 Task: Look for Airbnb properties in Cyangugu, Rwanda from 16th December, 2023 to 20th December, 2023 for 6 adults, 2 children.6 bedrooms having 6 beds and 6 bathrooms. Property type can be house. Amenities needed are: wifi, TV, free parkinig on premises, gym, breakfast. Booking option can be shelf check-in. Look for 3 properties as per requirement.
Action: Mouse moved to (568, 92)
Screenshot: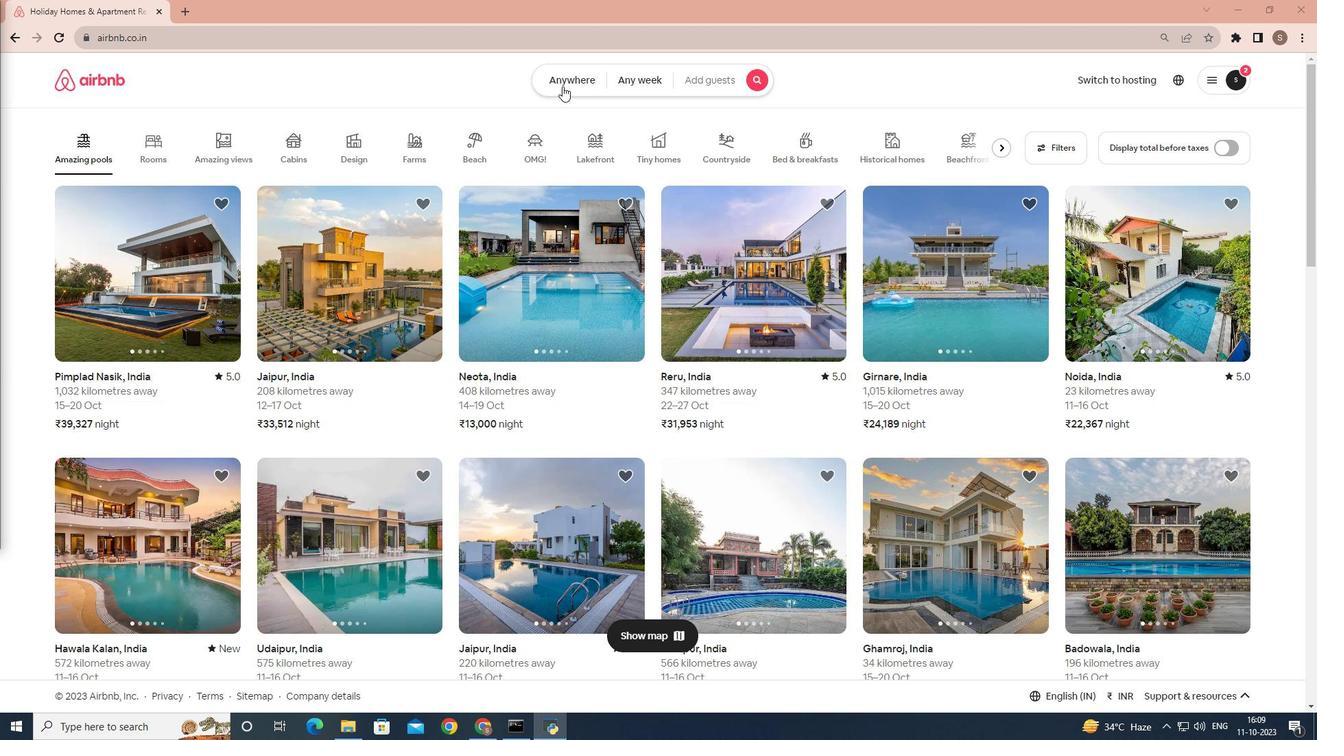 
Action: Mouse pressed left at (568, 92)
Screenshot: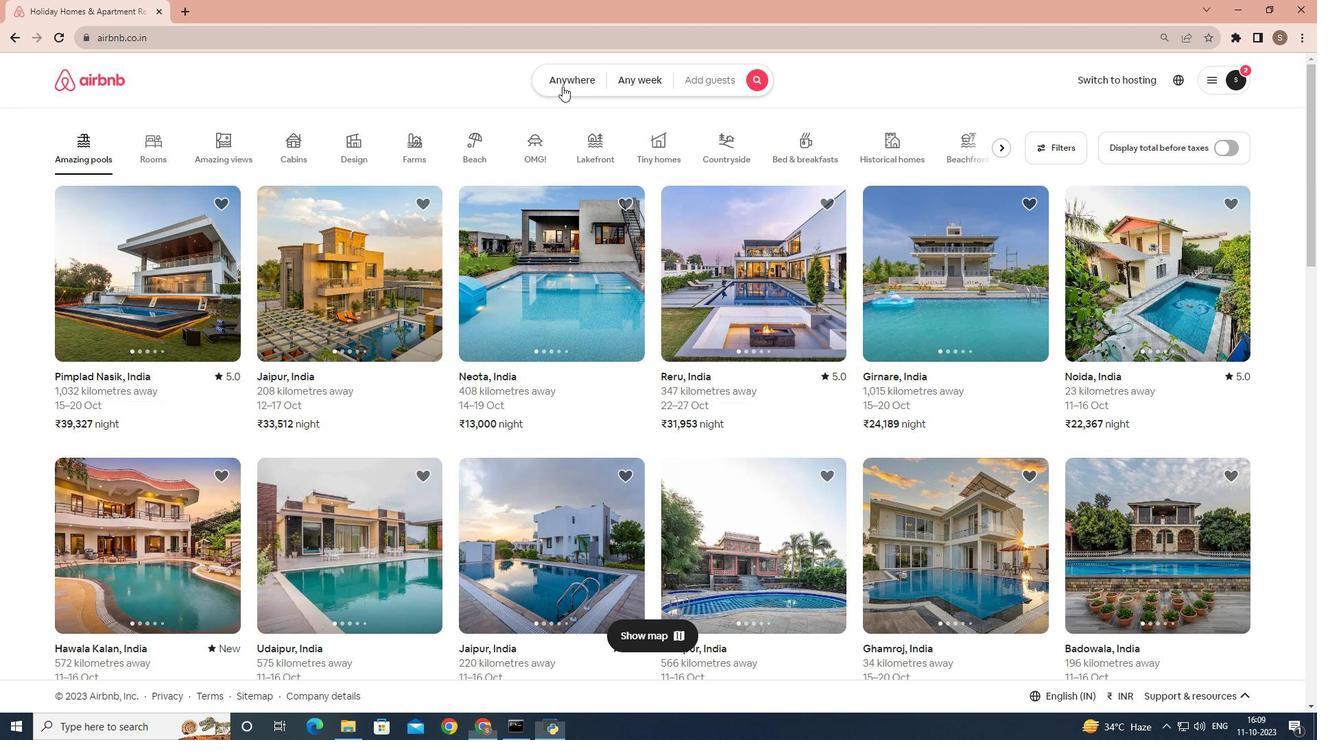
Action: Mouse moved to (481, 135)
Screenshot: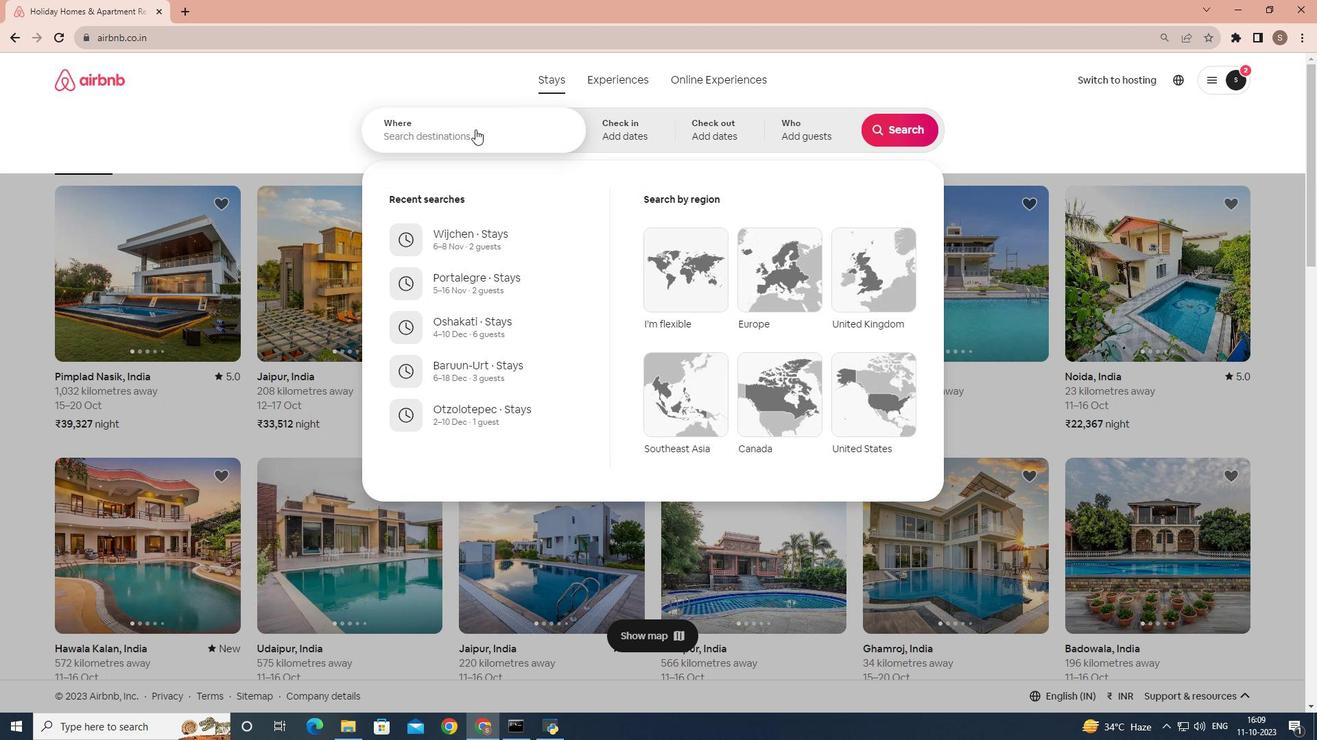 
Action: Mouse pressed left at (481, 135)
Screenshot: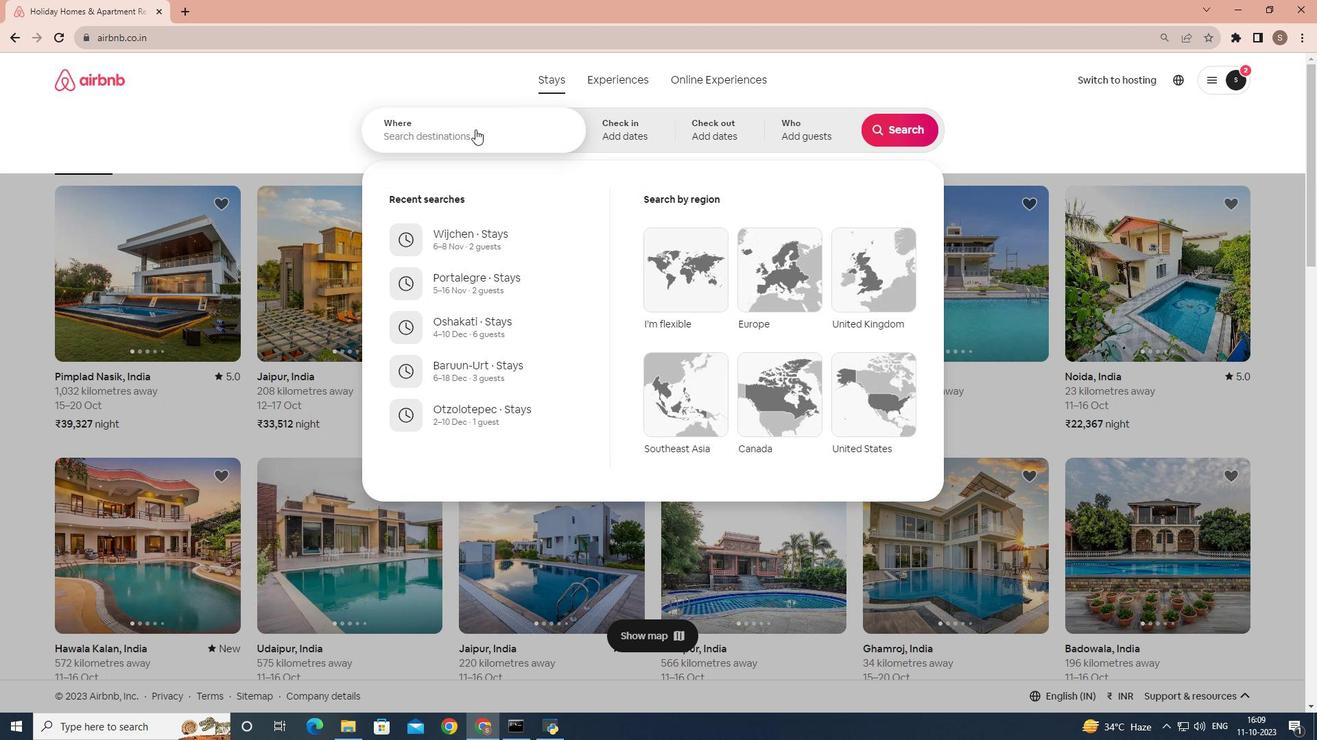 
Action: Key pressed <Key.shift>Cyangugu,<Key.space><Key.shift>Rwanda
Screenshot: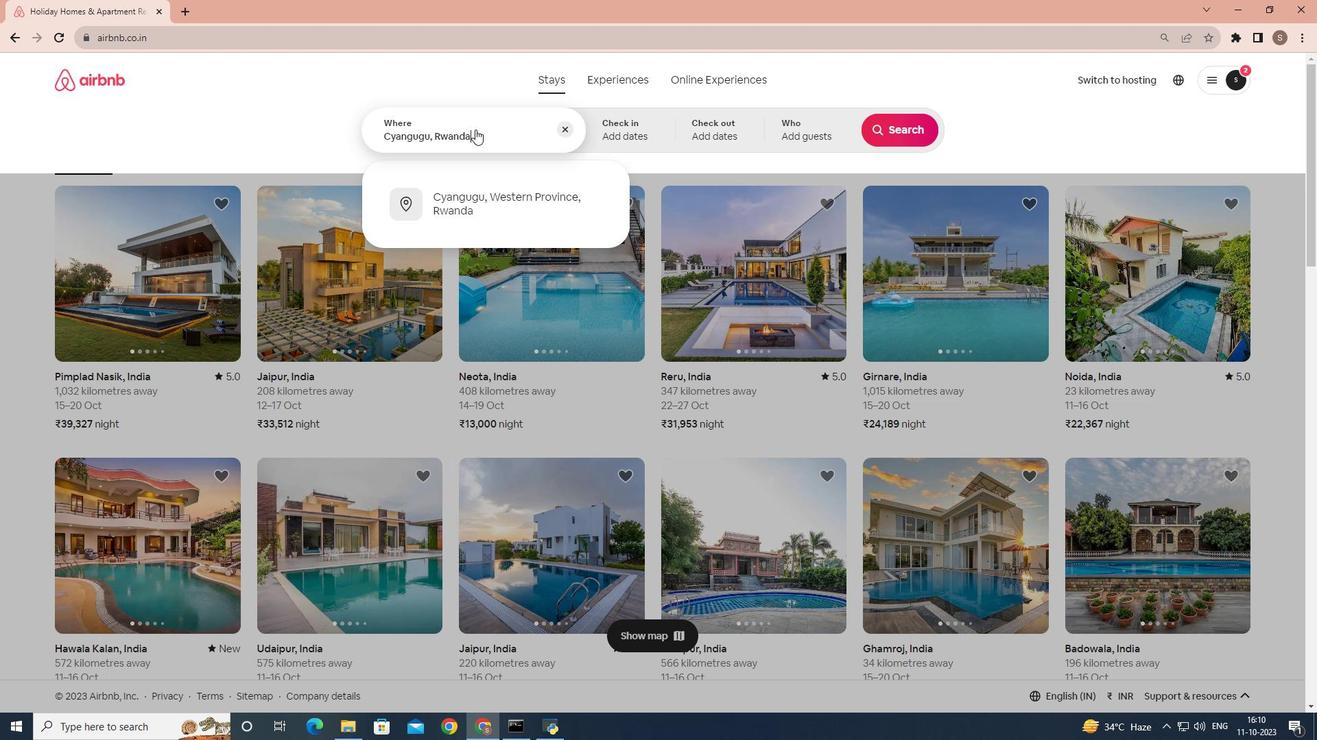 
Action: Mouse moved to (643, 138)
Screenshot: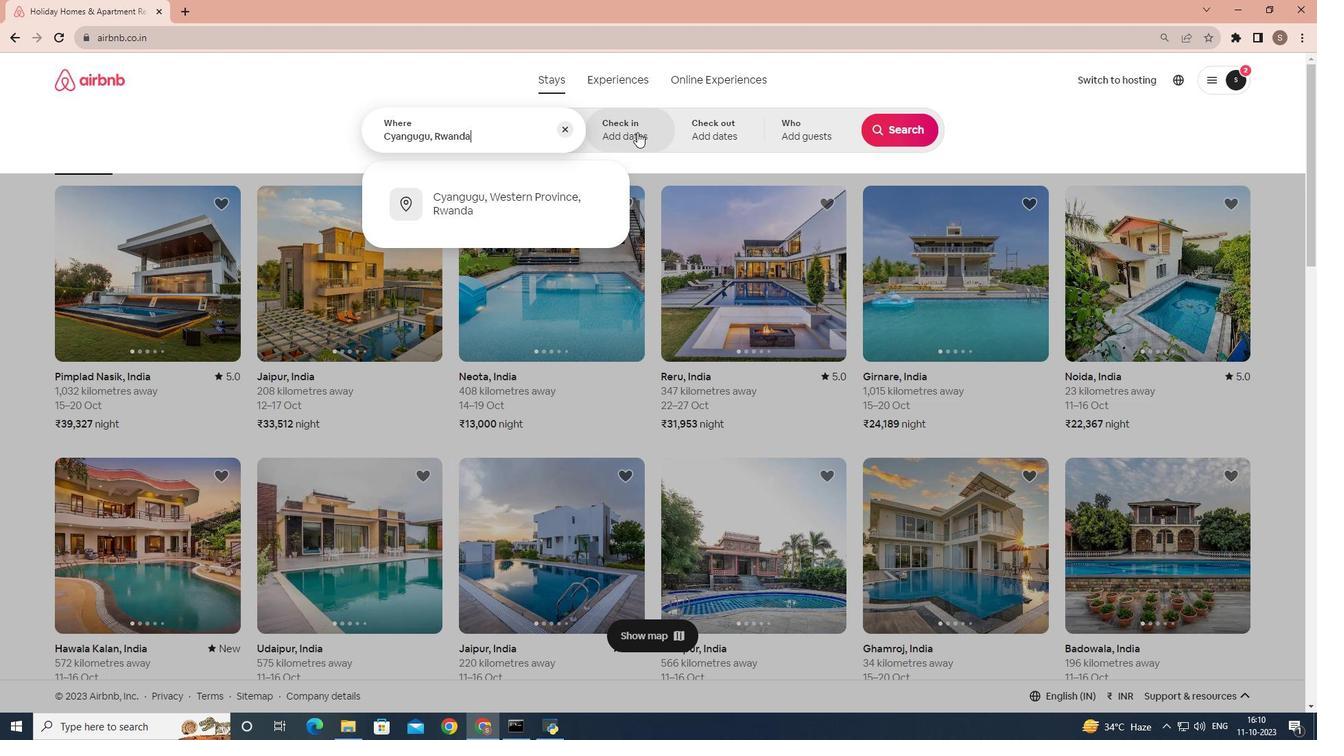 
Action: Mouse pressed left at (643, 138)
Screenshot: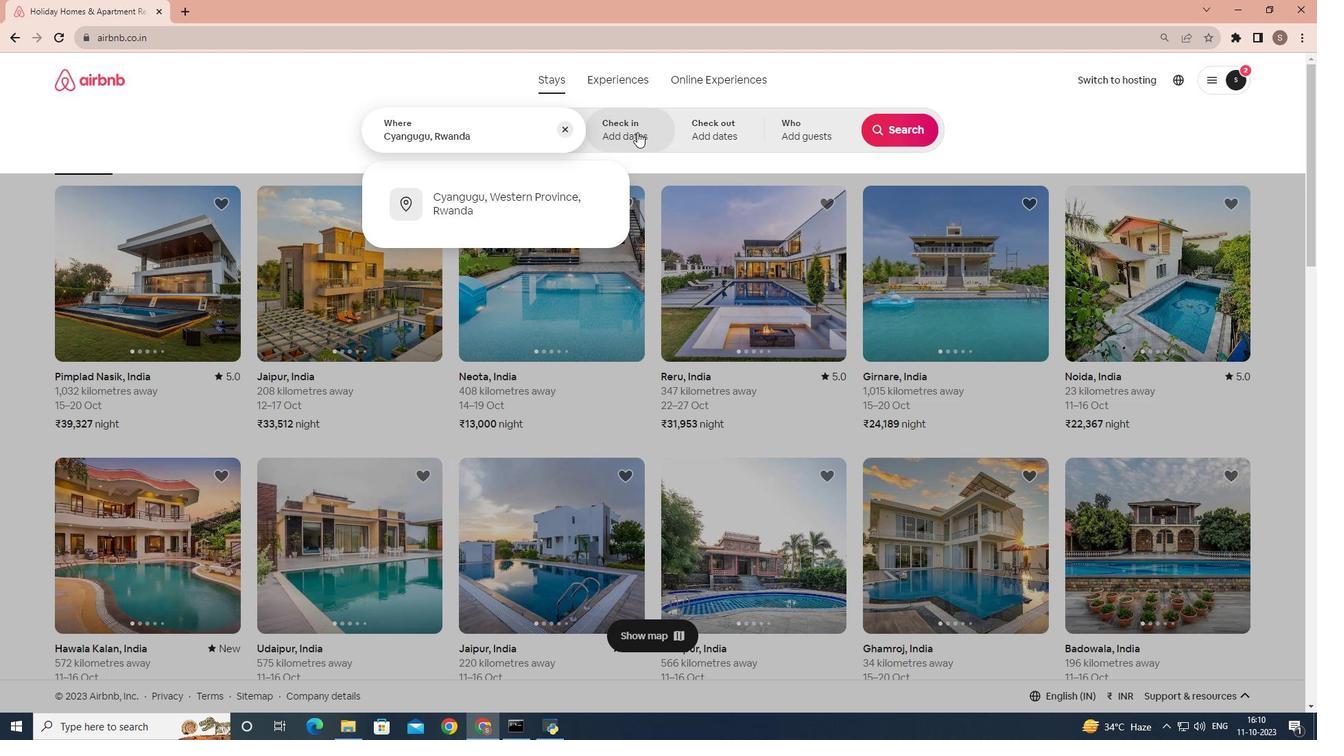 
Action: Mouse moved to (901, 244)
Screenshot: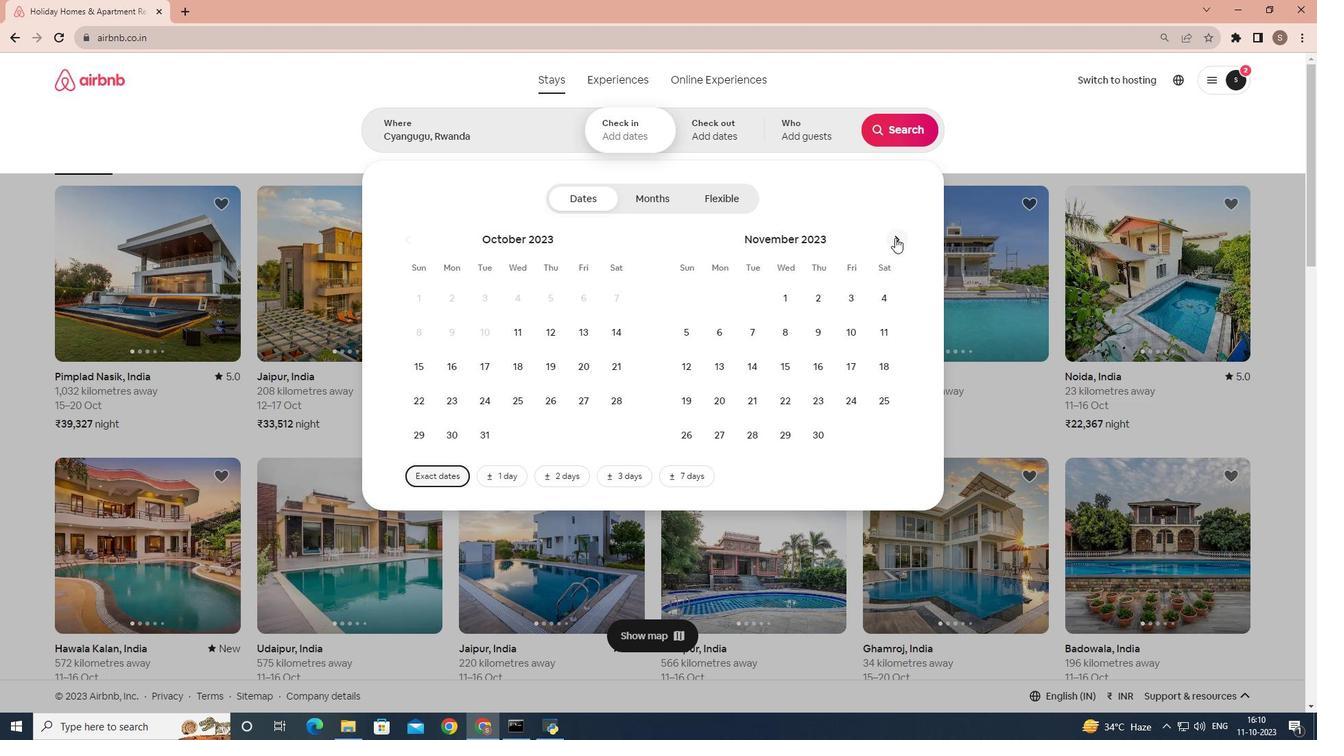 
Action: Mouse pressed left at (901, 244)
Screenshot: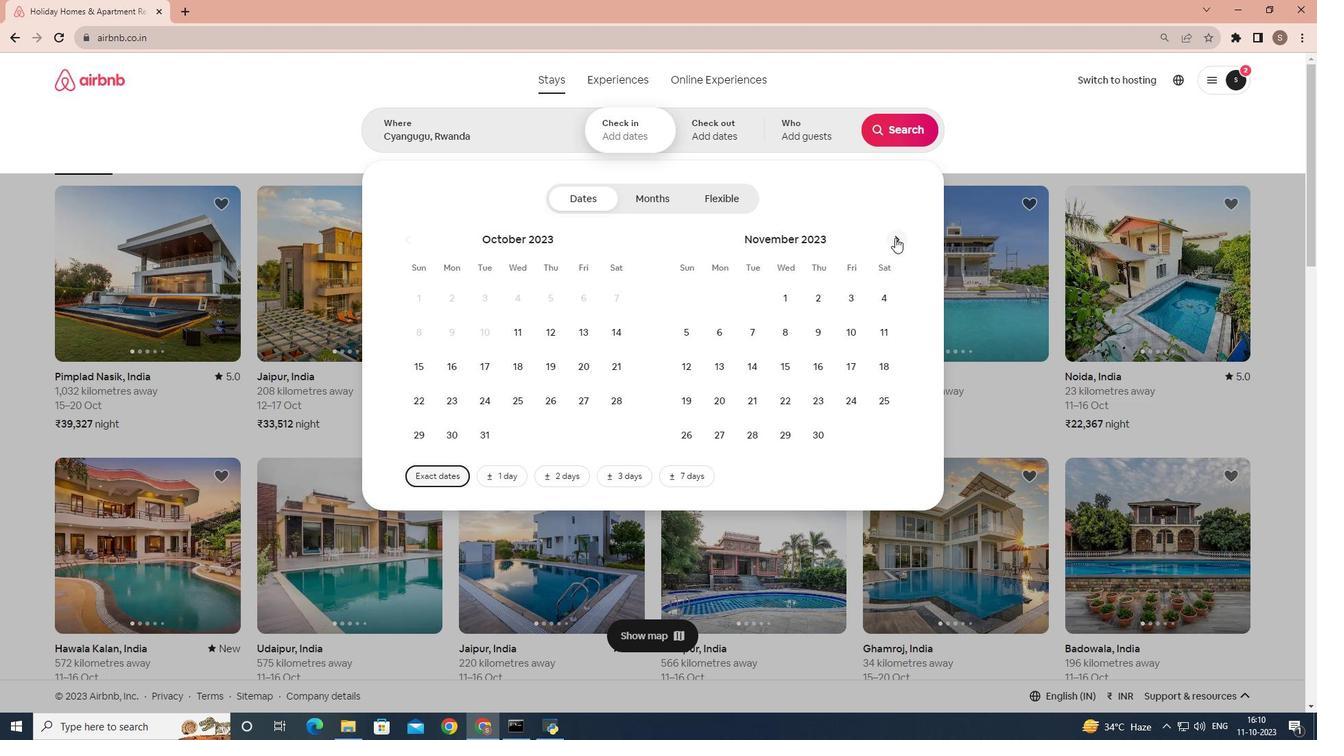 
Action: Mouse moved to (887, 373)
Screenshot: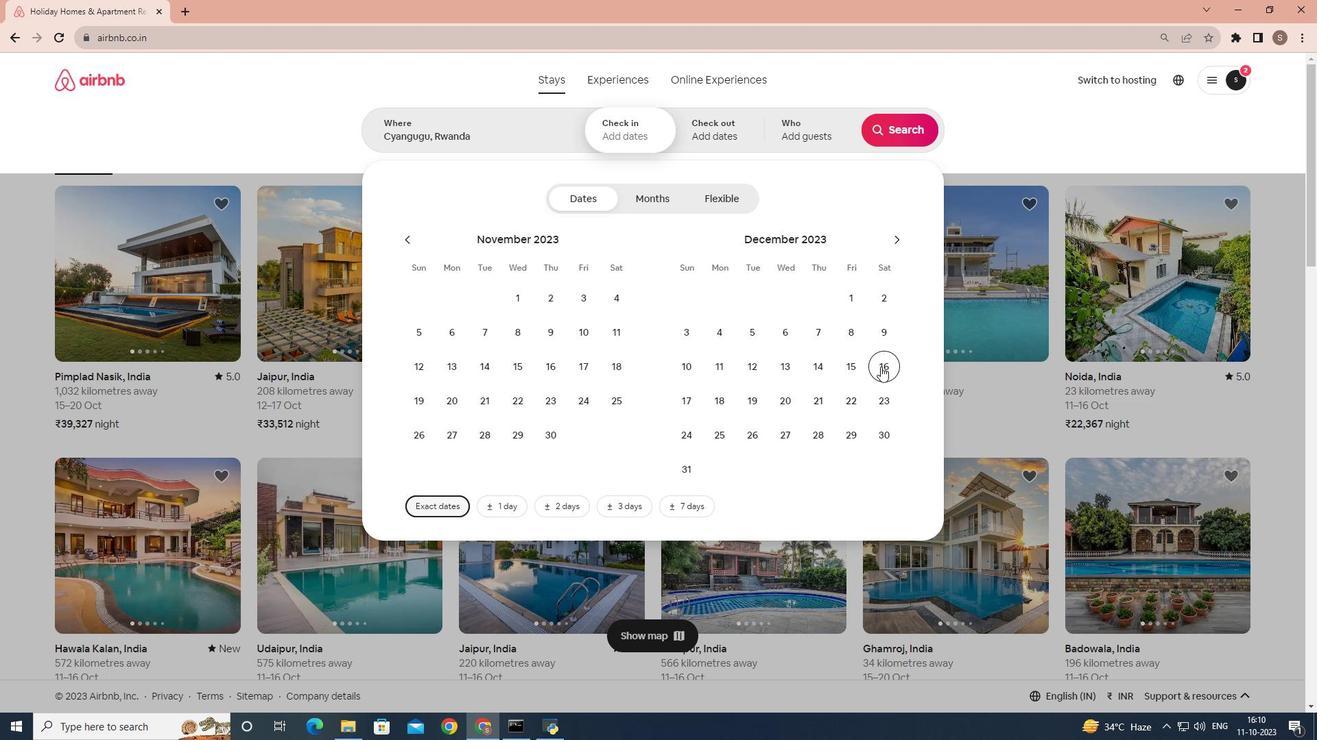 
Action: Mouse pressed left at (887, 373)
Screenshot: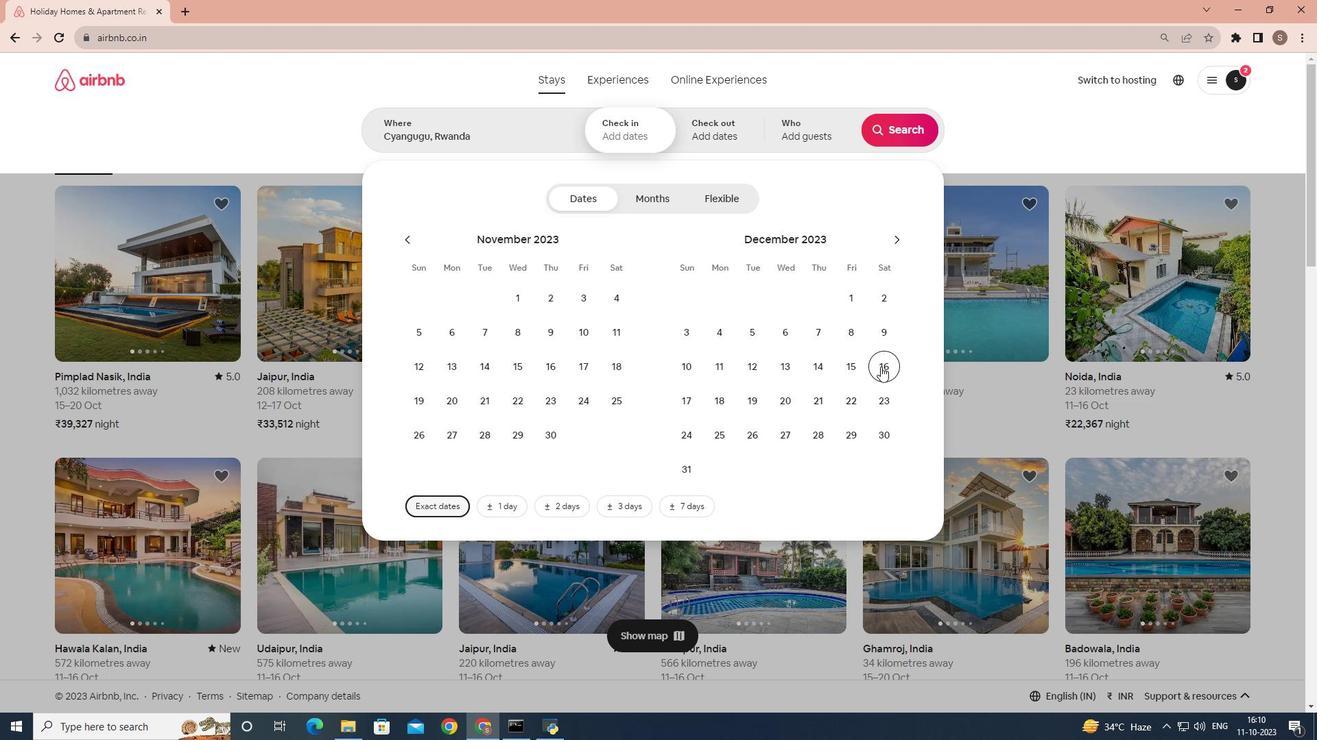 
Action: Mouse moved to (798, 408)
Screenshot: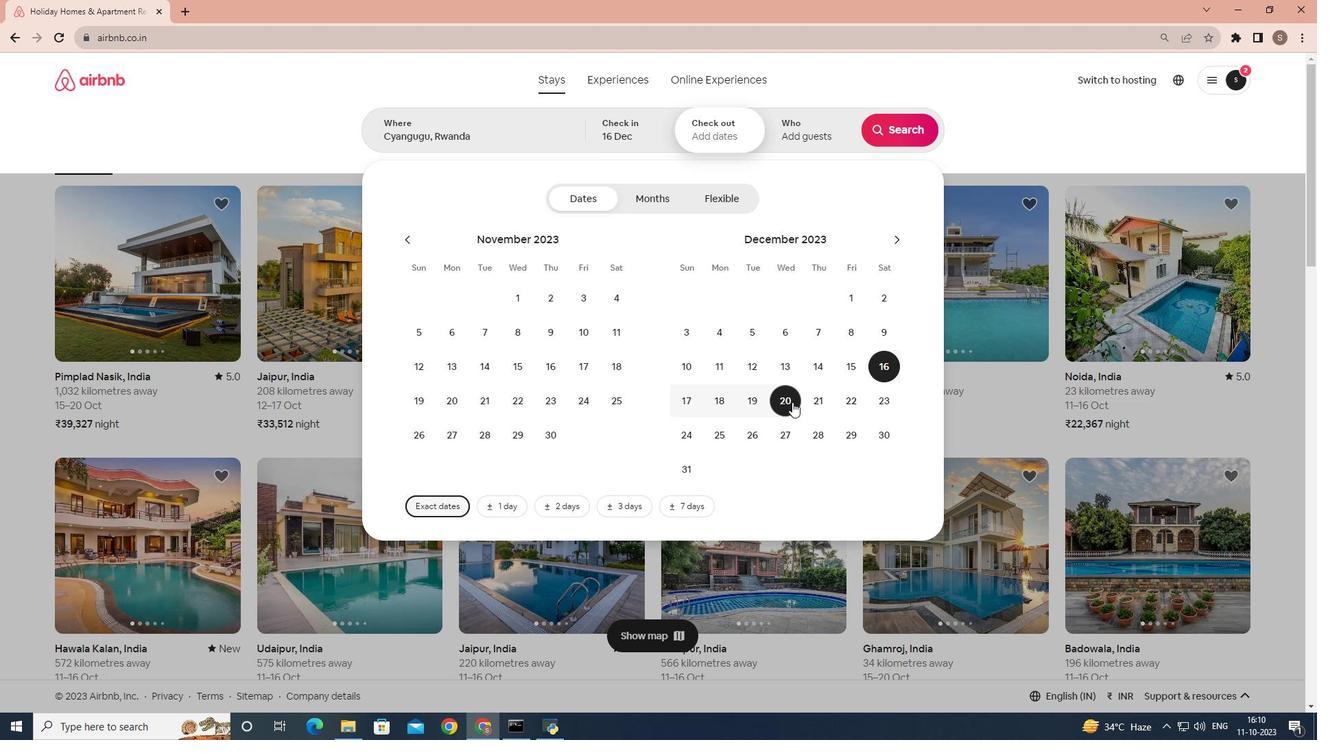 
Action: Mouse pressed left at (798, 408)
Screenshot: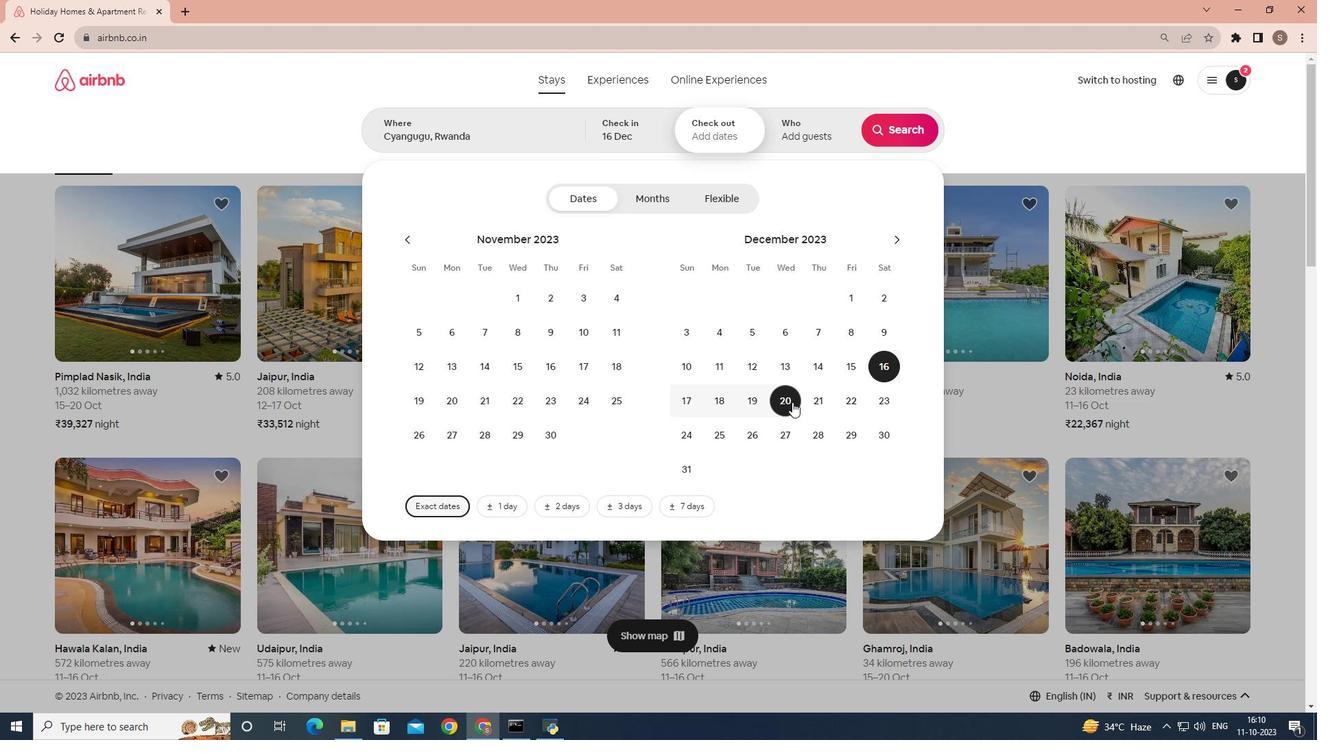 
Action: Mouse moved to (823, 144)
Screenshot: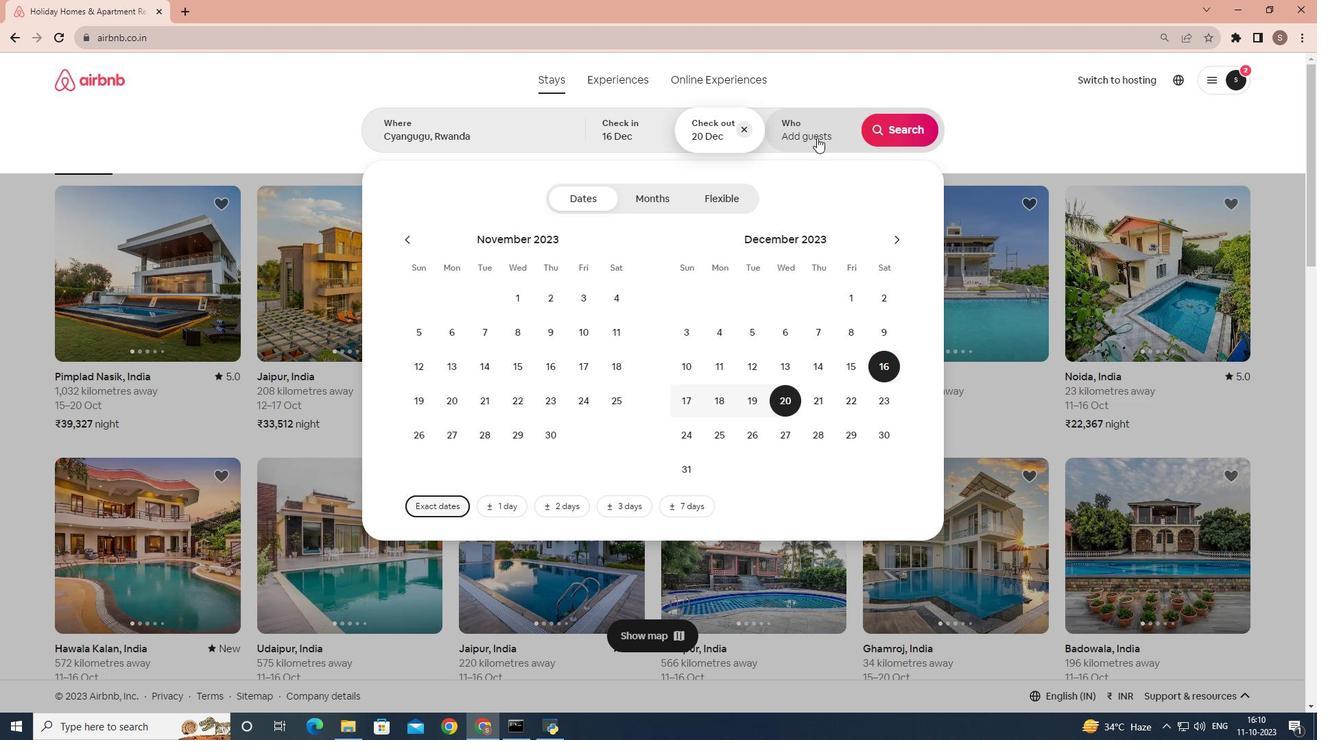 
Action: Mouse pressed left at (823, 144)
Screenshot: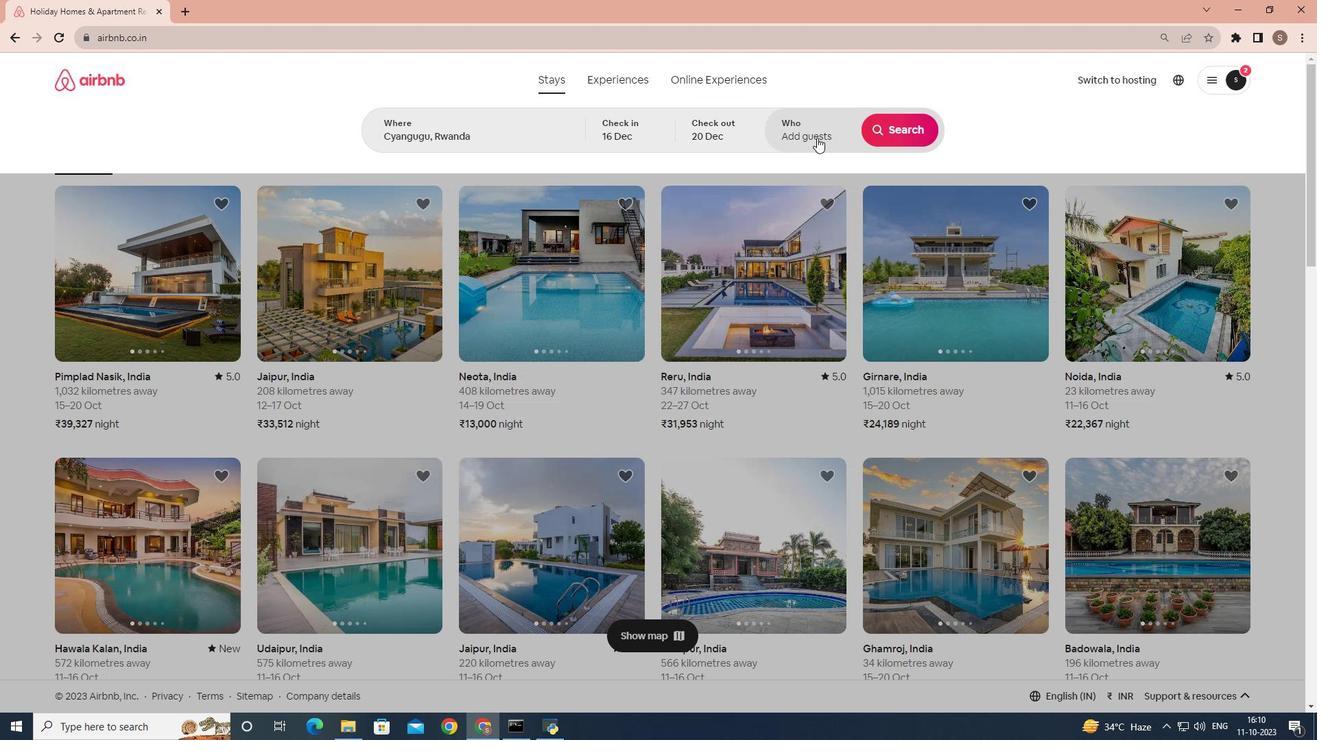 
Action: Mouse moved to (902, 203)
Screenshot: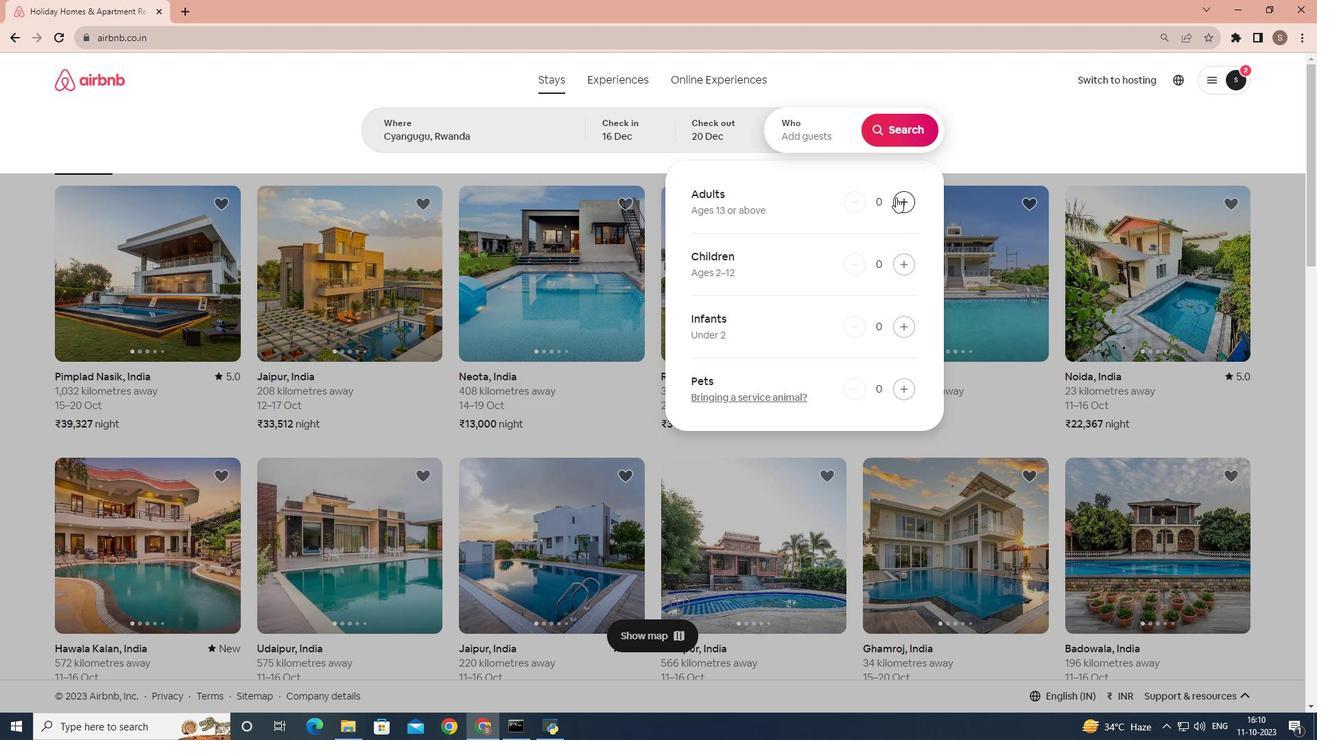 
Action: Mouse pressed left at (902, 203)
Screenshot: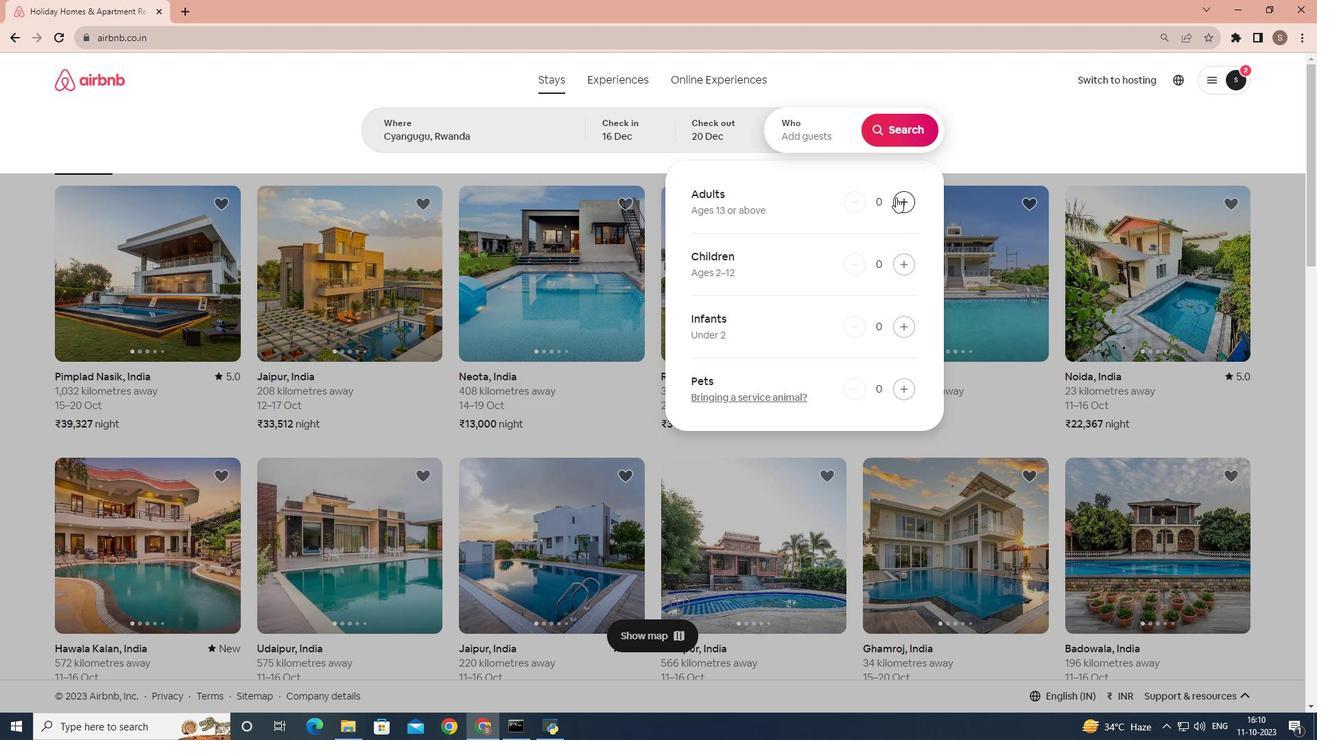 
Action: Mouse pressed left at (902, 203)
Screenshot: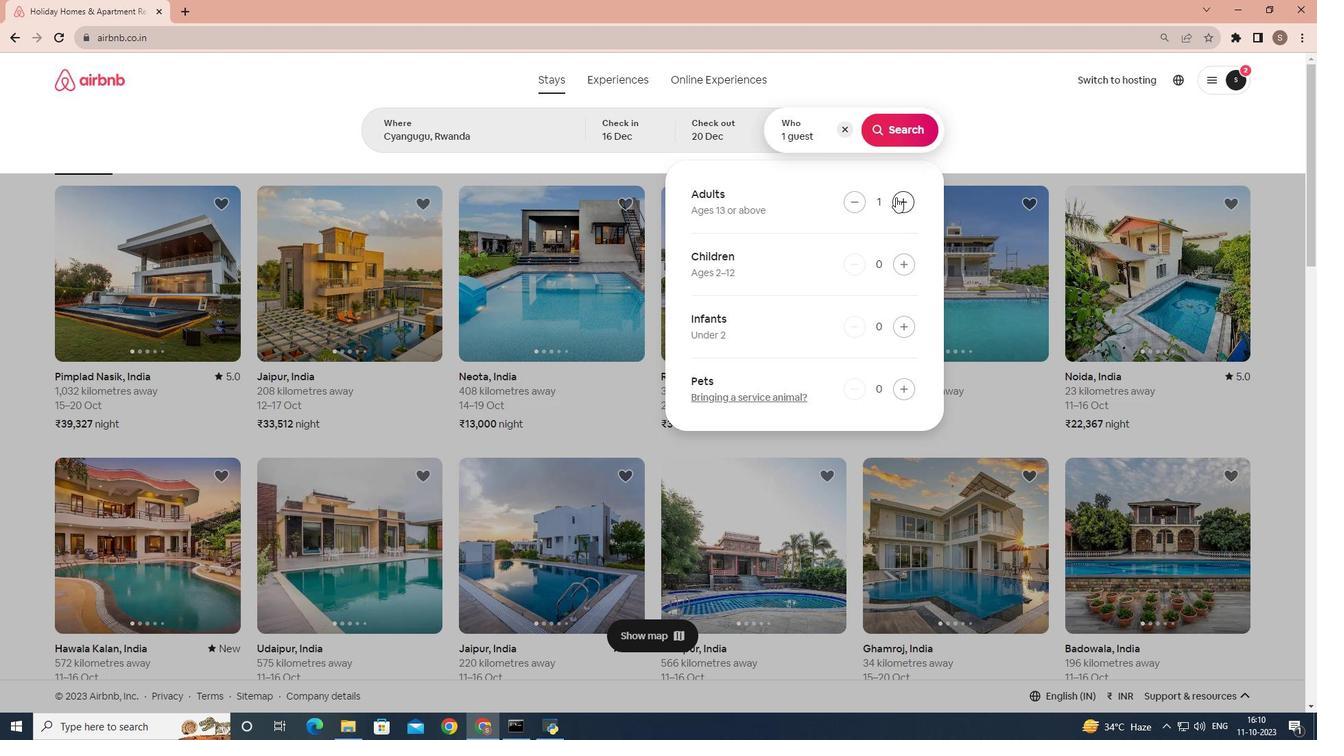 
Action: Mouse pressed left at (902, 203)
Screenshot: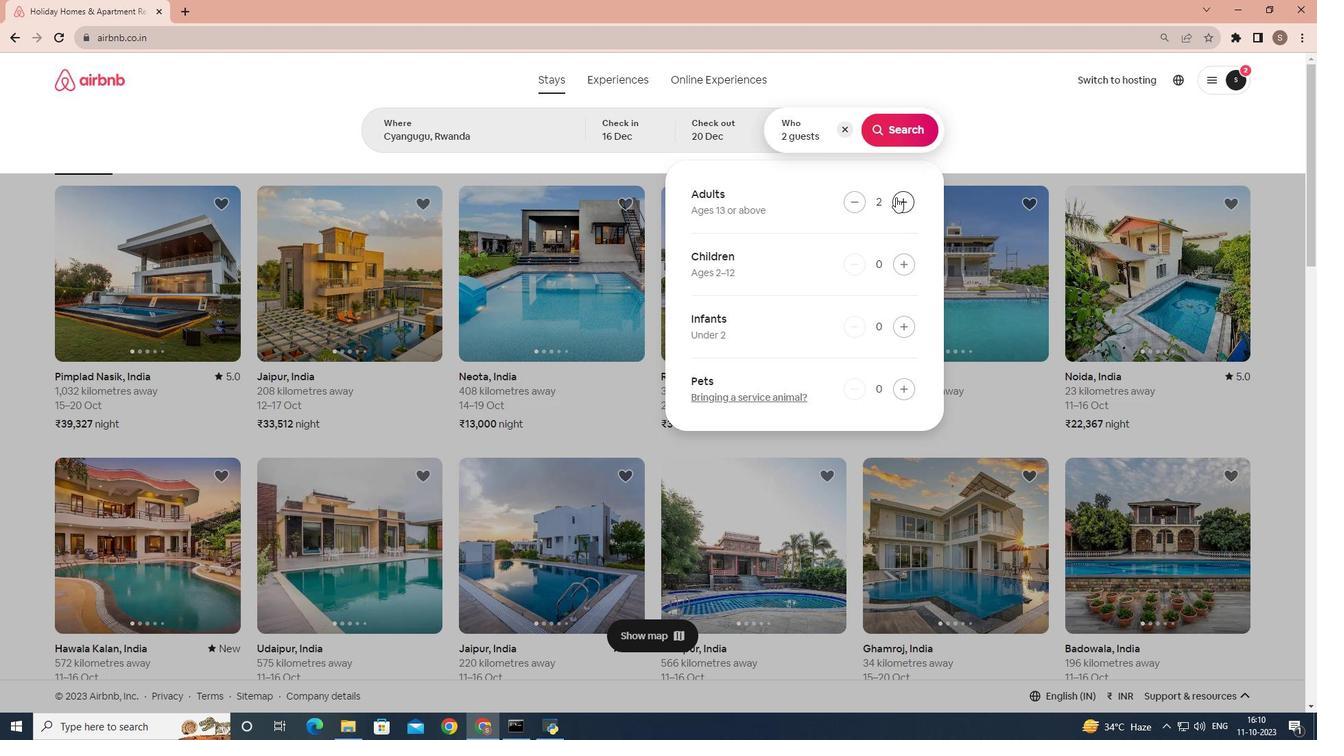 
Action: Mouse pressed left at (902, 203)
Screenshot: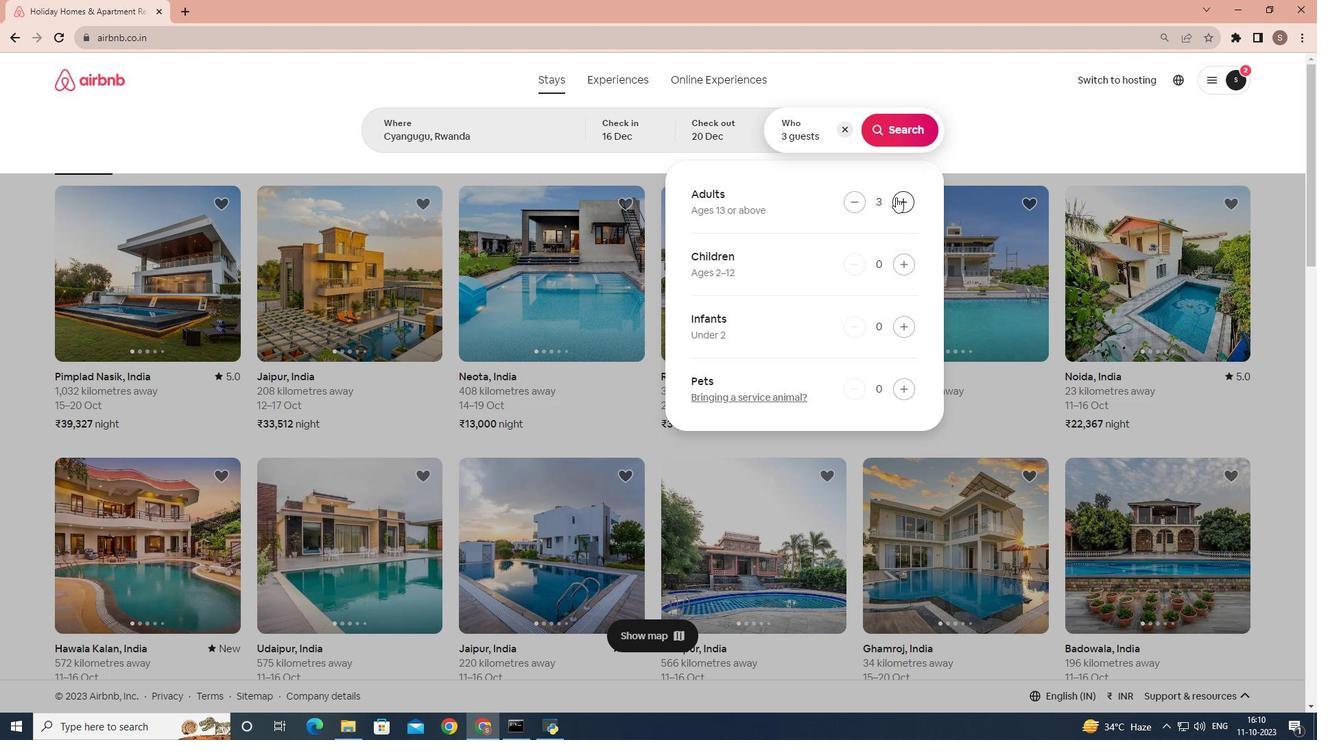 
Action: Mouse pressed left at (902, 203)
Screenshot: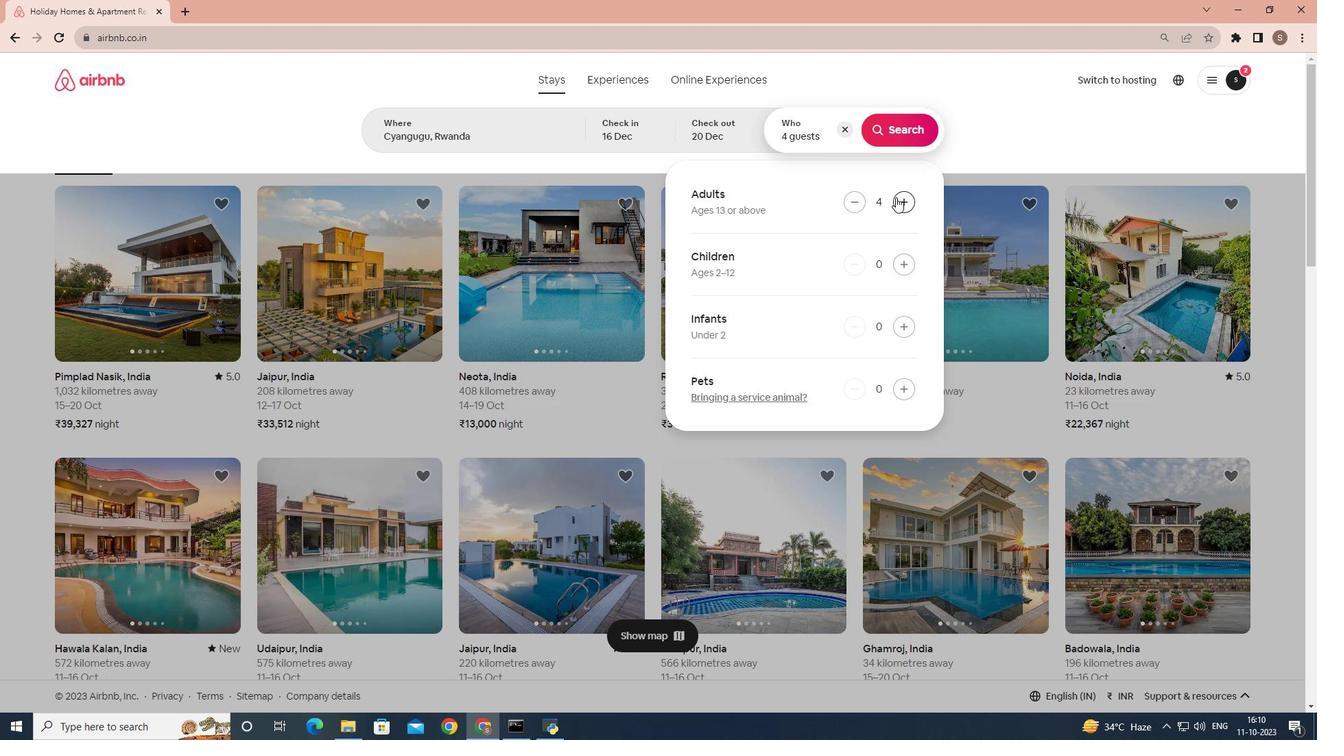 
Action: Mouse pressed left at (902, 203)
Screenshot: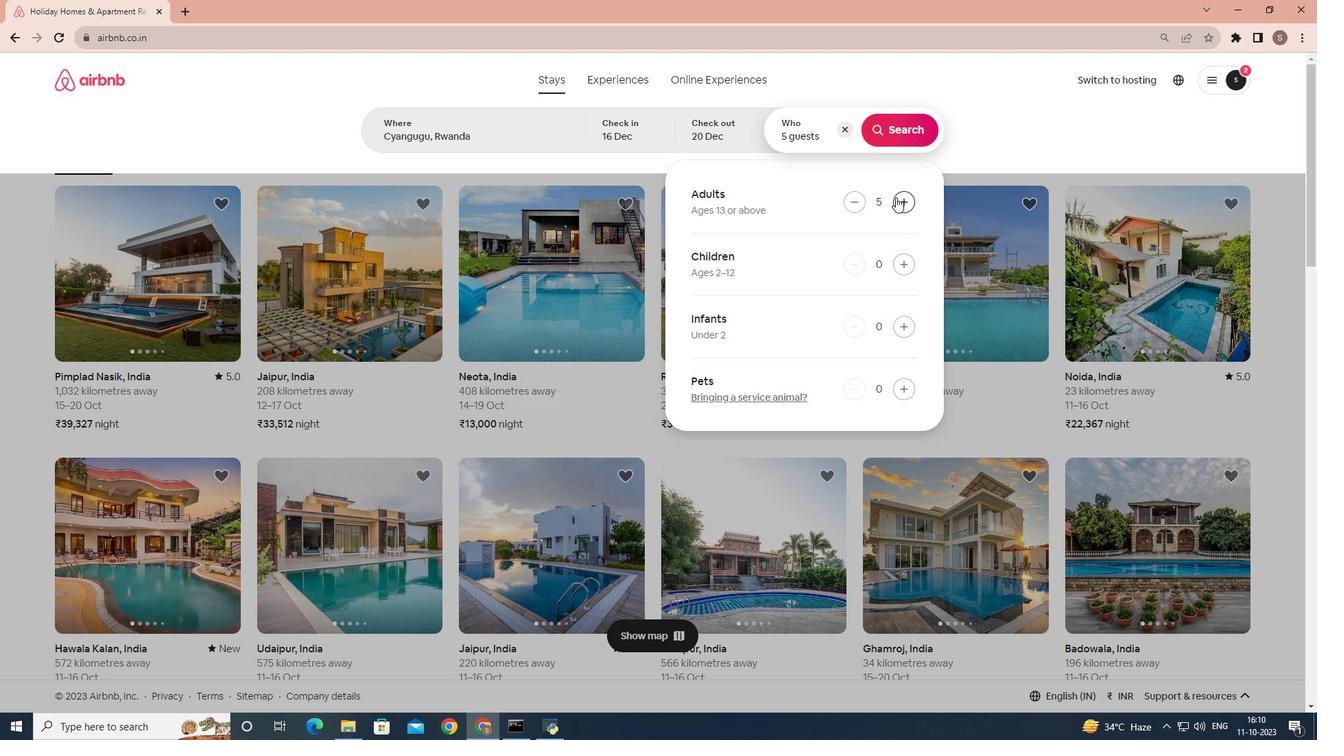
Action: Mouse moved to (911, 270)
Screenshot: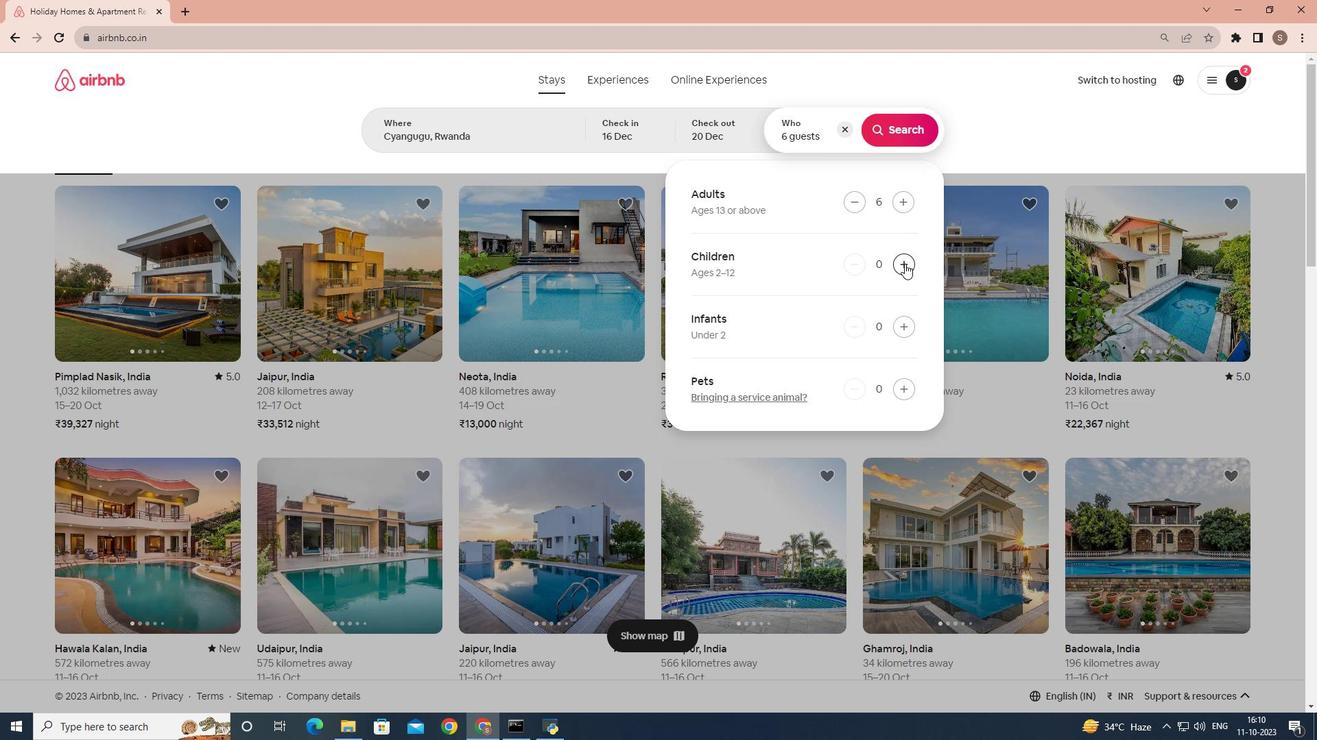 
Action: Mouse pressed left at (911, 270)
Screenshot: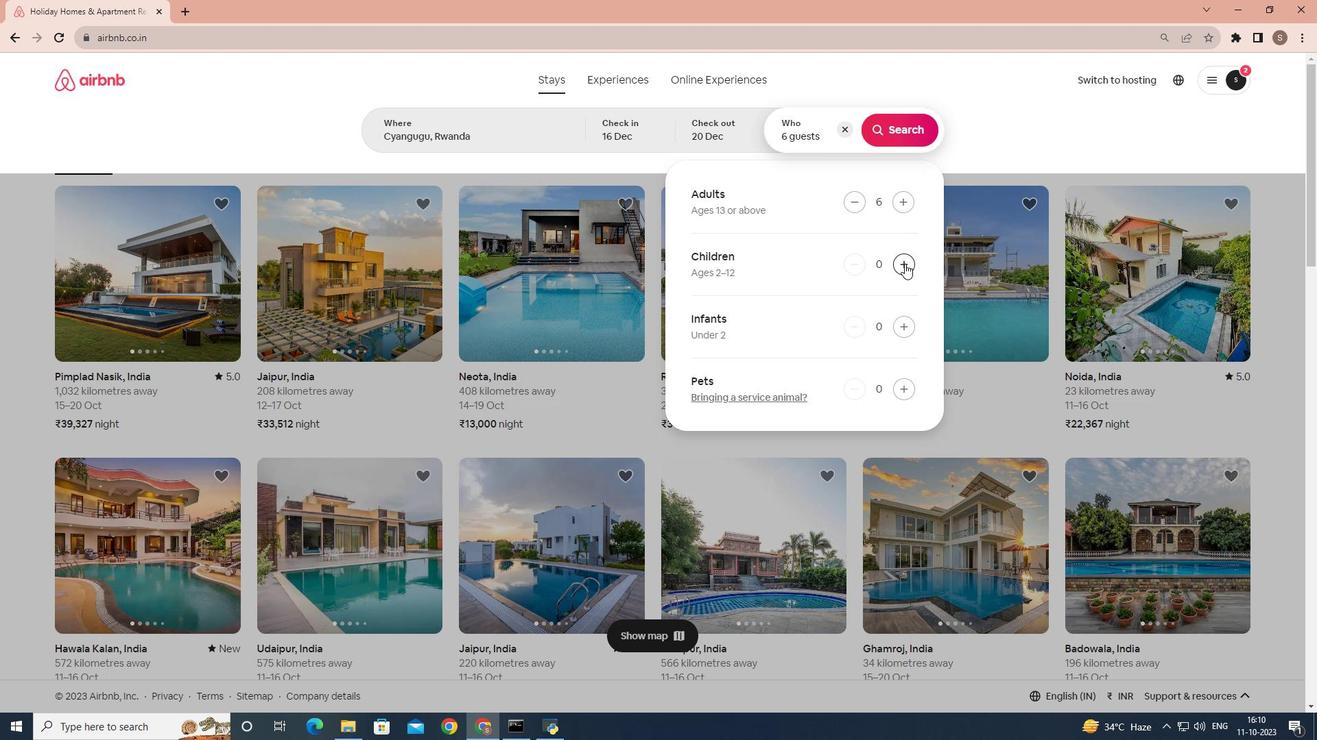 
Action: Mouse pressed left at (911, 270)
Screenshot: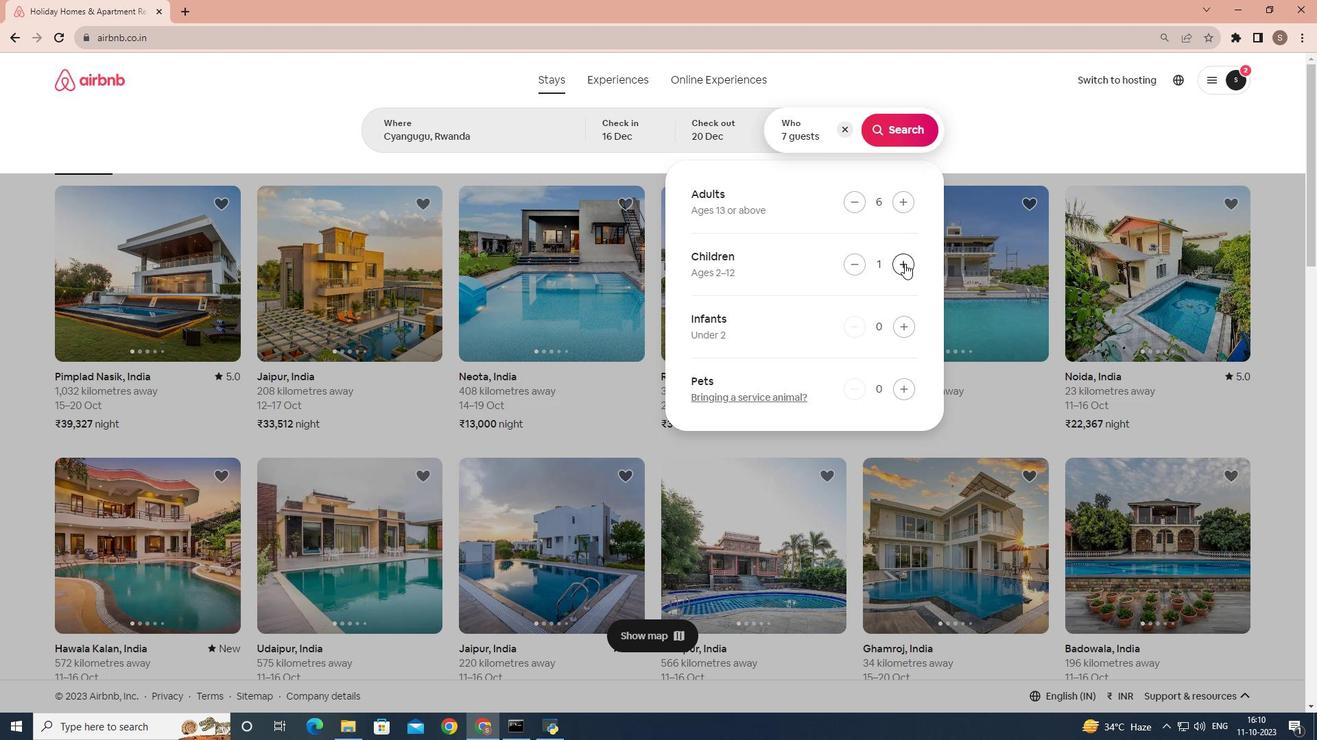 
Action: Mouse moved to (915, 134)
Screenshot: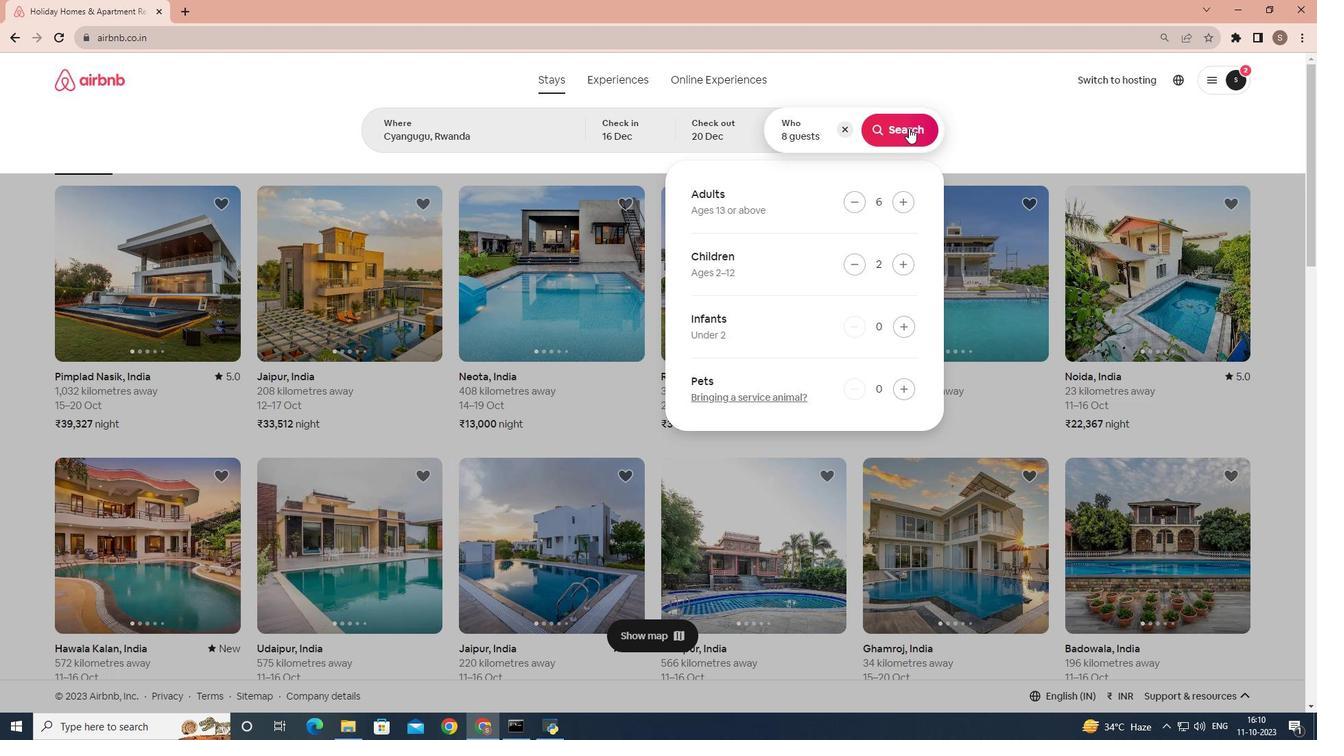 
Action: Mouse pressed left at (915, 134)
Screenshot: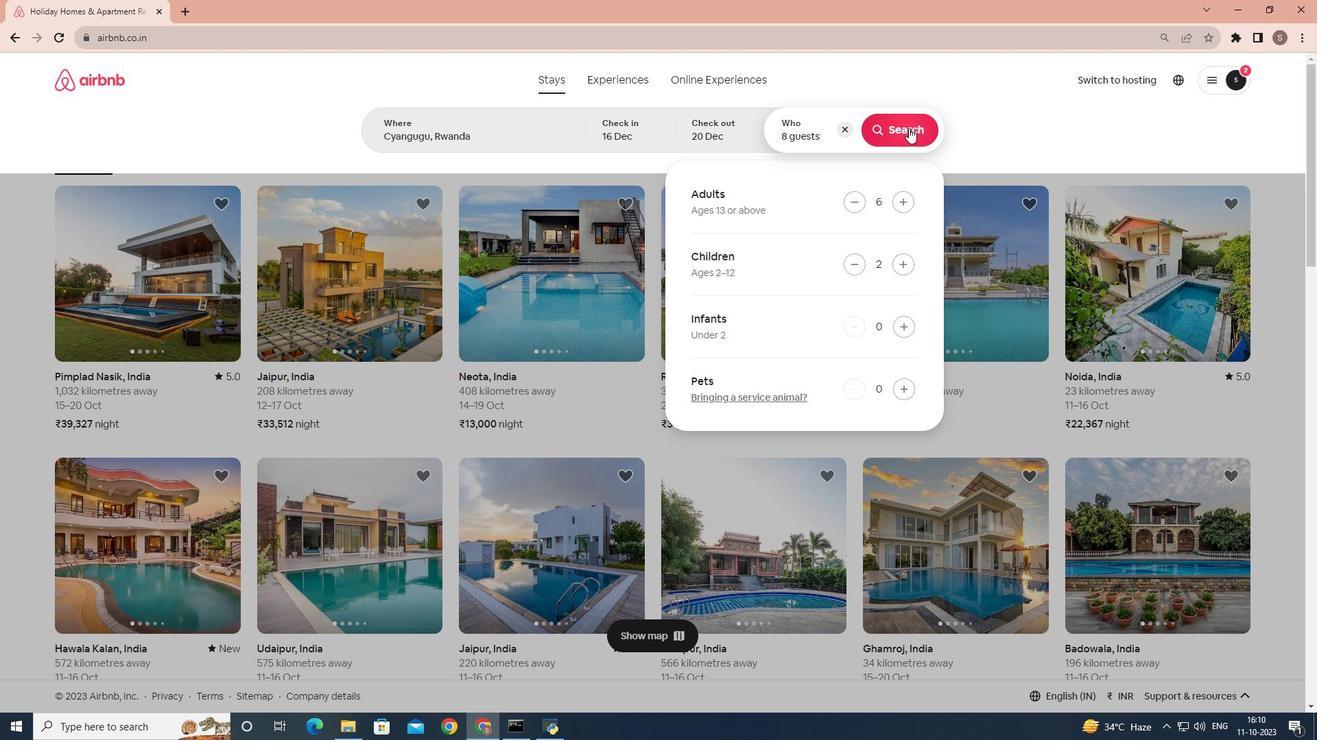 
Action: Mouse moved to (1095, 137)
Screenshot: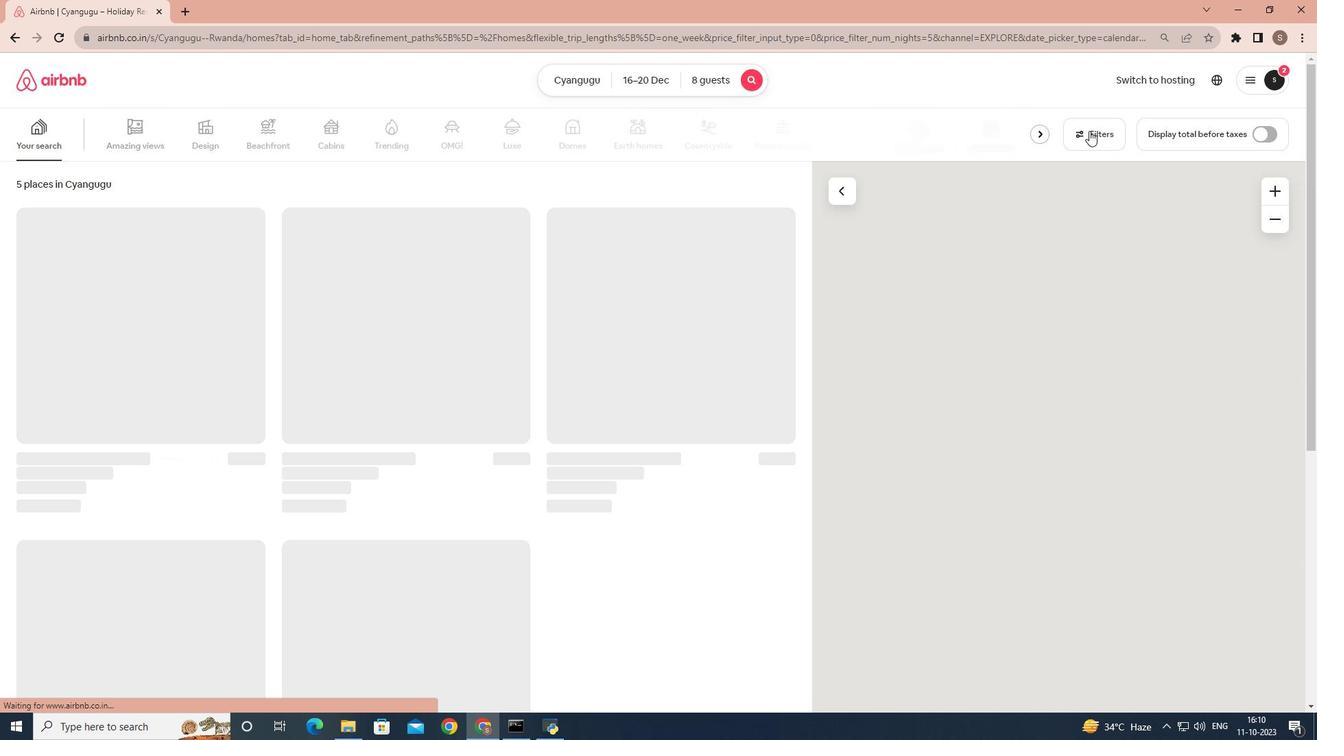 
Action: Mouse pressed left at (1095, 137)
Screenshot: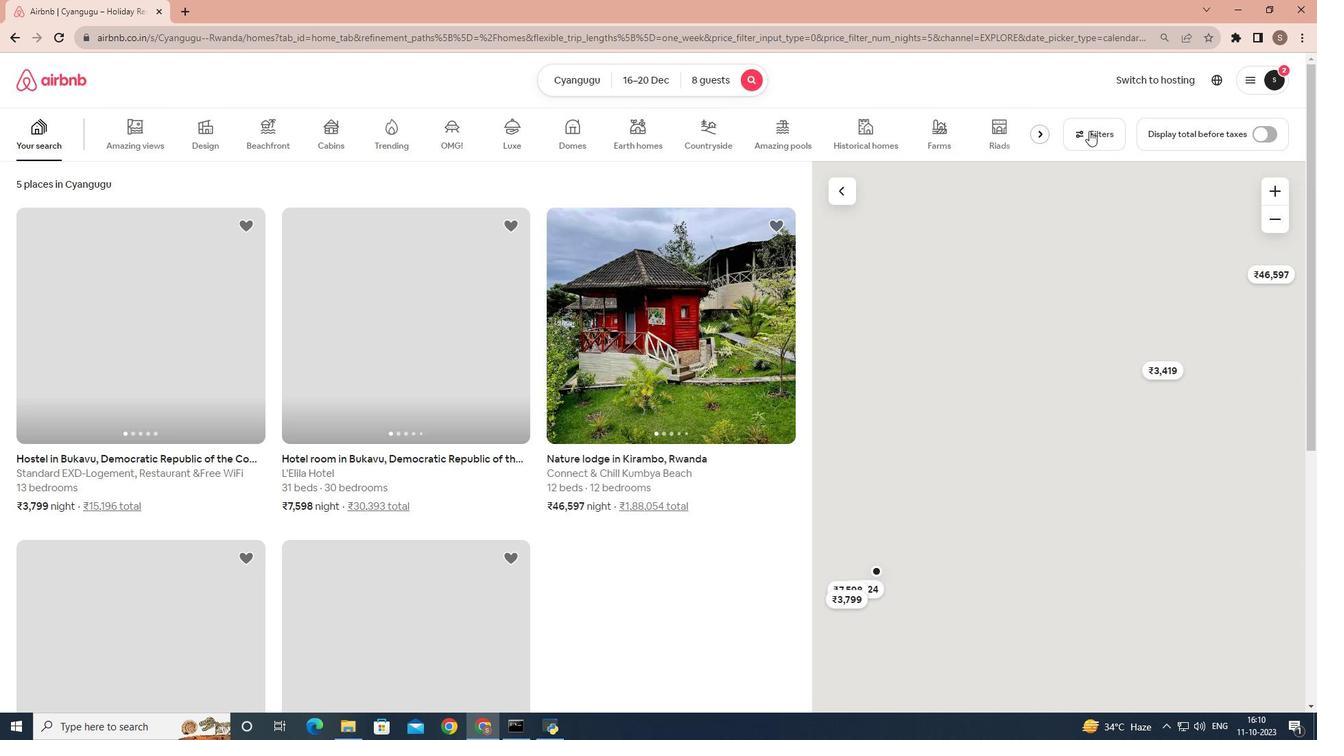 
Action: Mouse moved to (655, 472)
Screenshot: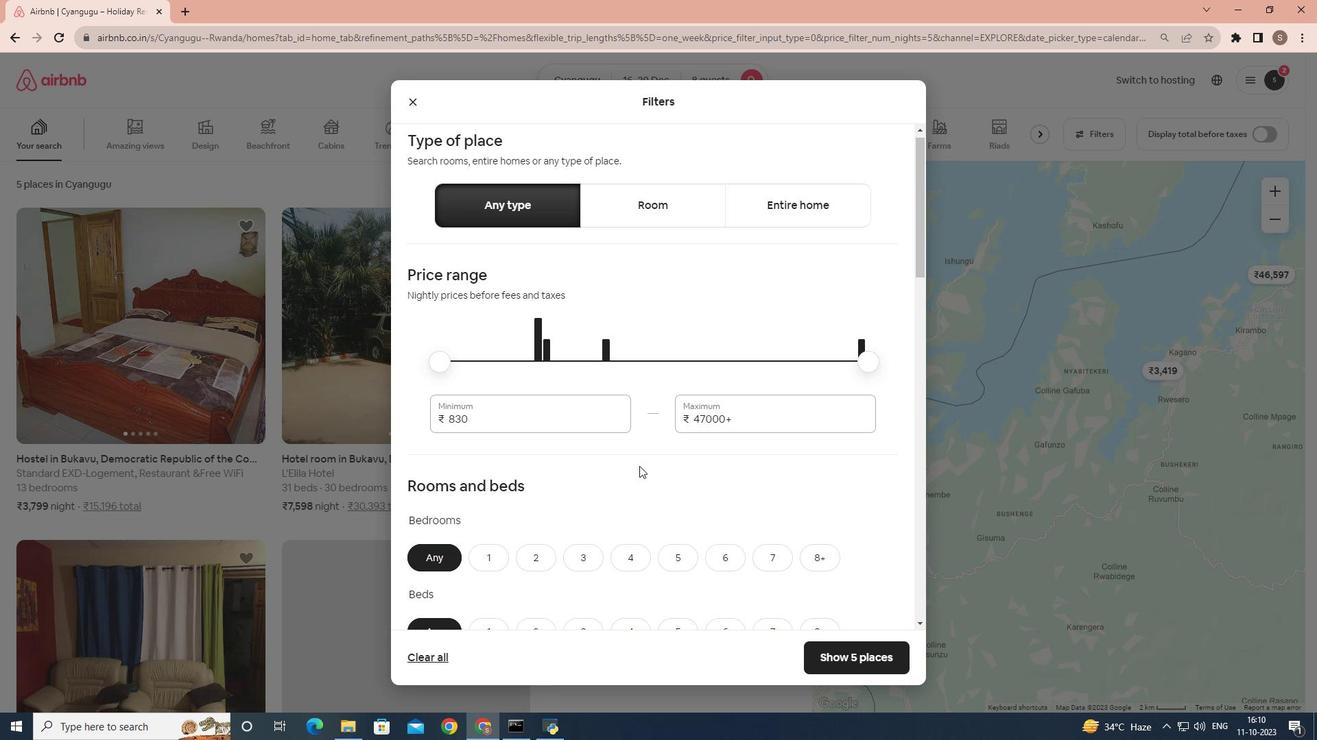 
Action: Mouse scrolled (655, 471) with delta (0, 0)
Screenshot: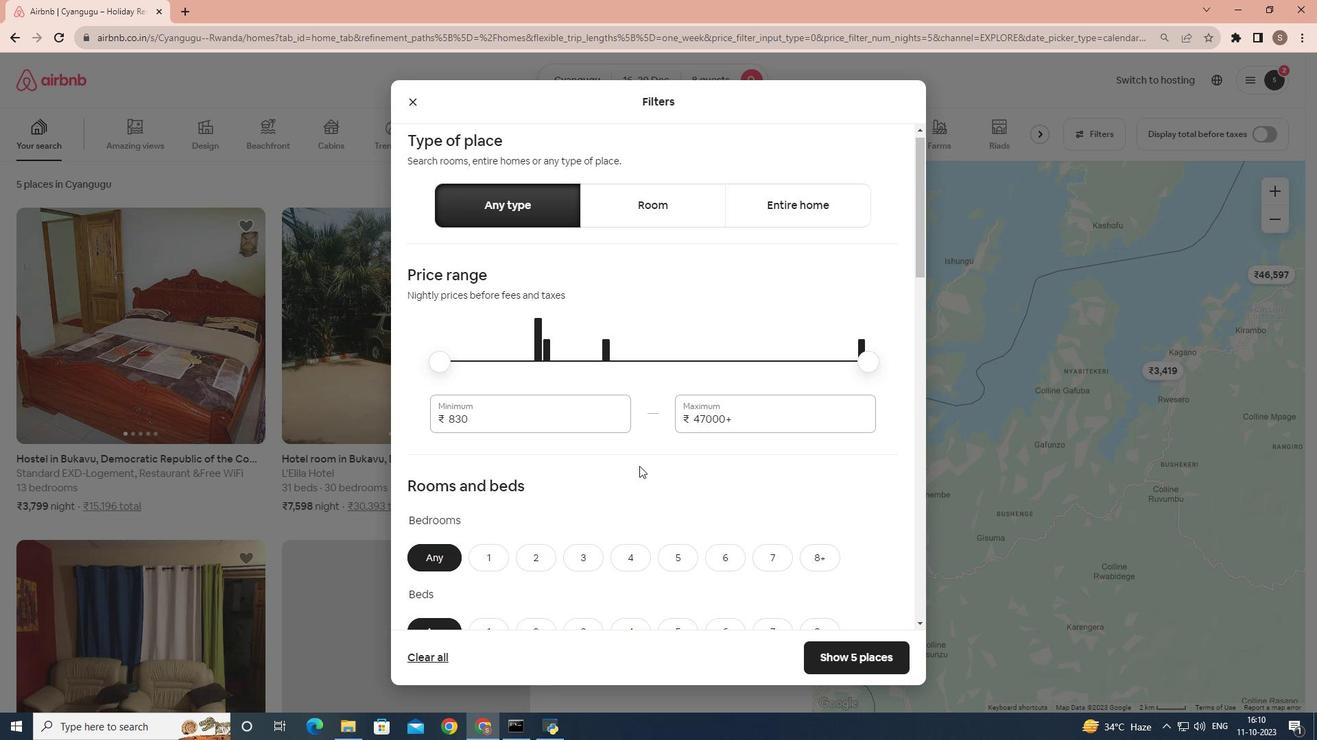 
Action: Mouse moved to (642, 472)
Screenshot: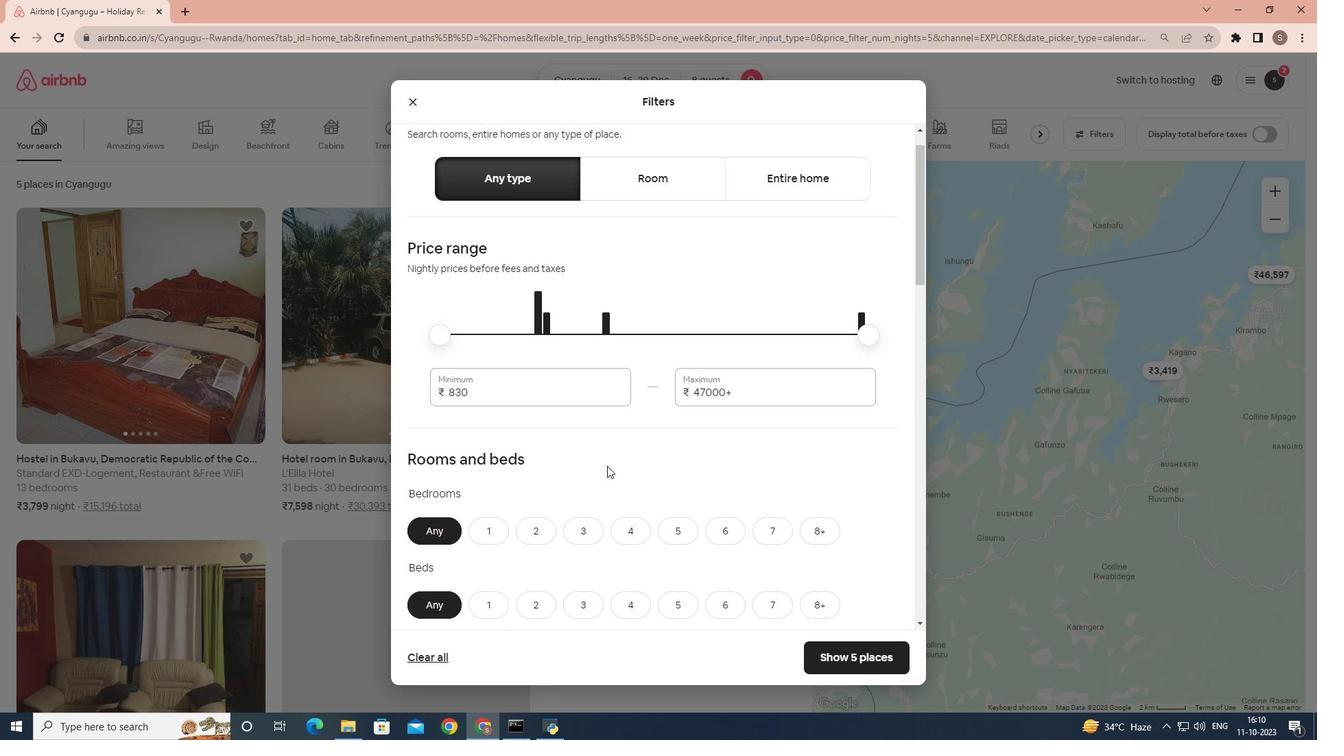
Action: Mouse scrolled (642, 471) with delta (0, 0)
Screenshot: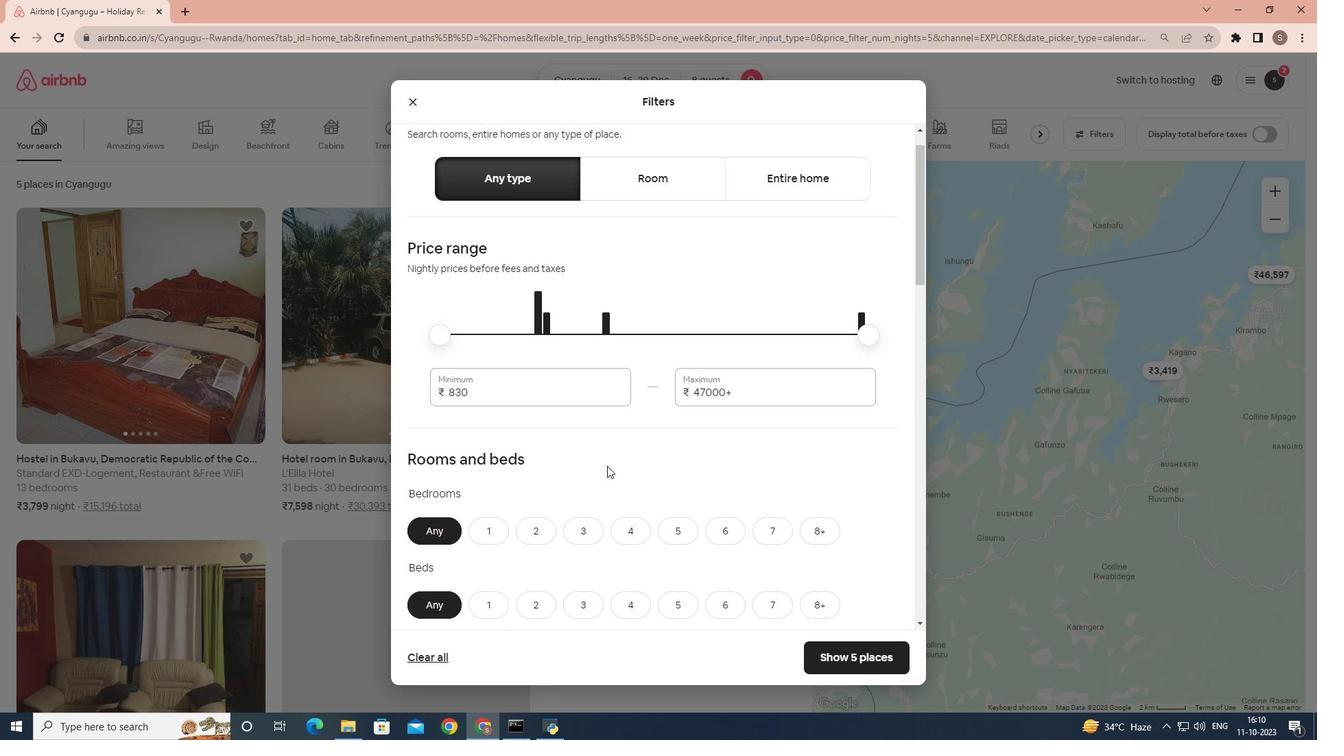 
Action: Mouse moved to (737, 438)
Screenshot: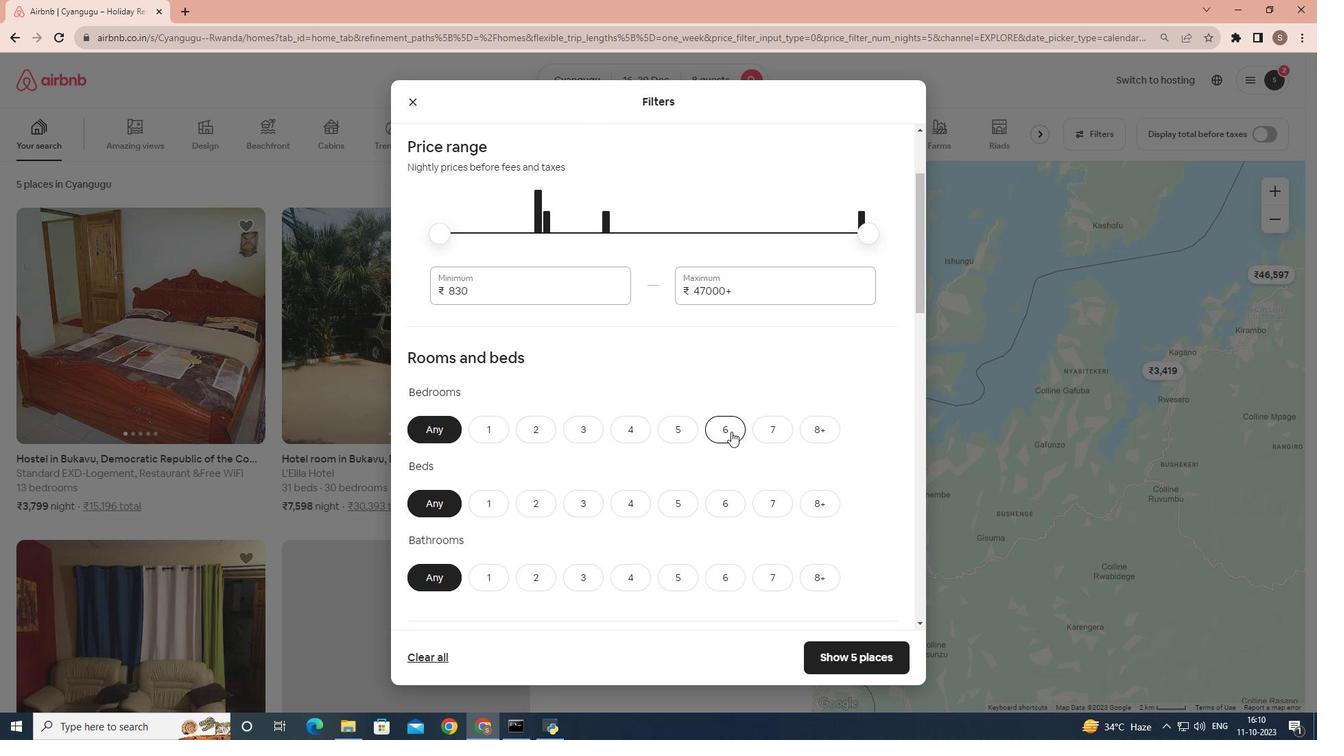 
Action: Mouse pressed left at (737, 438)
Screenshot: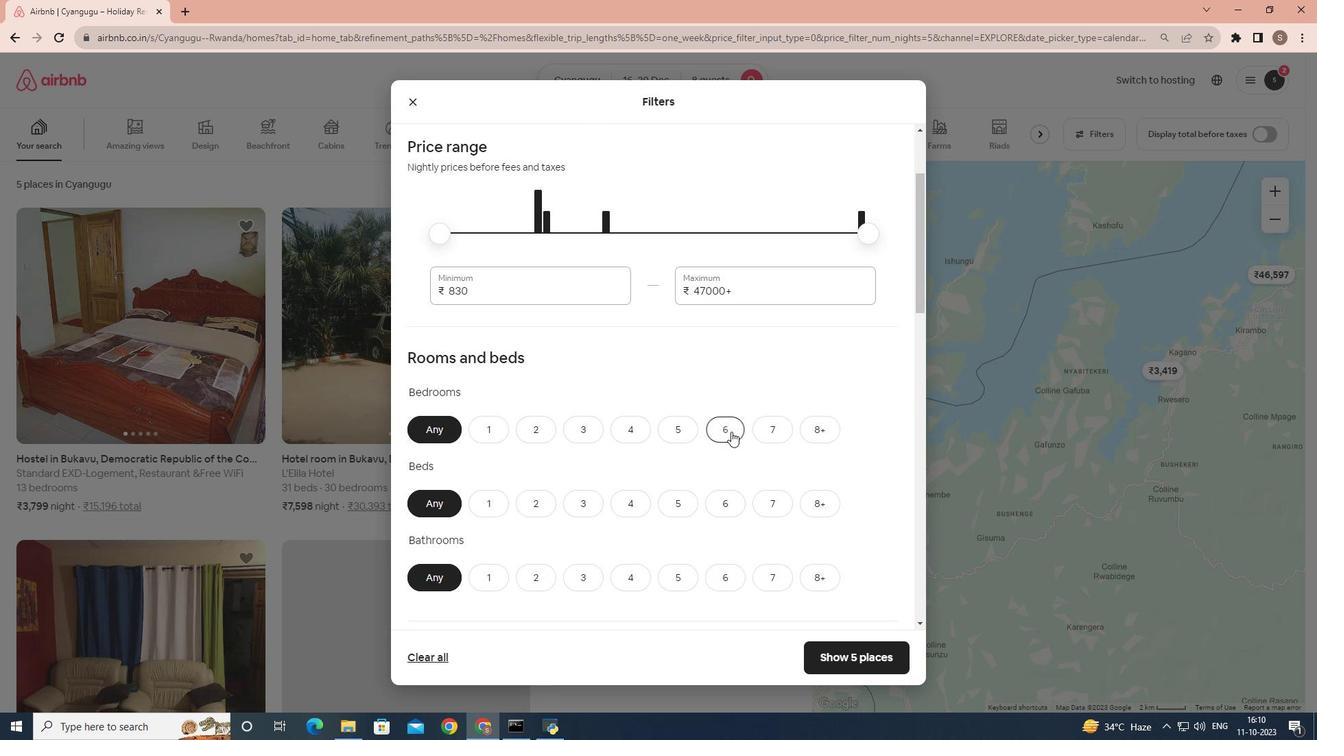 
Action: Mouse moved to (712, 461)
Screenshot: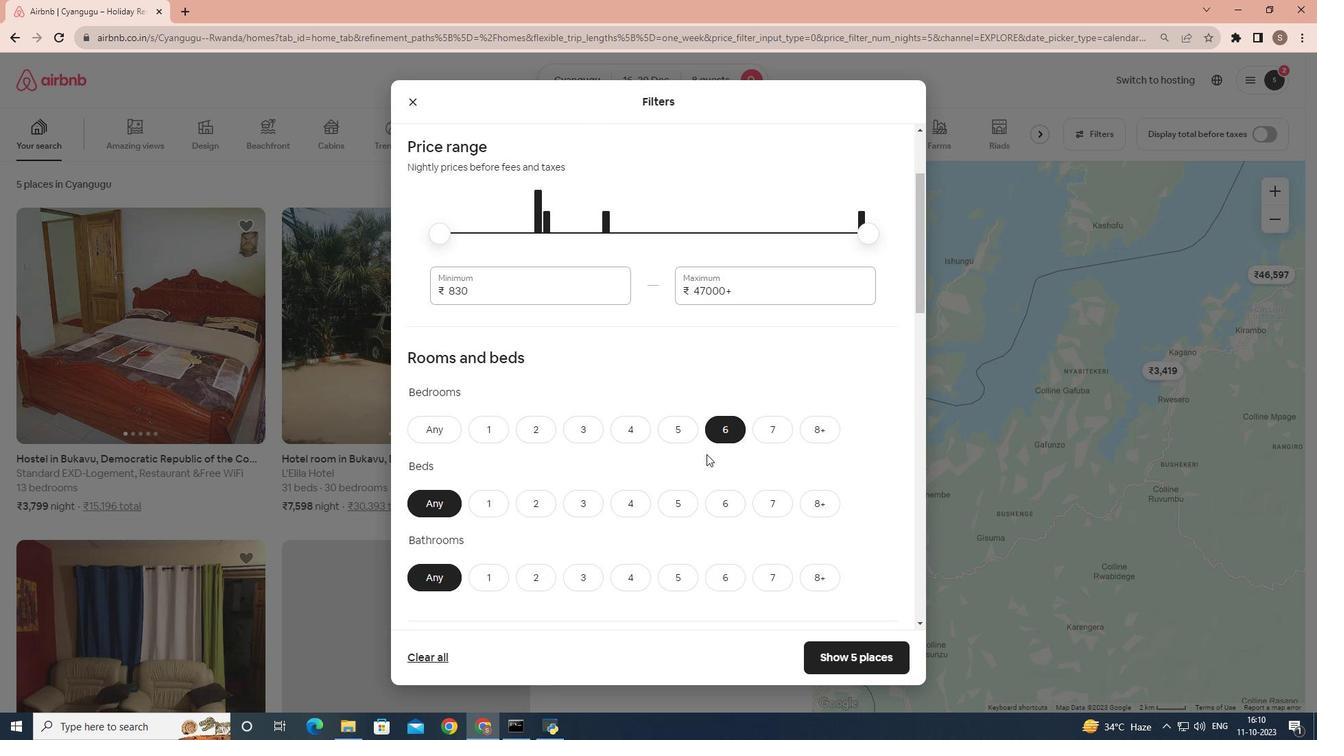 
Action: Mouse scrolled (712, 460) with delta (0, 0)
Screenshot: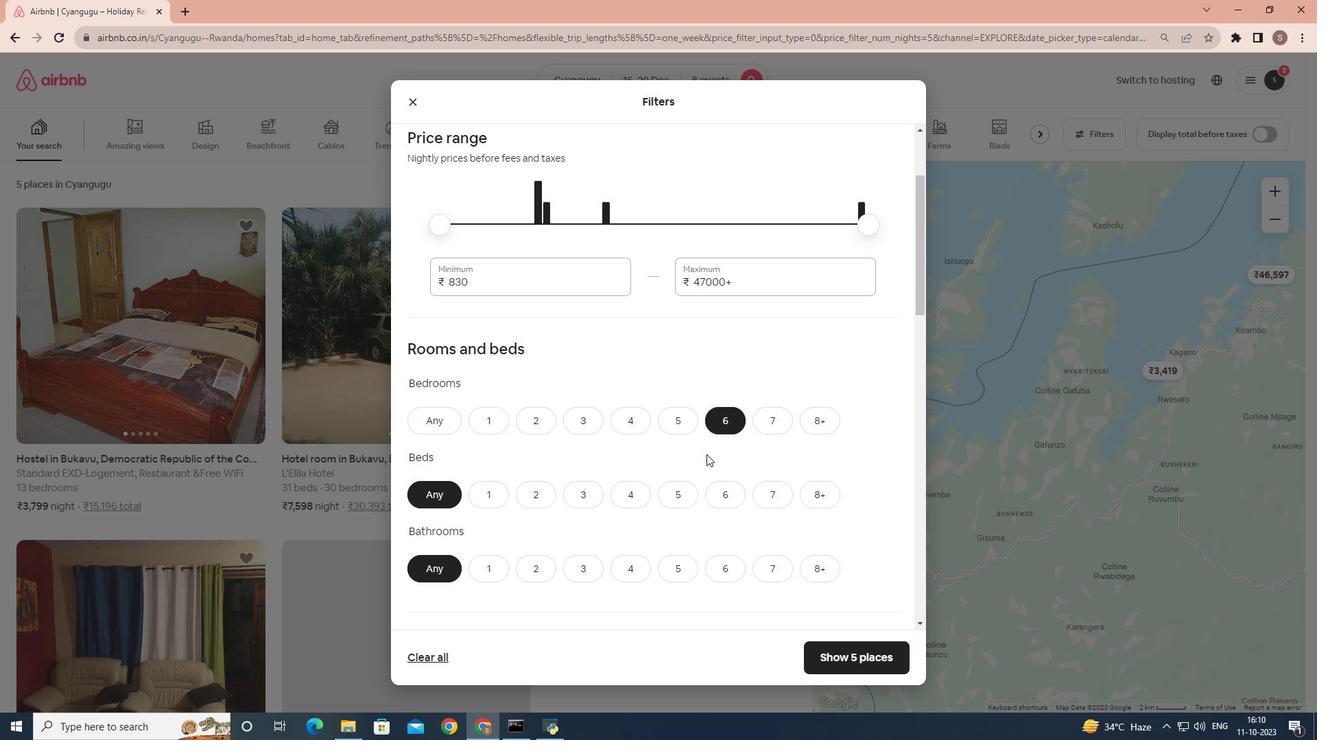 
Action: Mouse moved to (734, 447)
Screenshot: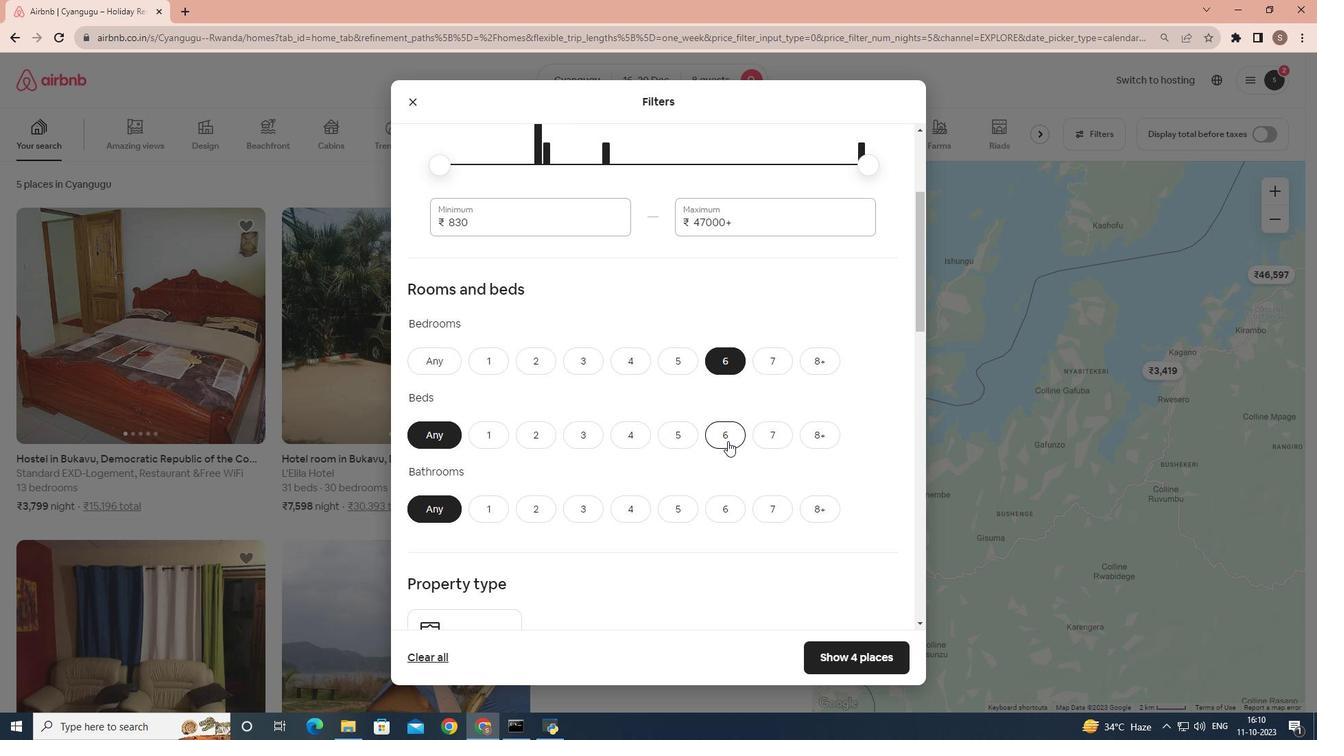 
Action: Mouse pressed left at (734, 447)
Screenshot: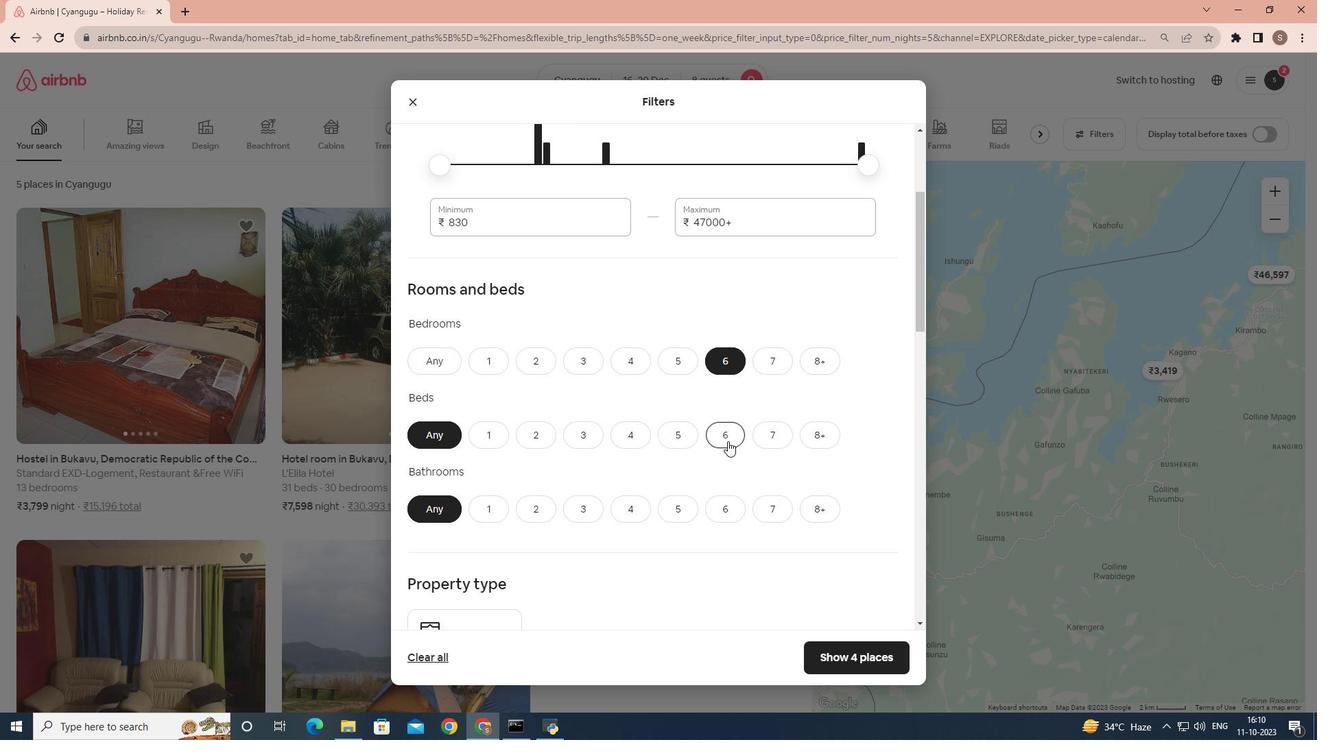 
Action: Mouse scrolled (734, 447) with delta (0, 0)
Screenshot: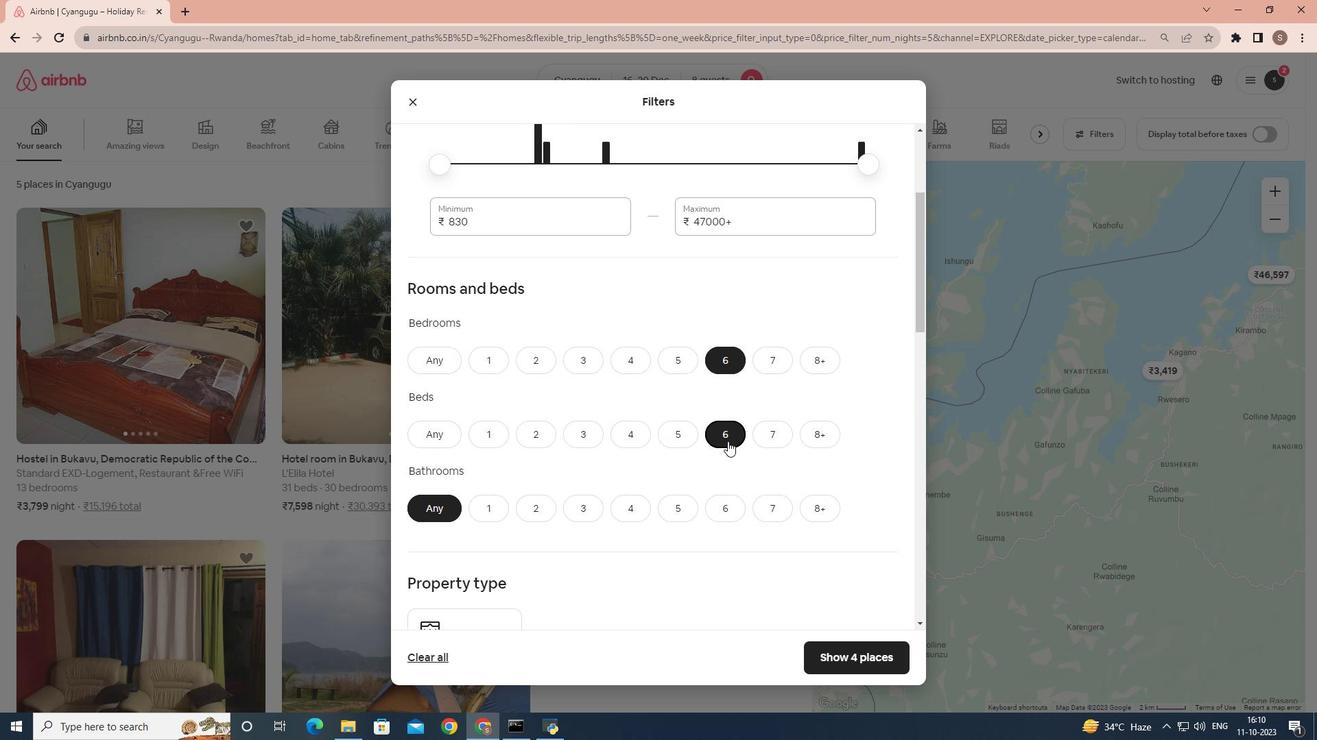
Action: Mouse moved to (735, 454)
Screenshot: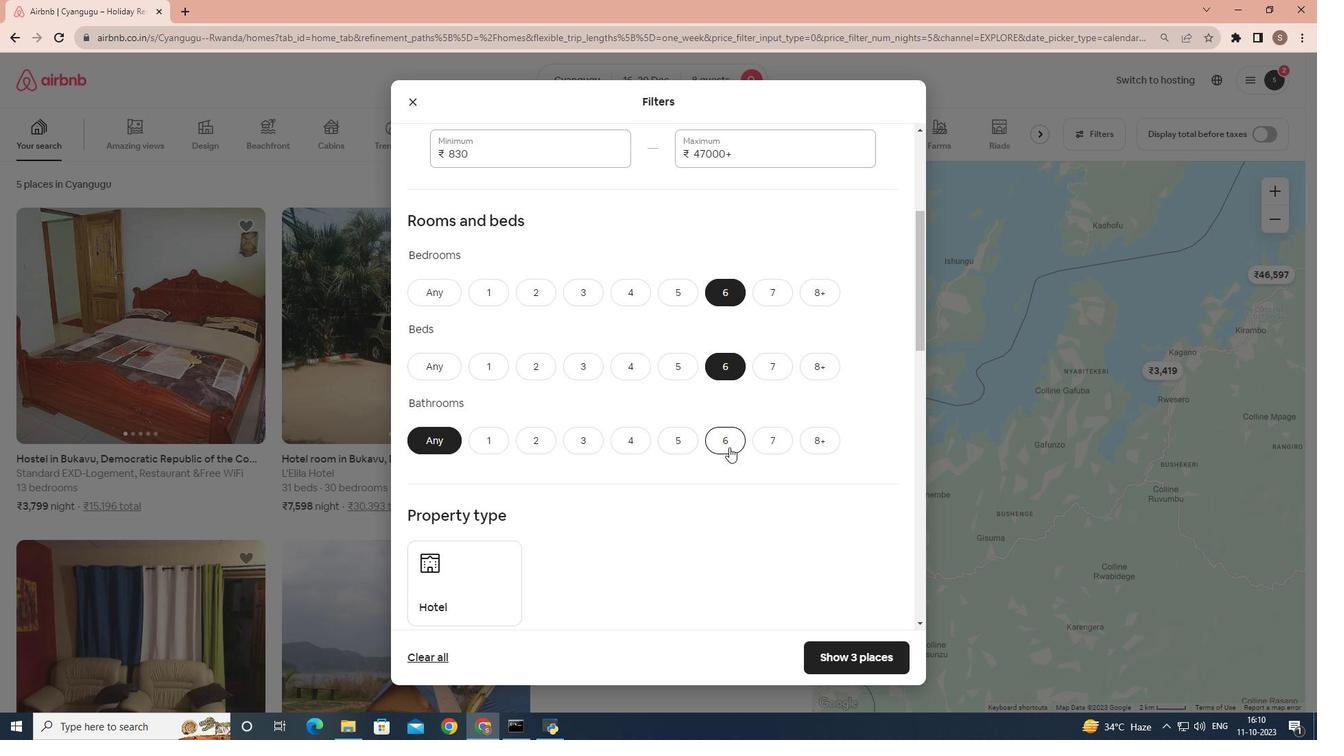
Action: Mouse pressed left at (735, 454)
Screenshot: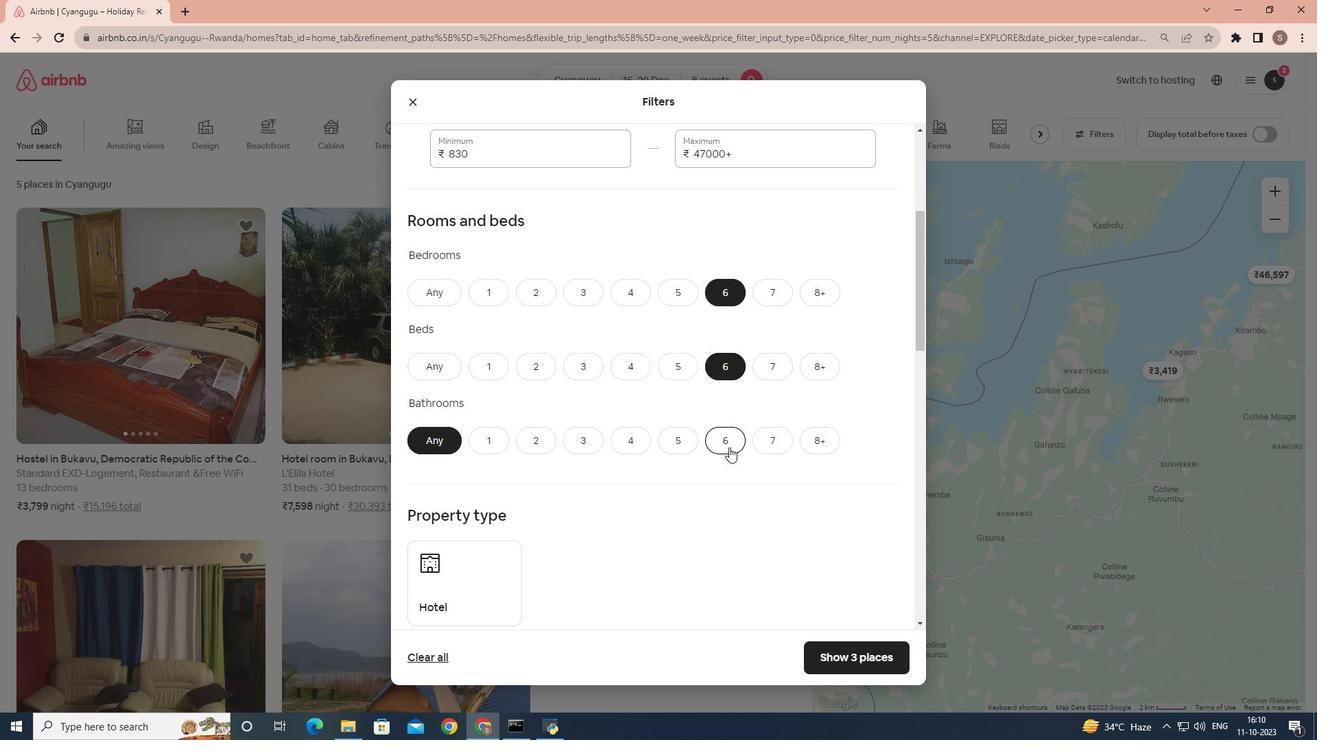
Action: Mouse moved to (703, 480)
Screenshot: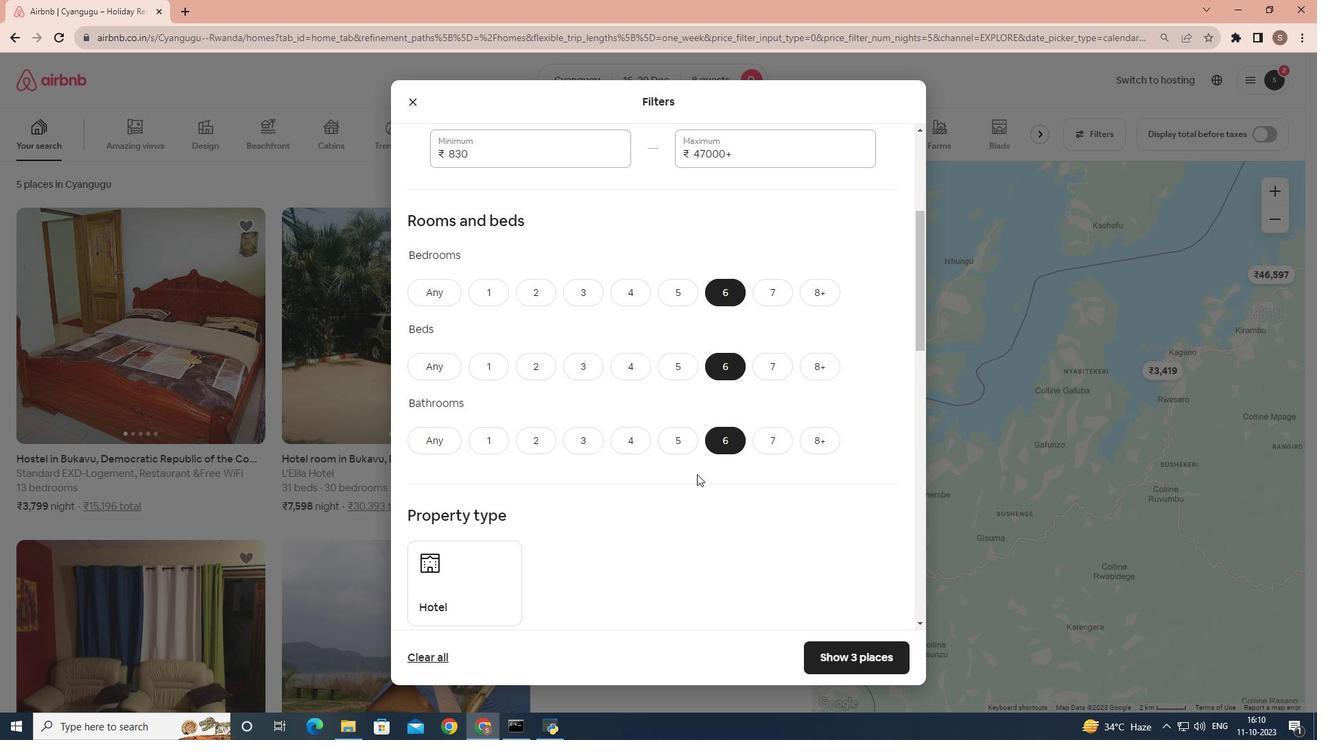 
Action: Mouse scrolled (703, 480) with delta (0, 0)
Screenshot: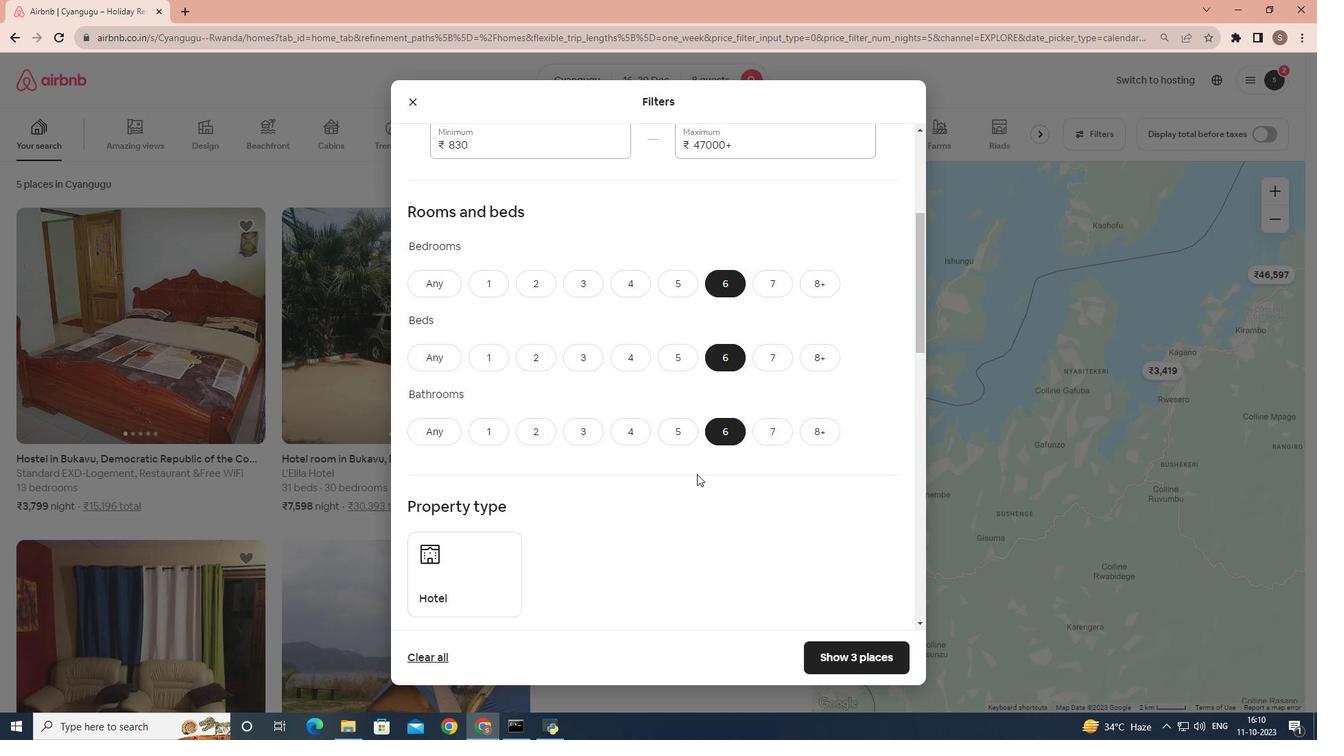 
Action: Mouse scrolled (703, 480) with delta (0, 0)
Screenshot: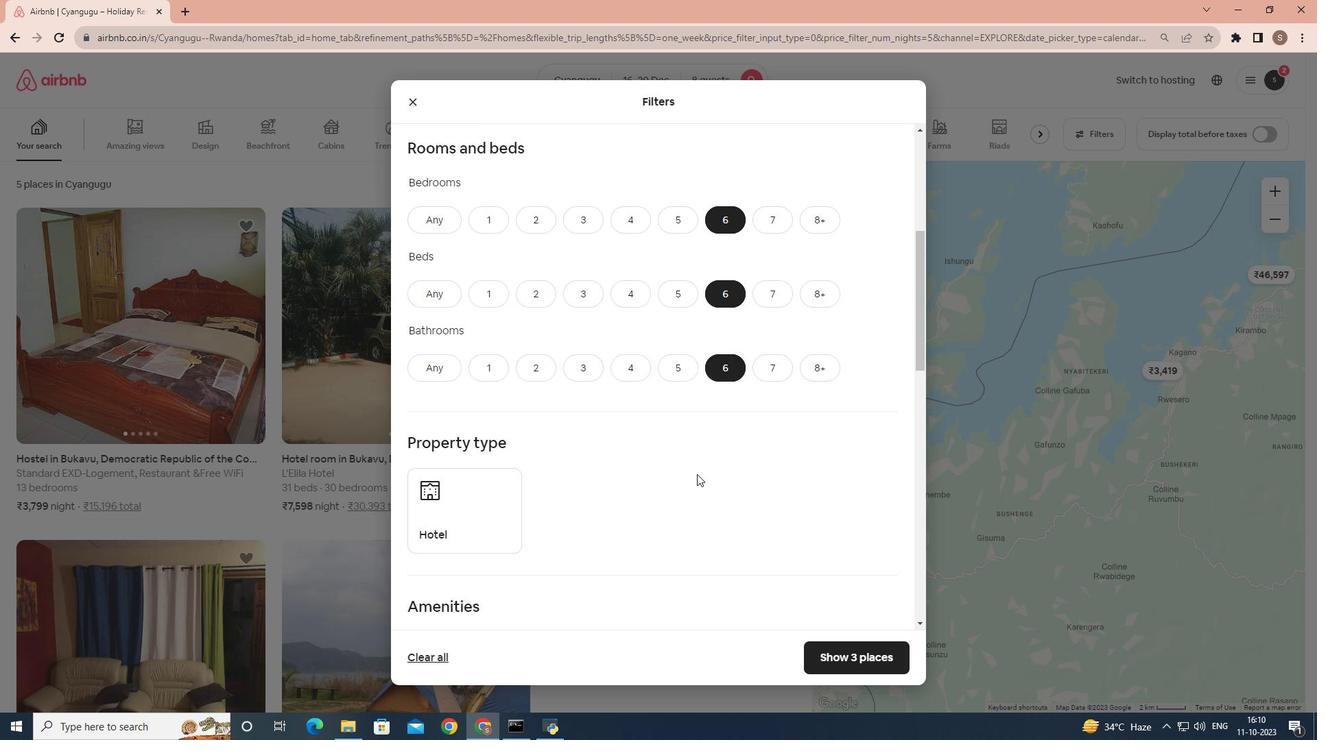 
Action: Mouse moved to (699, 482)
Screenshot: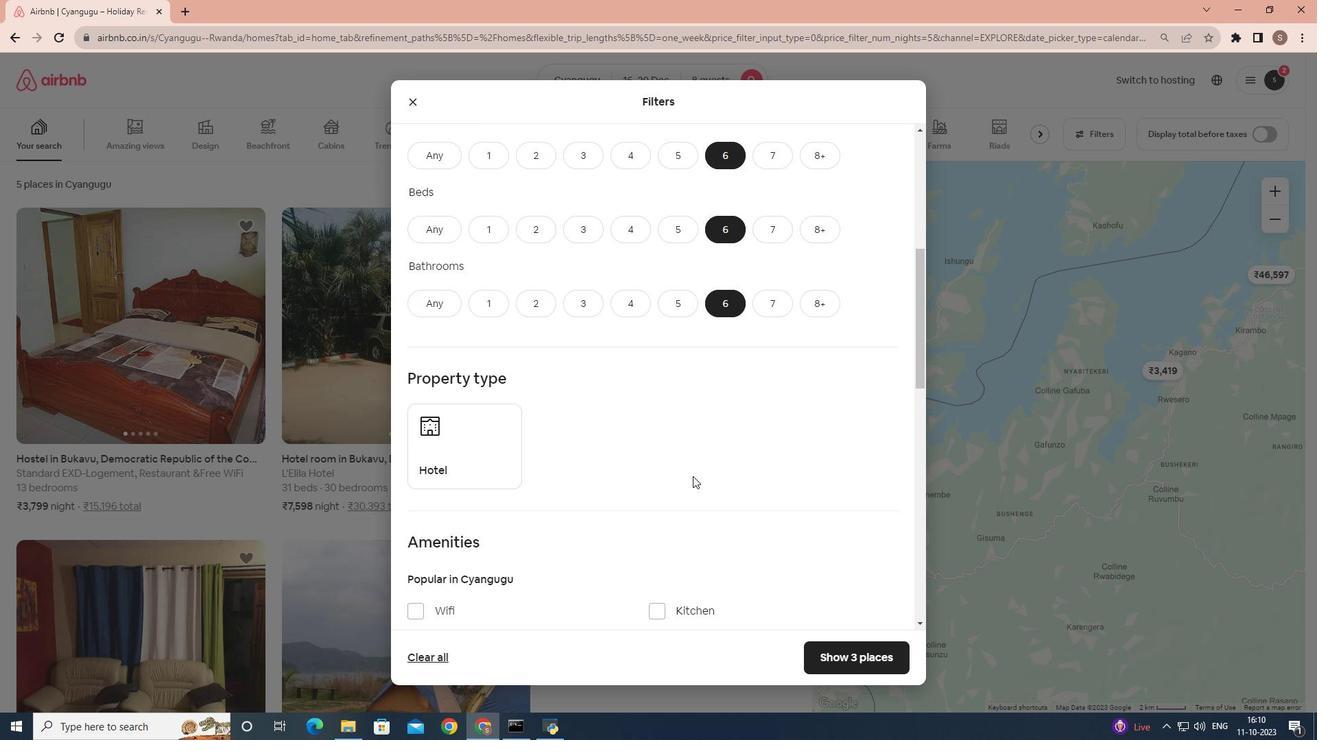 
Action: Mouse scrolled (699, 482) with delta (0, 0)
Screenshot: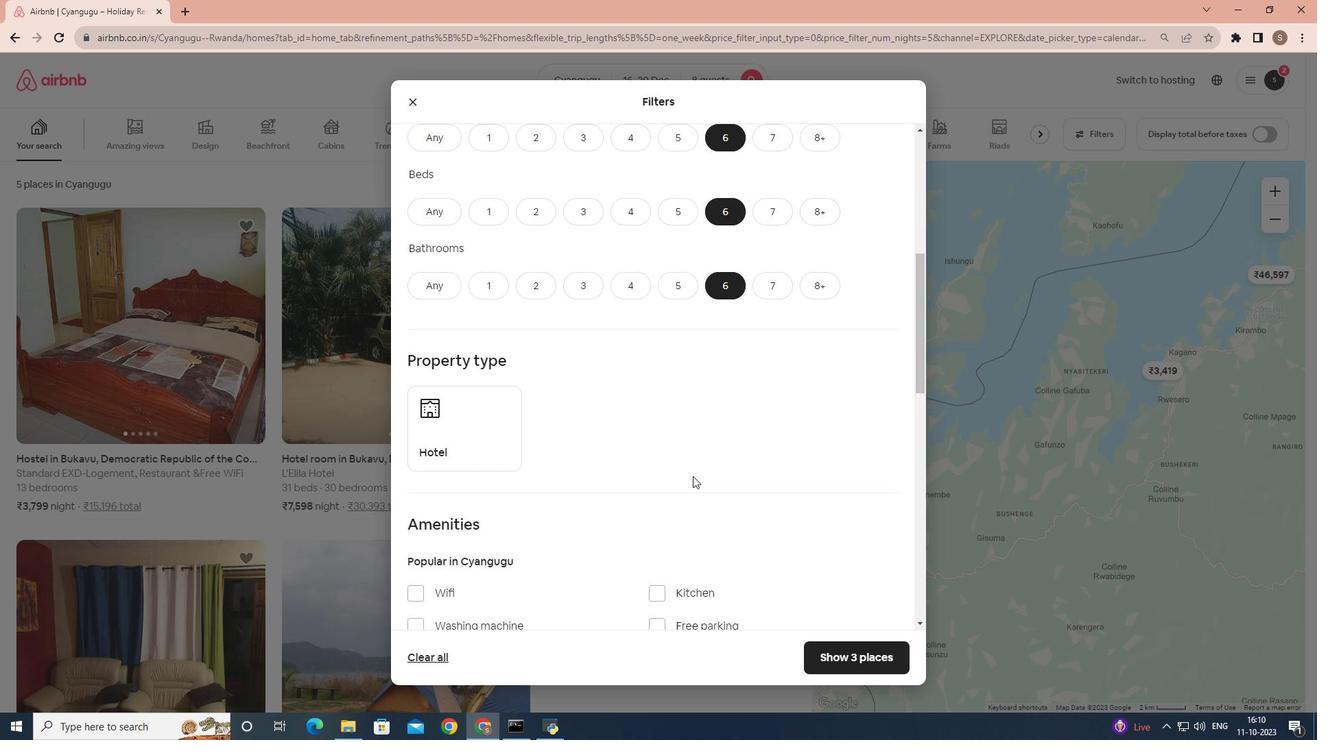 
Action: Mouse scrolled (699, 482) with delta (0, 0)
Screenshot: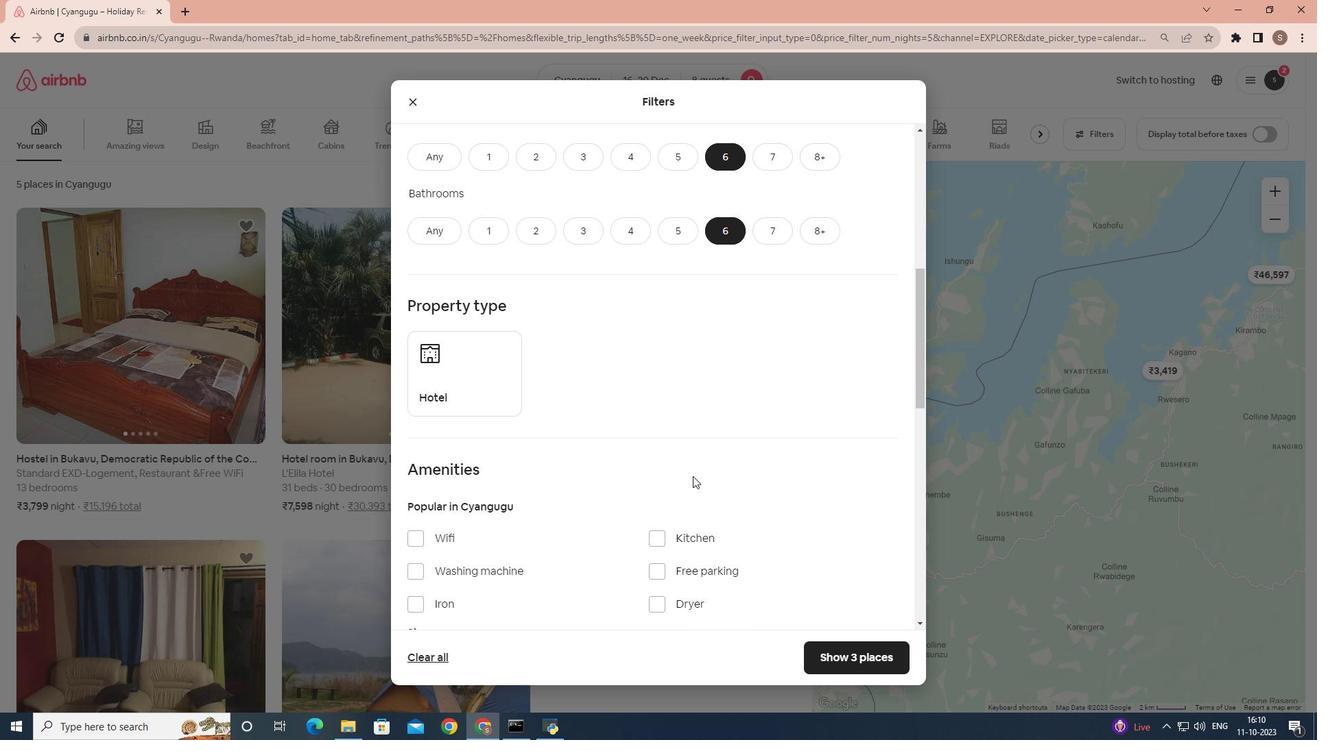 
Action: Mouse scrolled (699, 482) with delta (0, 0)
Screenshot: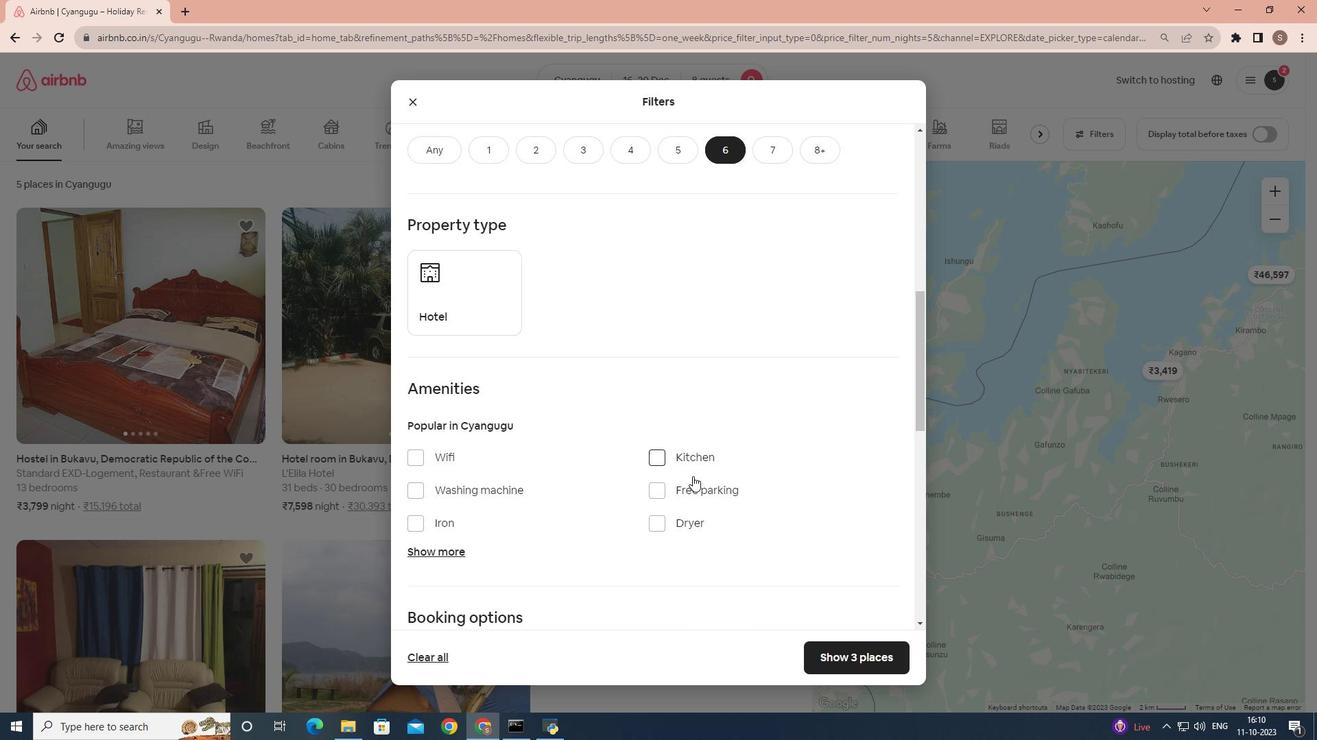 
Action: Mouse scrolled (699, 482) with delta (0, 0)
Screenshot: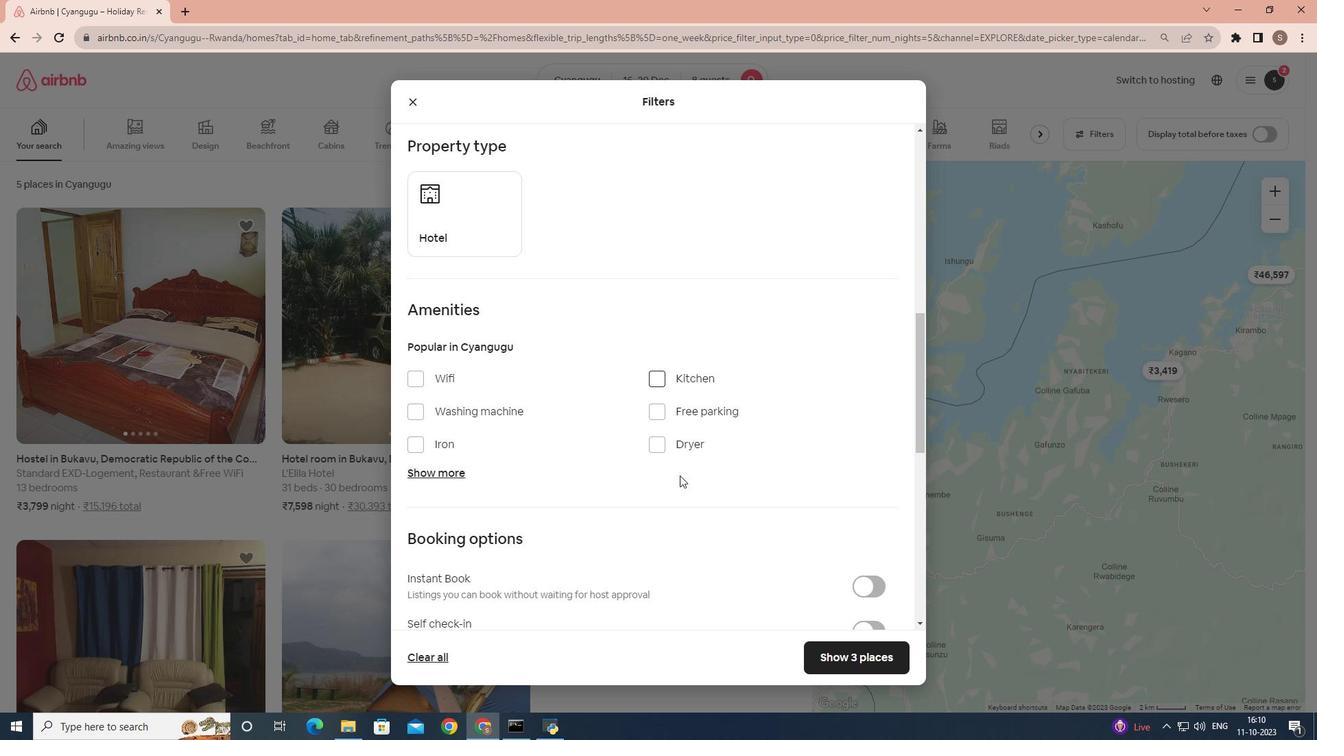 
Action: Mouse moved to (422, 345)
Screenshot: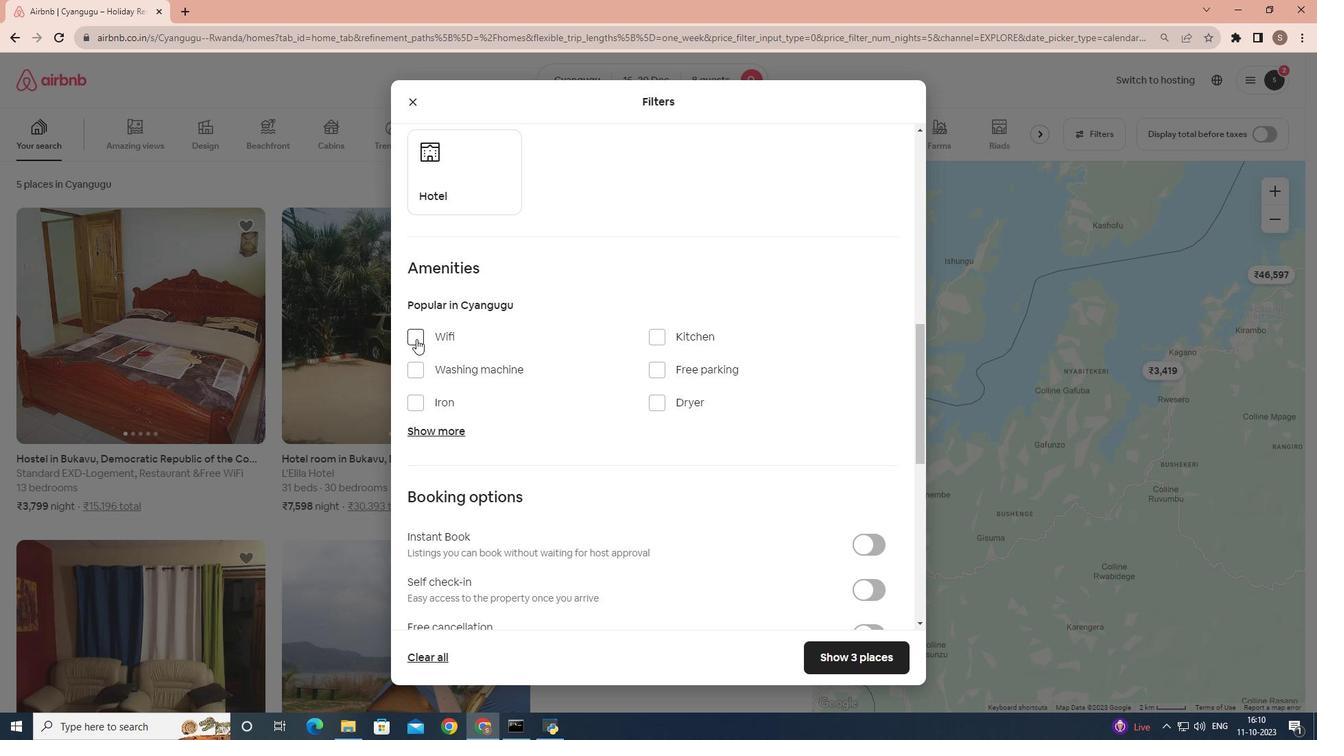 
Action: Mouse pressed left at (422, 345)
Screenshot: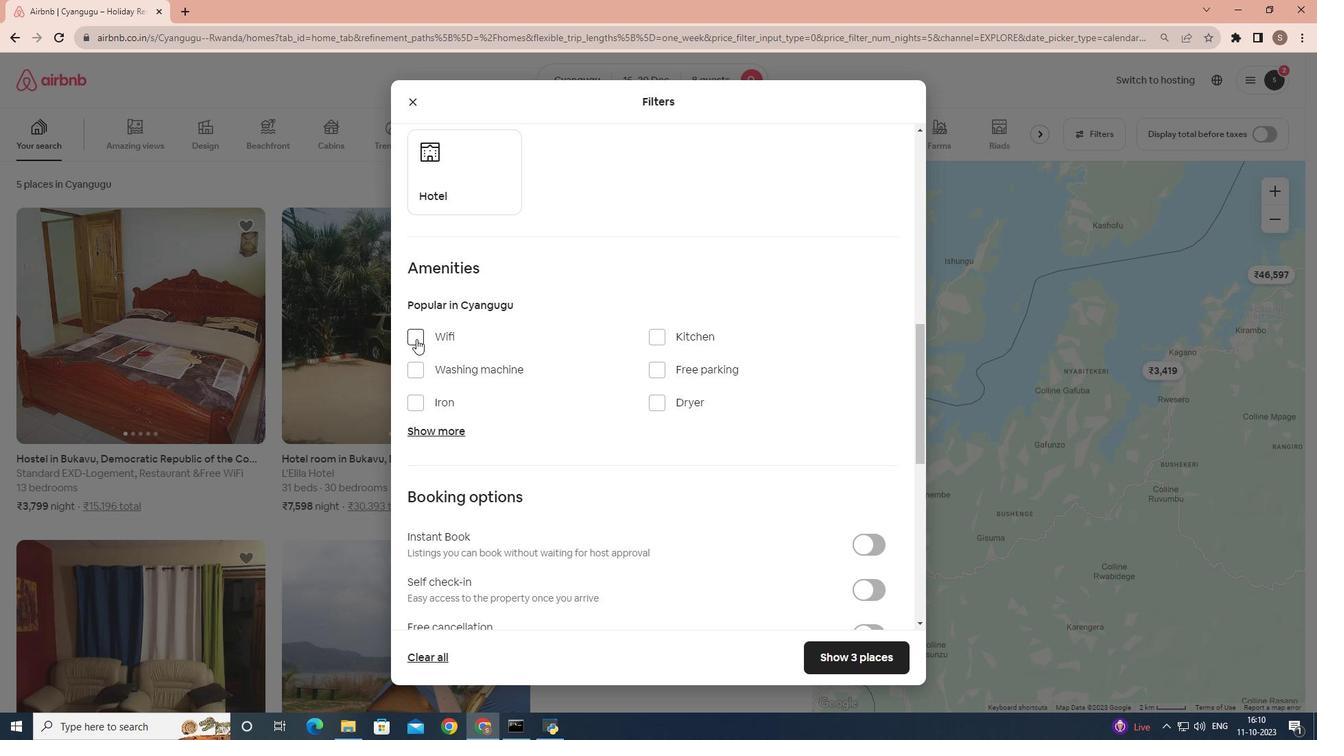 
Action: Mouse moved to (456, 432)
Screenshot: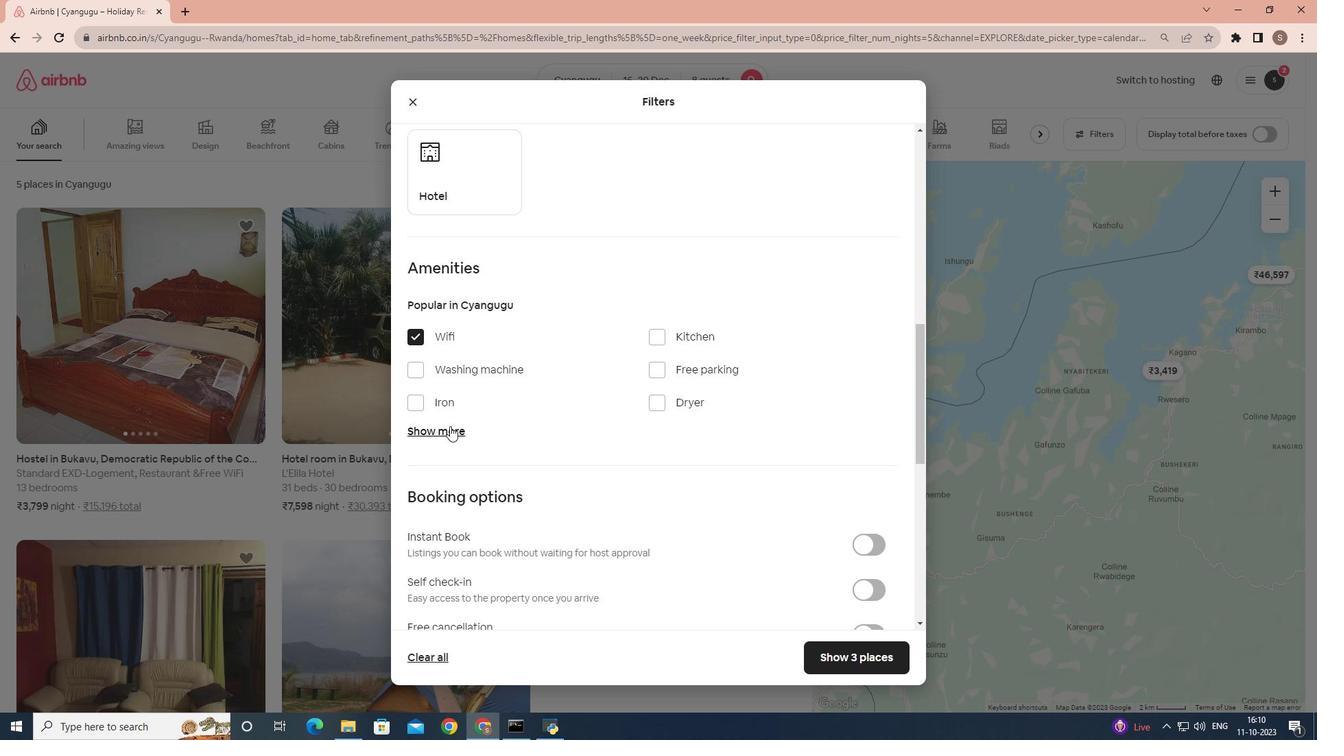 
Action: Mouse pressed left at (456, 432)
Screenshot: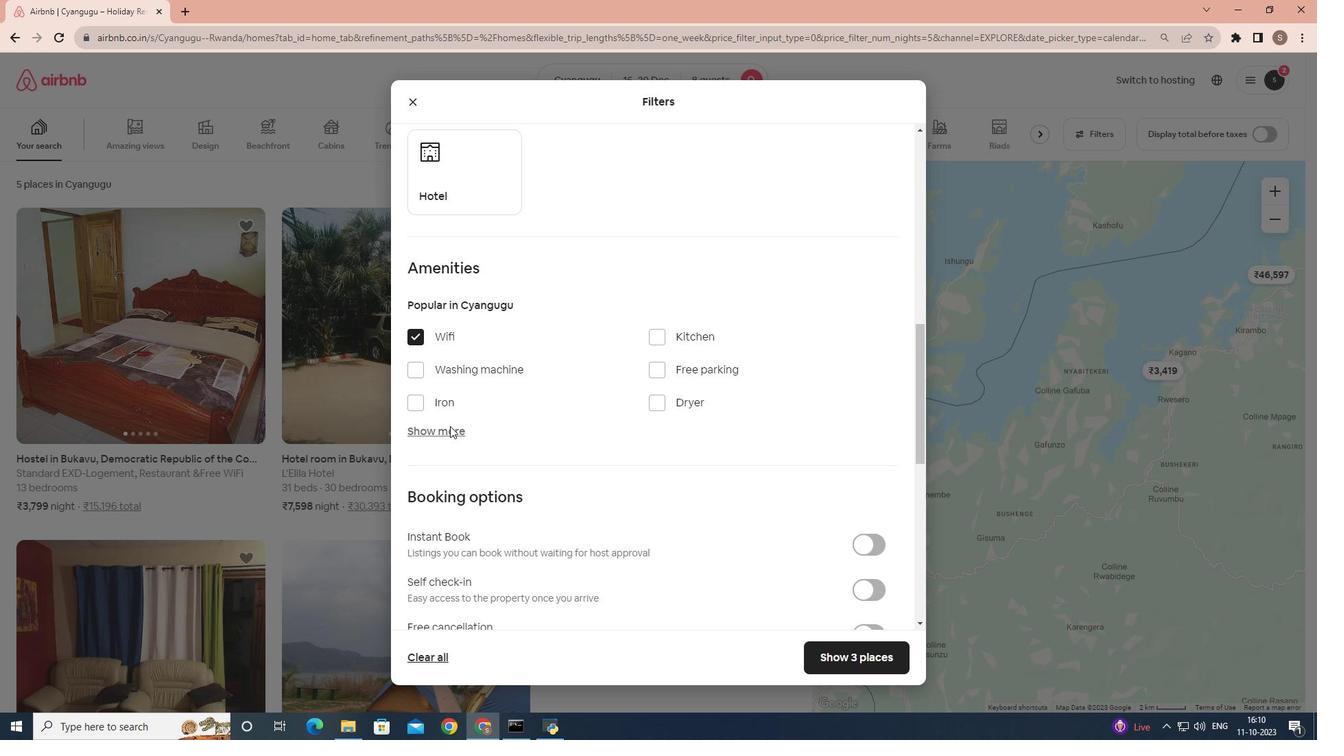 
Action: Mouse moved to (665, 516)
Screenshot: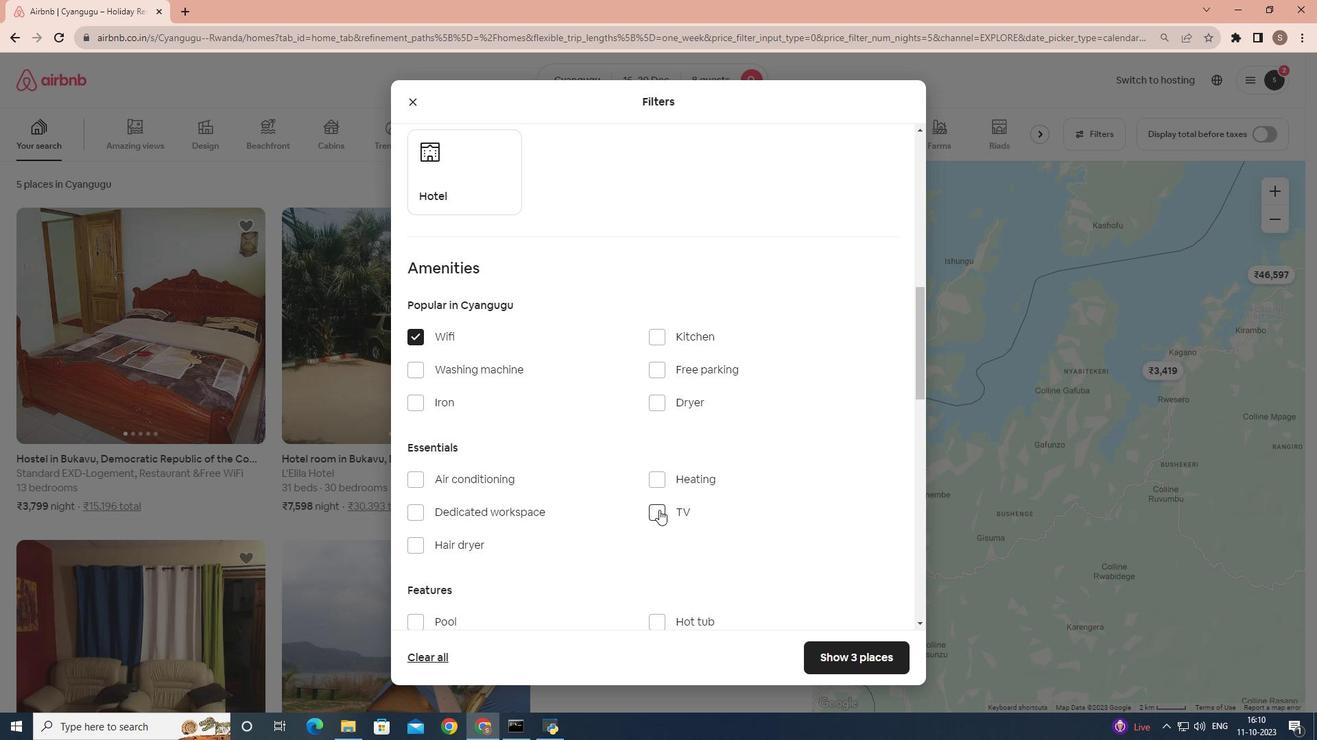 
Action: Mouse pressed left at (665, 516)
Screenshot: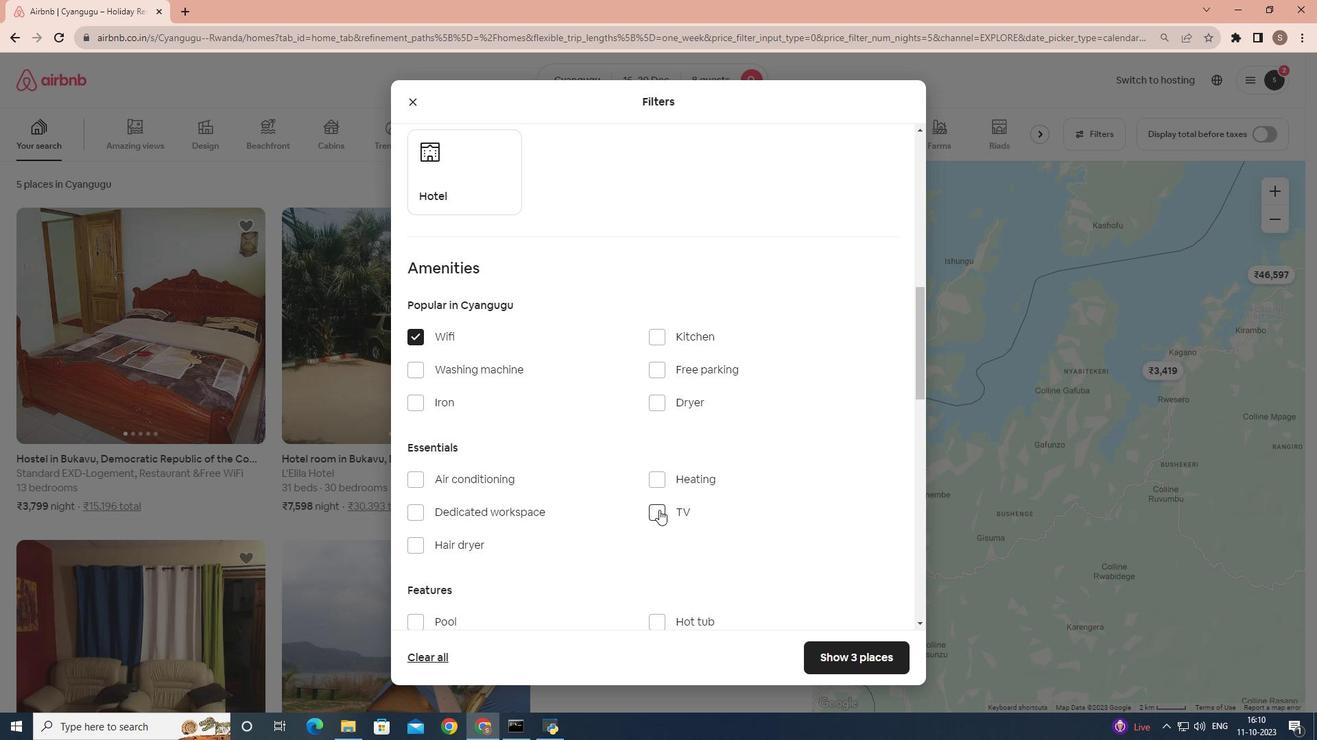 
Action: Mouse moved to (632, 441)
Screenshot: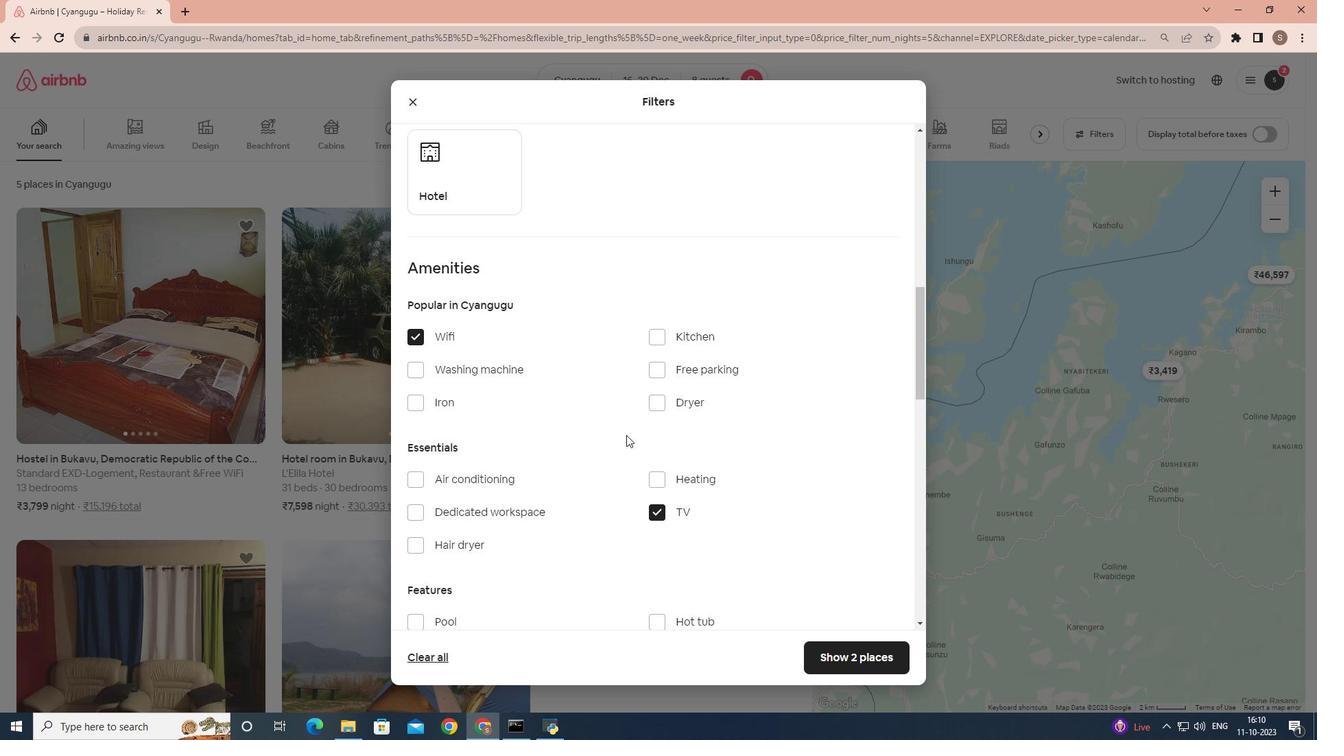 
Action: Mouse scrolled (632, 441) with delta (0, 0)
Screenshot: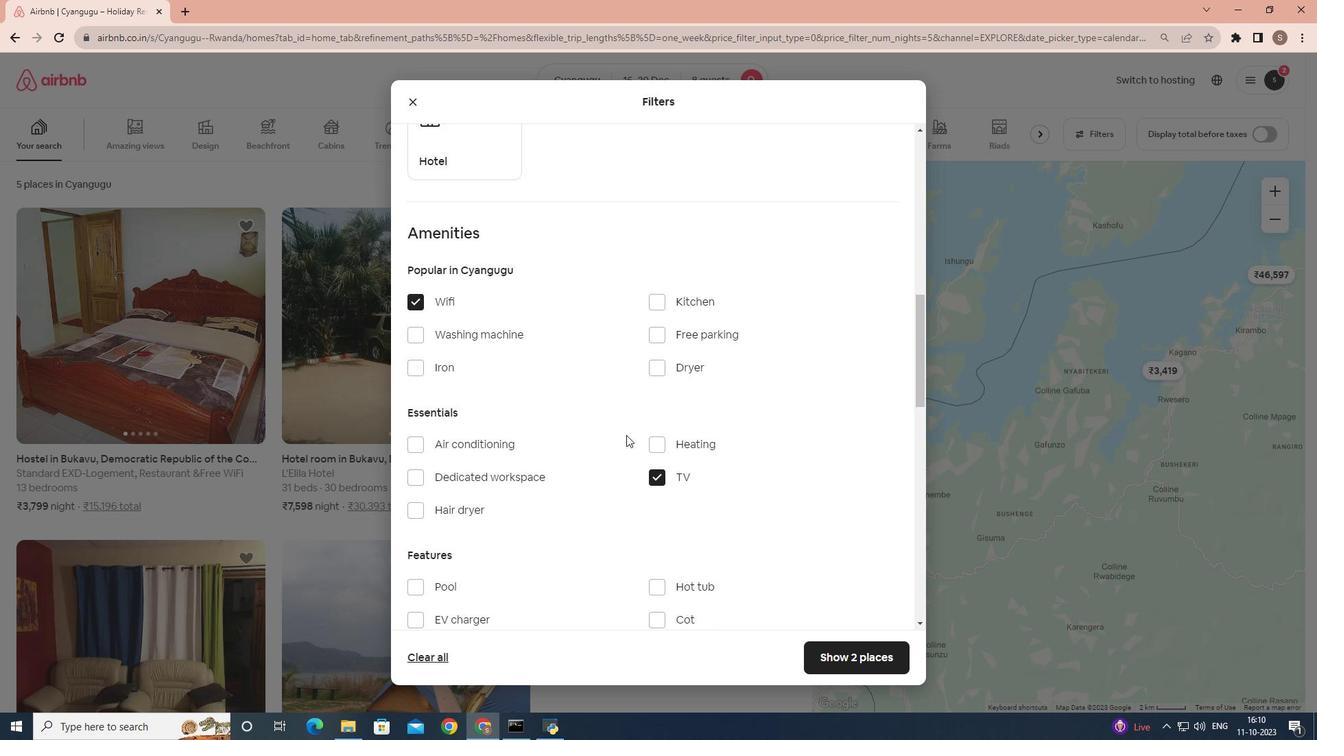 
Action: Mouse moved to (658, 304)
Screenshot: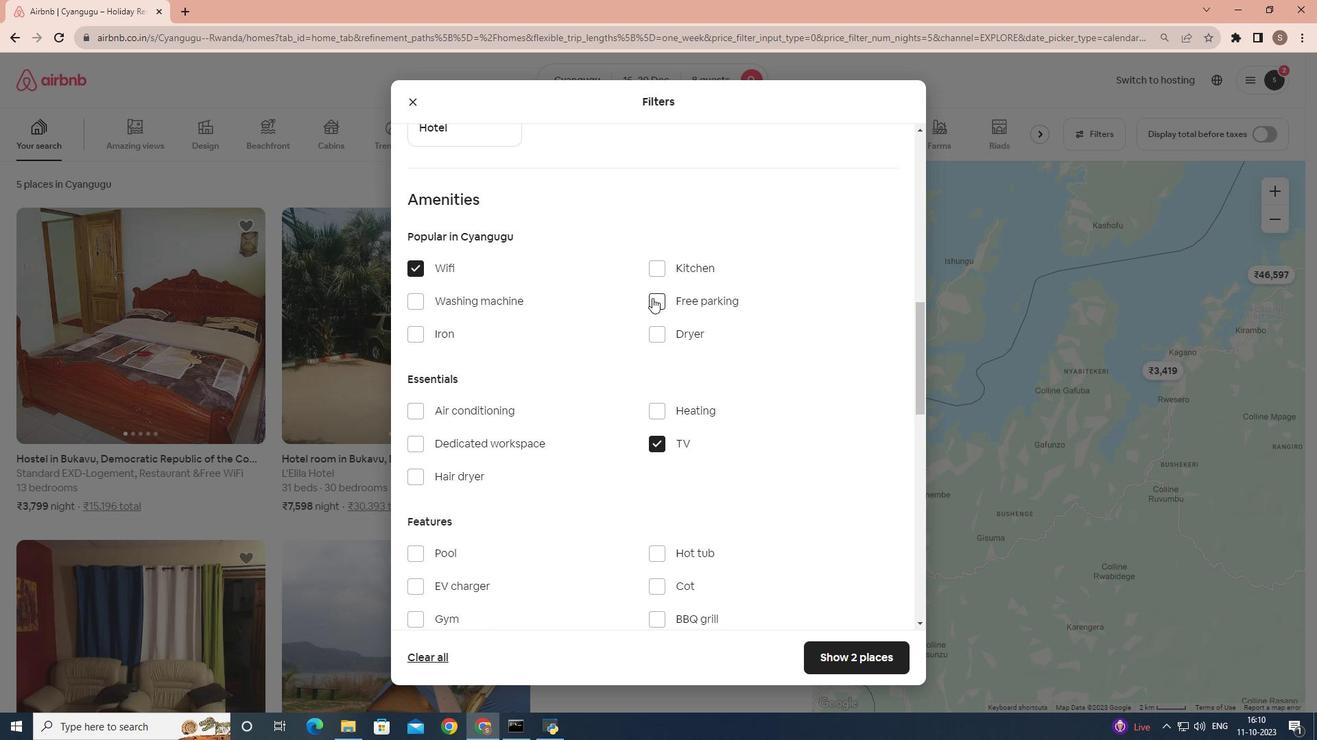 
Action: Mouse pressed left at (658, 304)
Screenshot: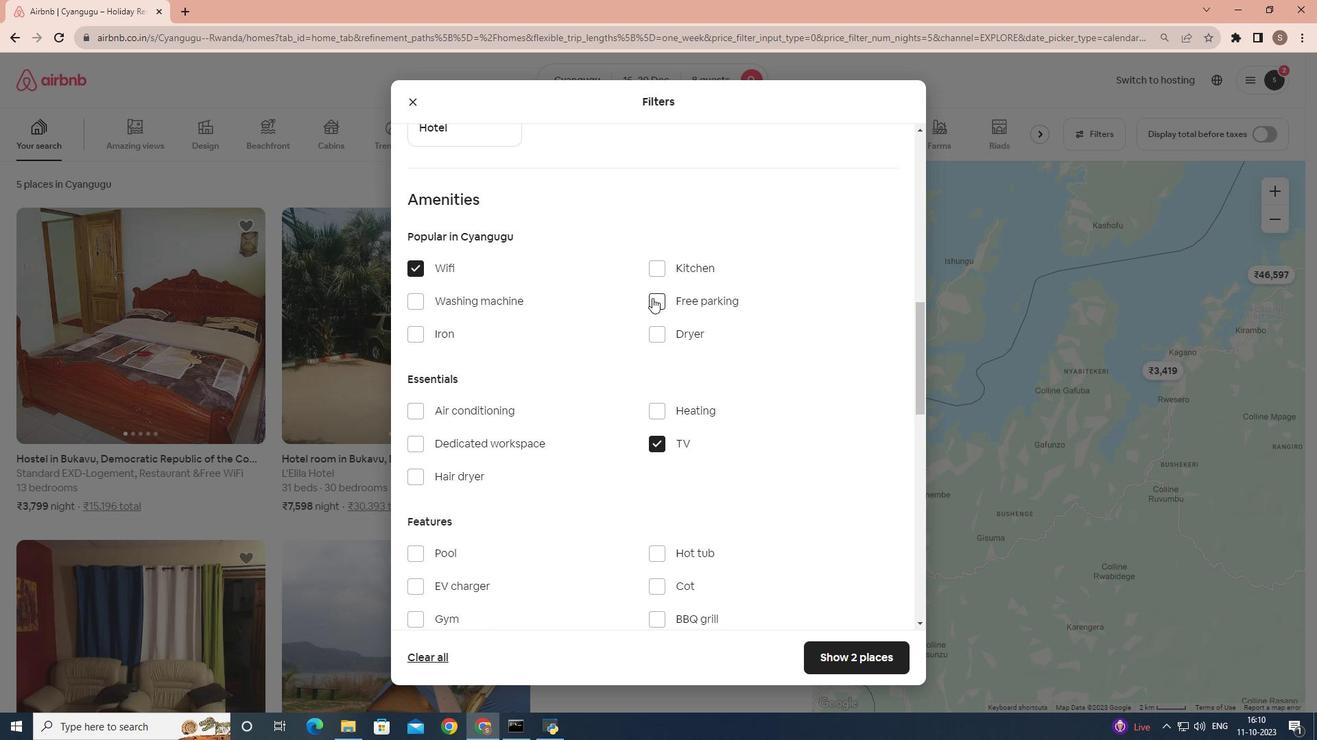 
Action: Mouse moved to (603, 393)
Screenshot: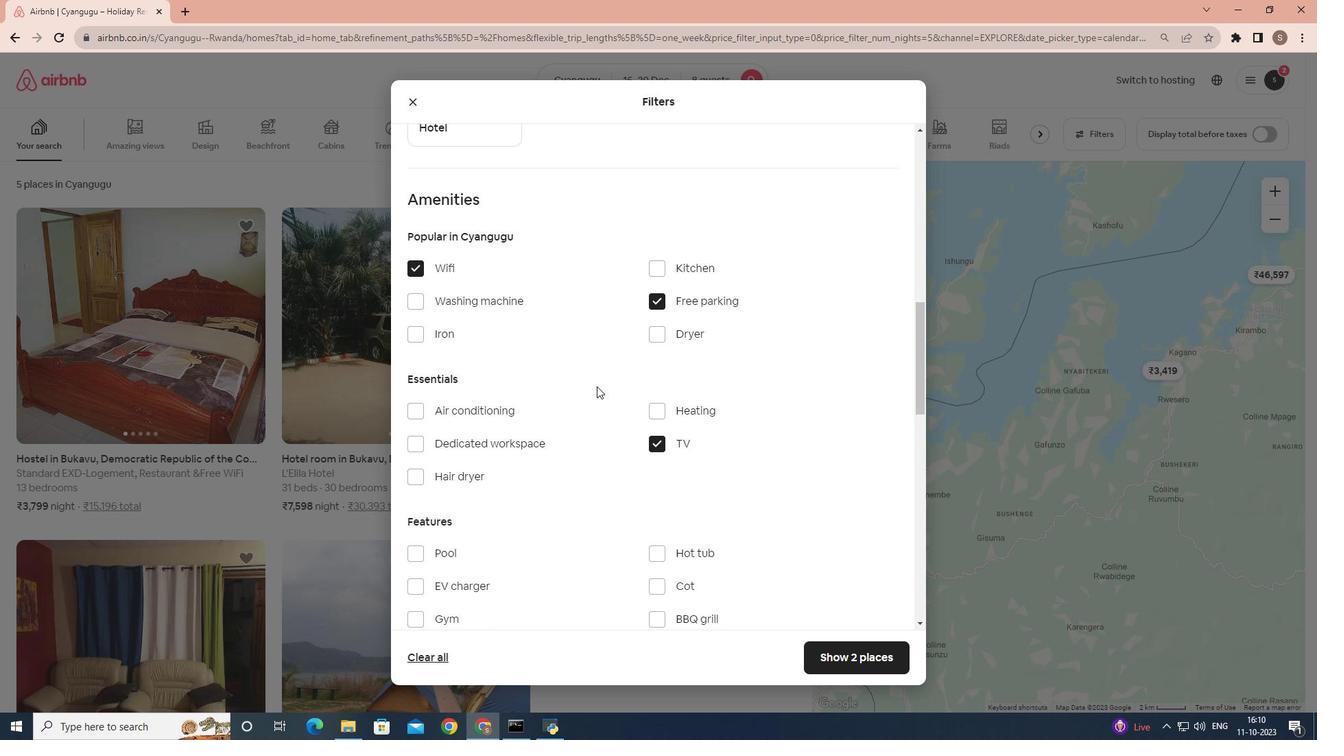 
Action: Mouse scrolled (603, 392) with delta (0, 0)
Screenshot: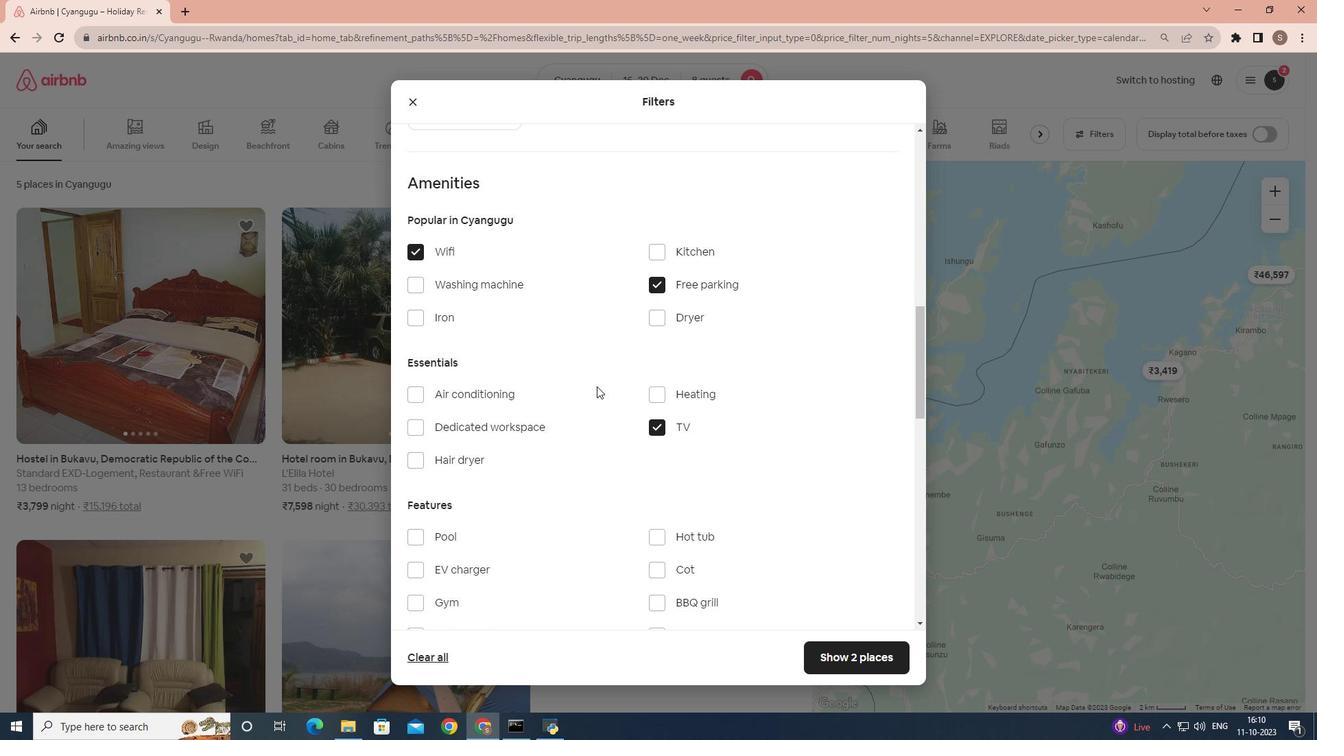
Action: Mouse scrolled (603, 392) with delta (0, 0)
Screenshot: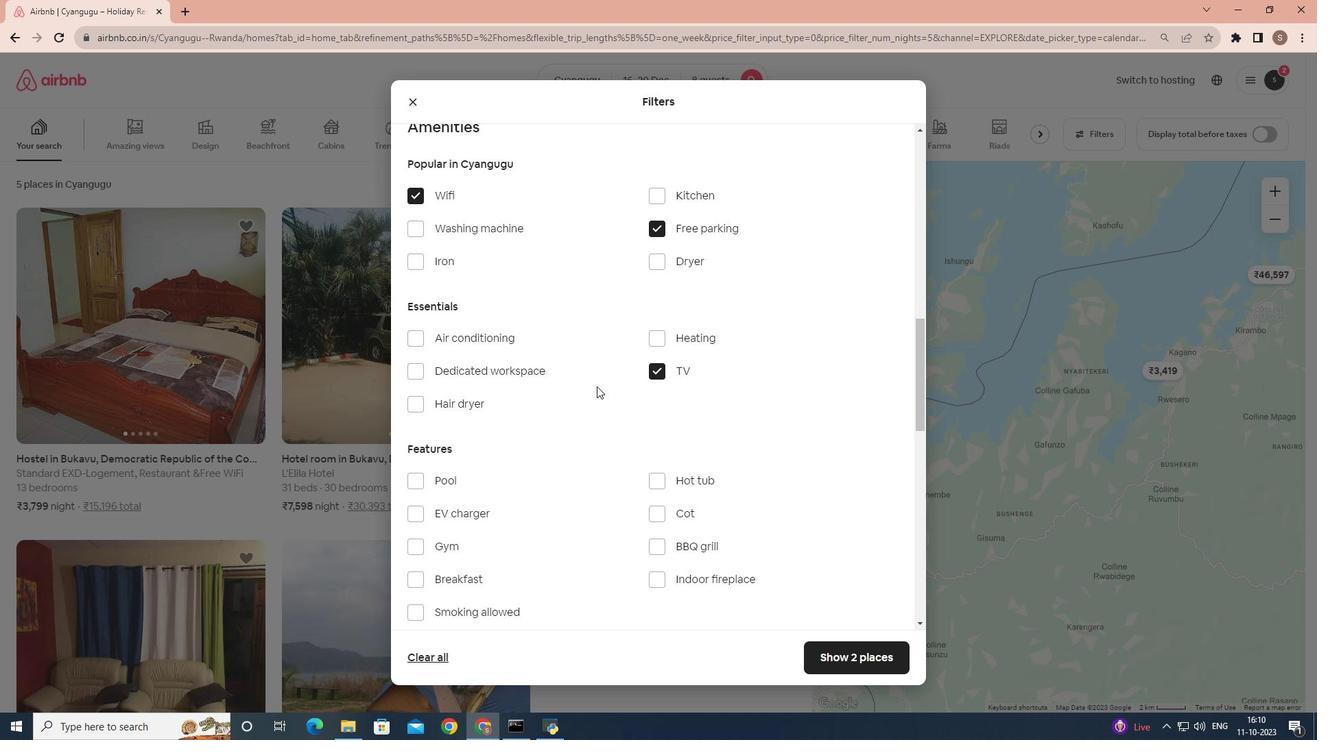 
Action: Mouse moved to (423, 489)
Screenshot: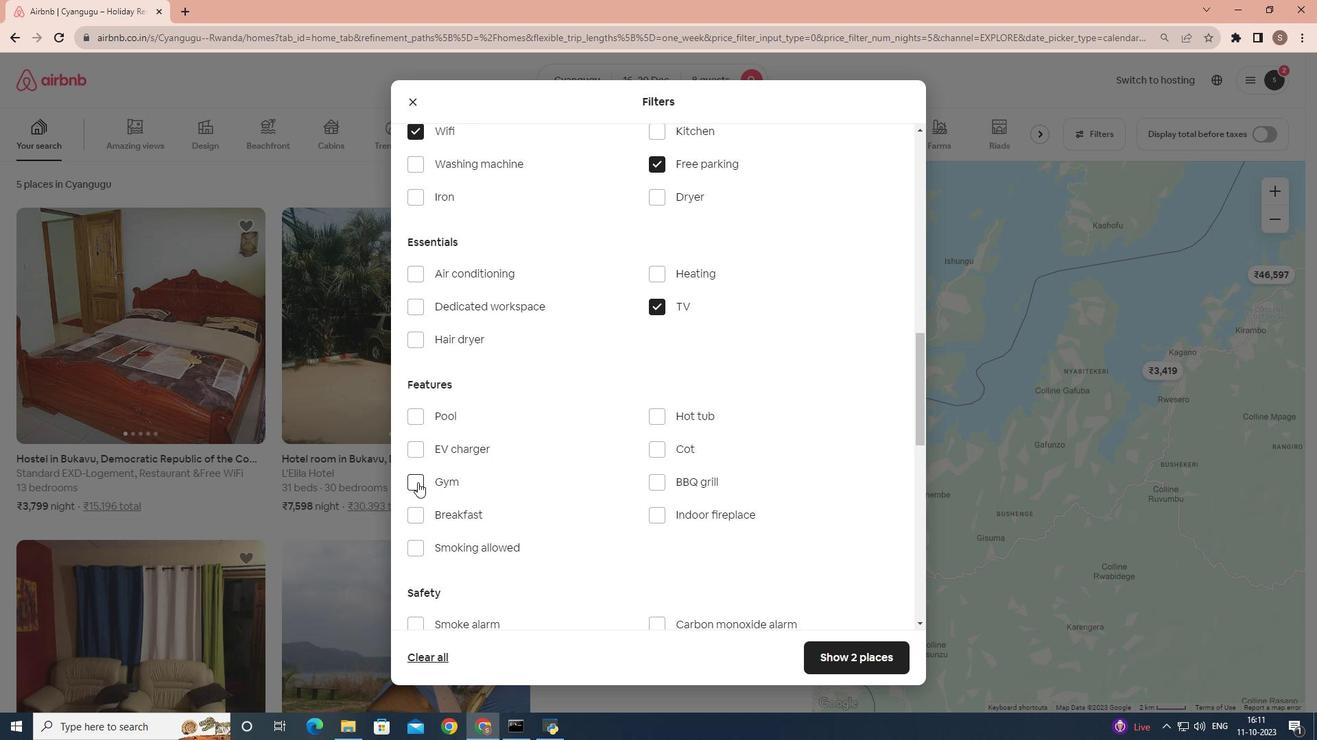
Action: Mouse pressed left at (423, 489)
Screenshot: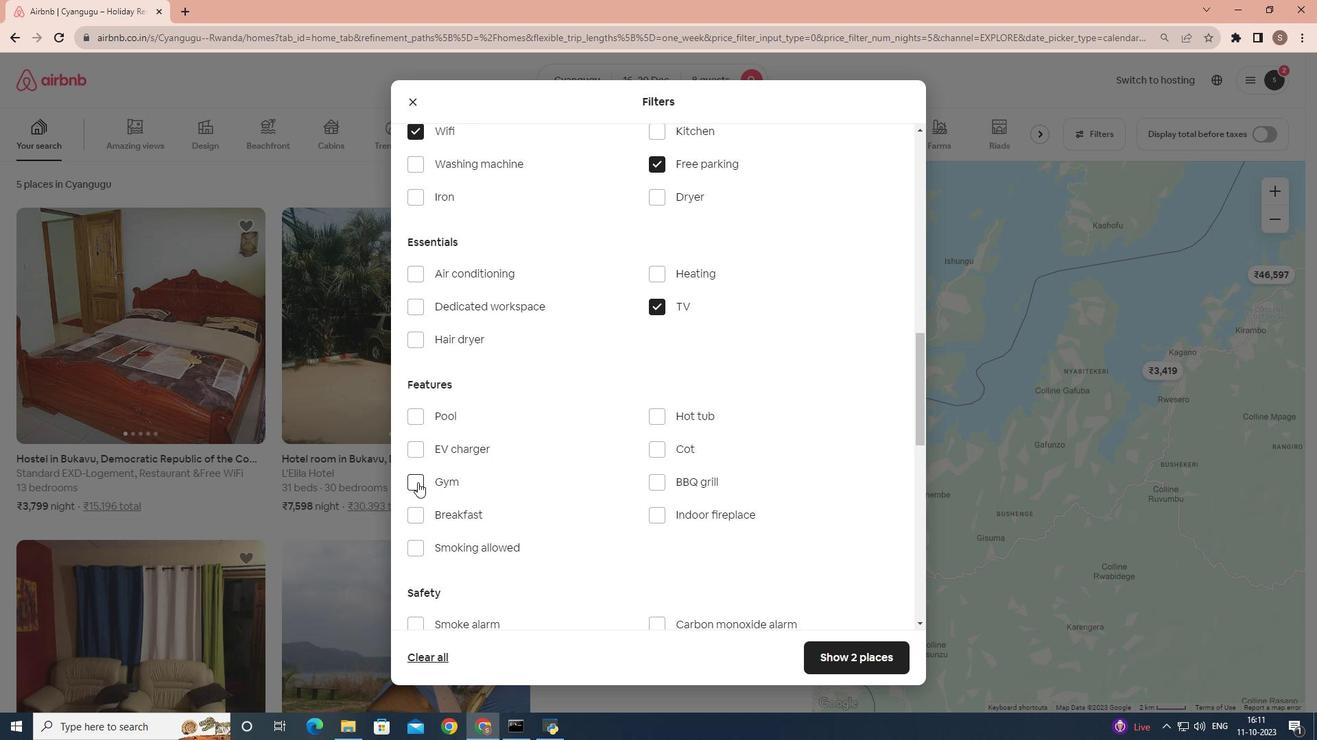 
Action: Mouse moved to (423, 526)
Screenshot: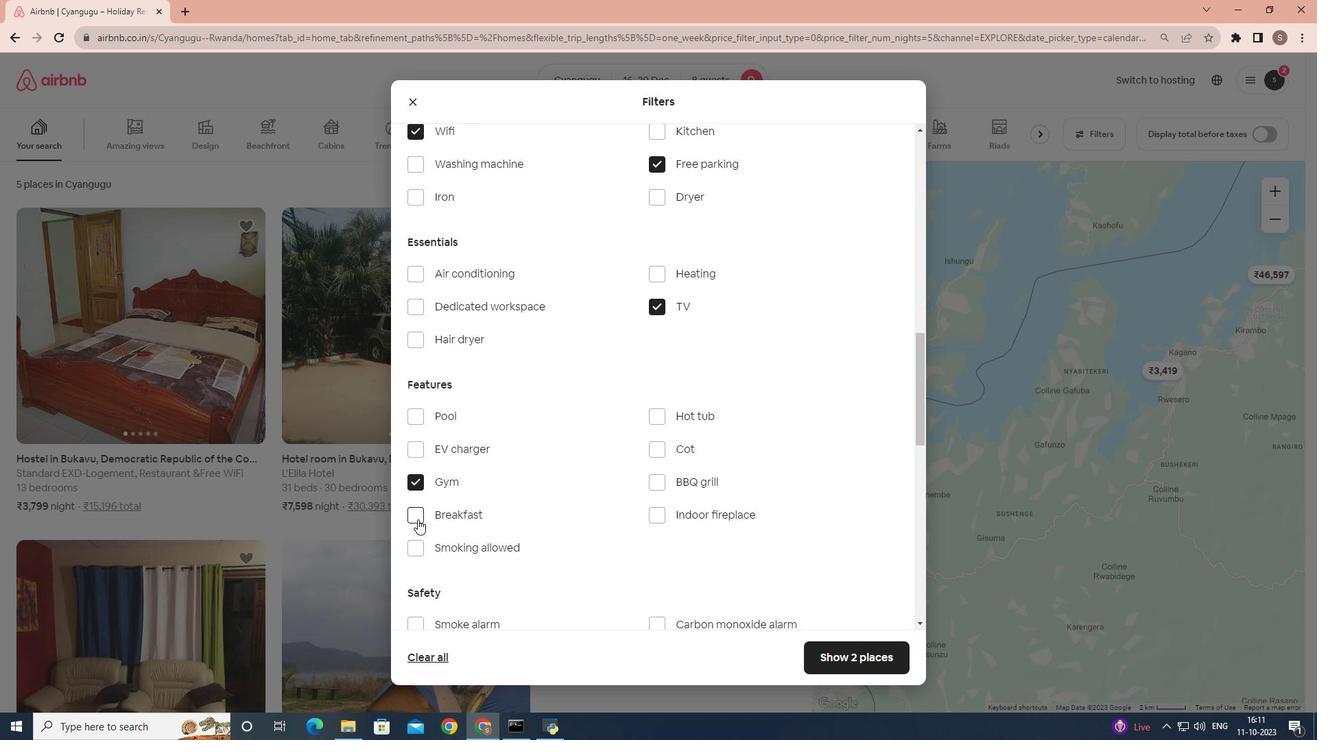 
Action: Mouse pressed left at (423, 526)
Screenshot: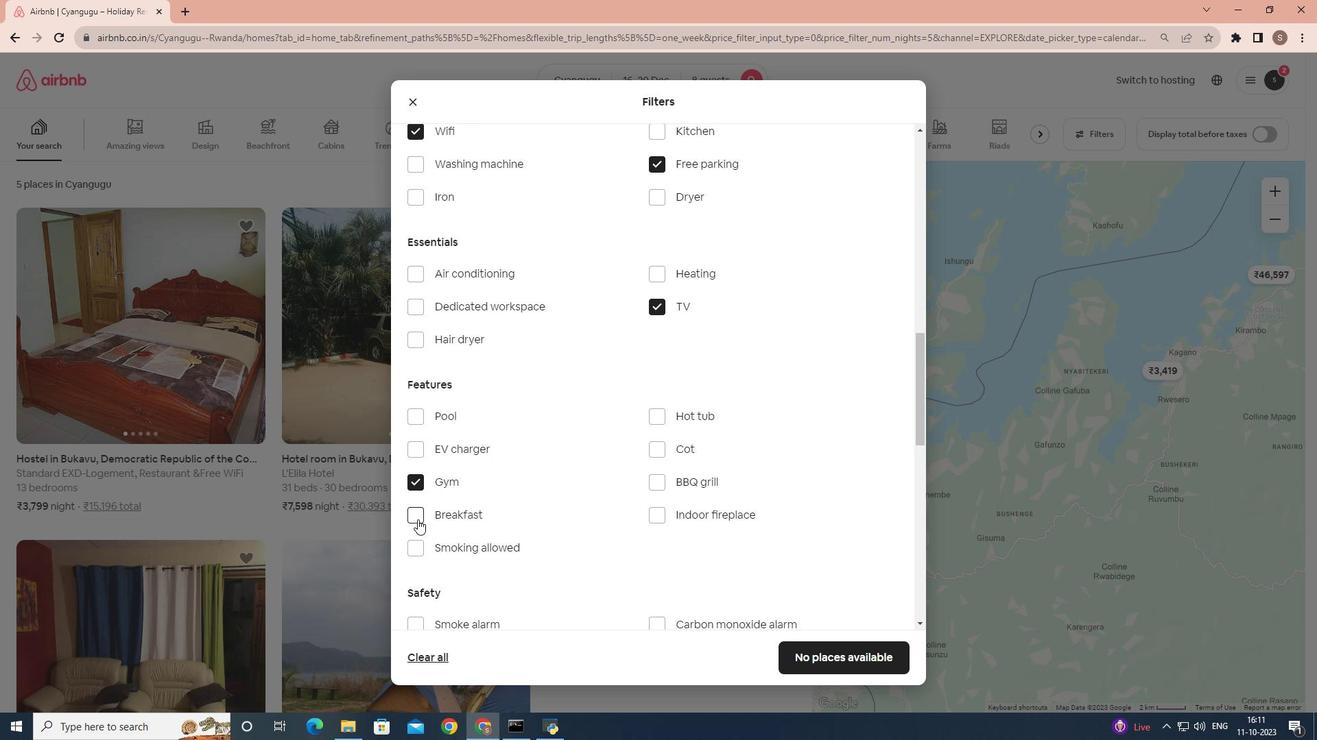 
Action: Mouse moved to (744, 572)
Screenshot: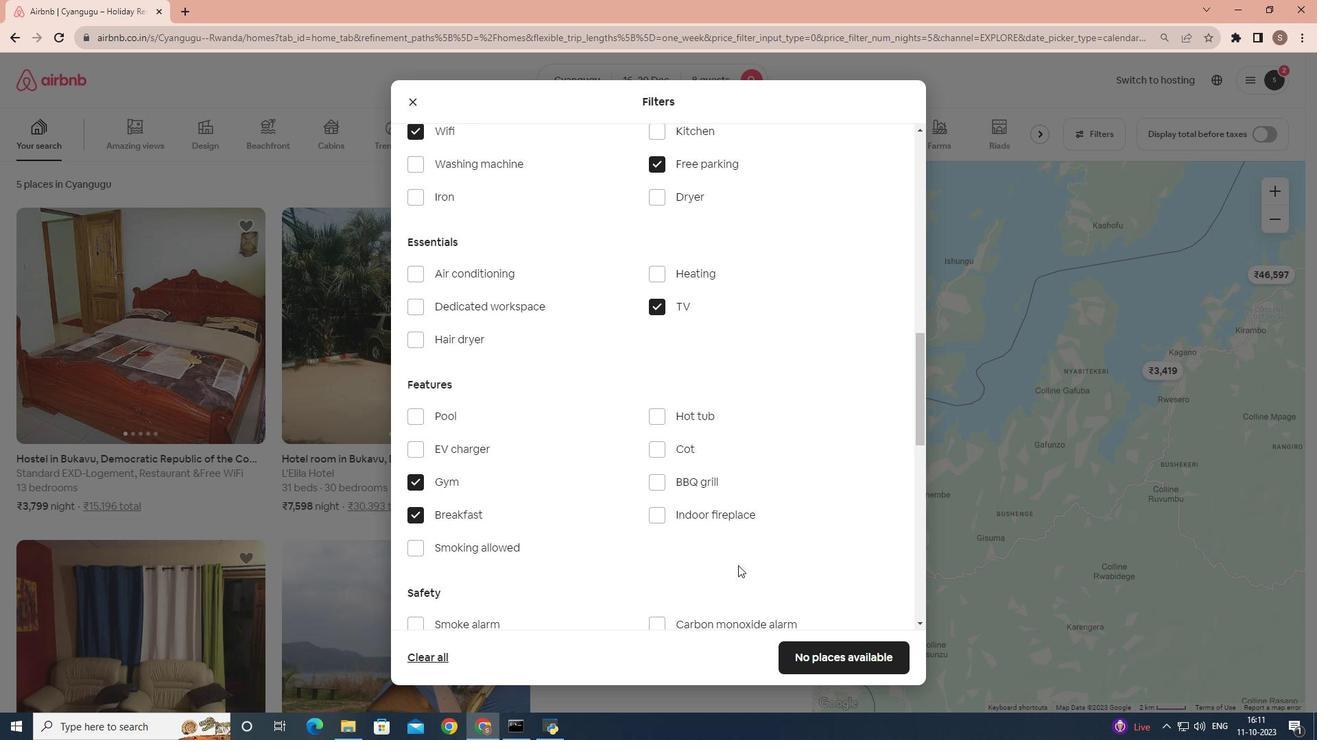 
Action: Mouse scrolled (744, 571) with delta (0, 0)
Screenshot: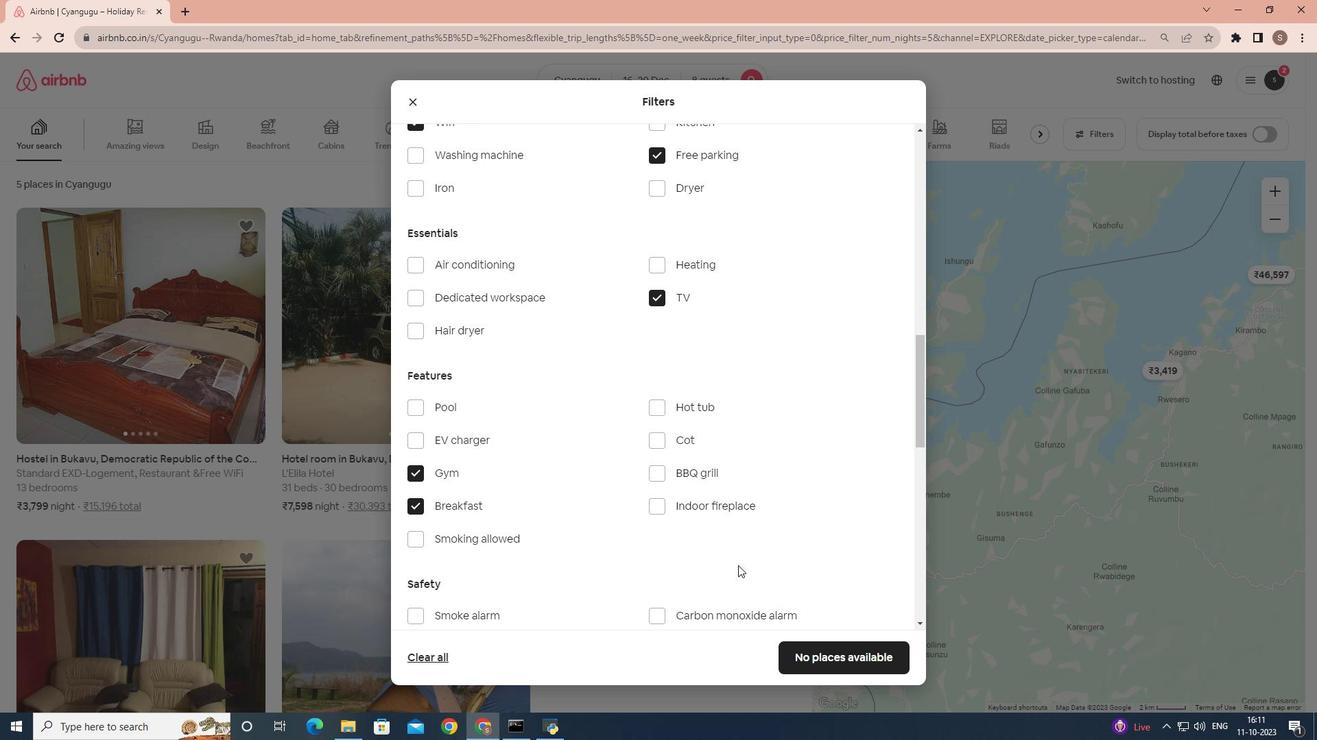 
Action: Mouse scrolled (744, 571) with delta (0, 0)
Screenshot: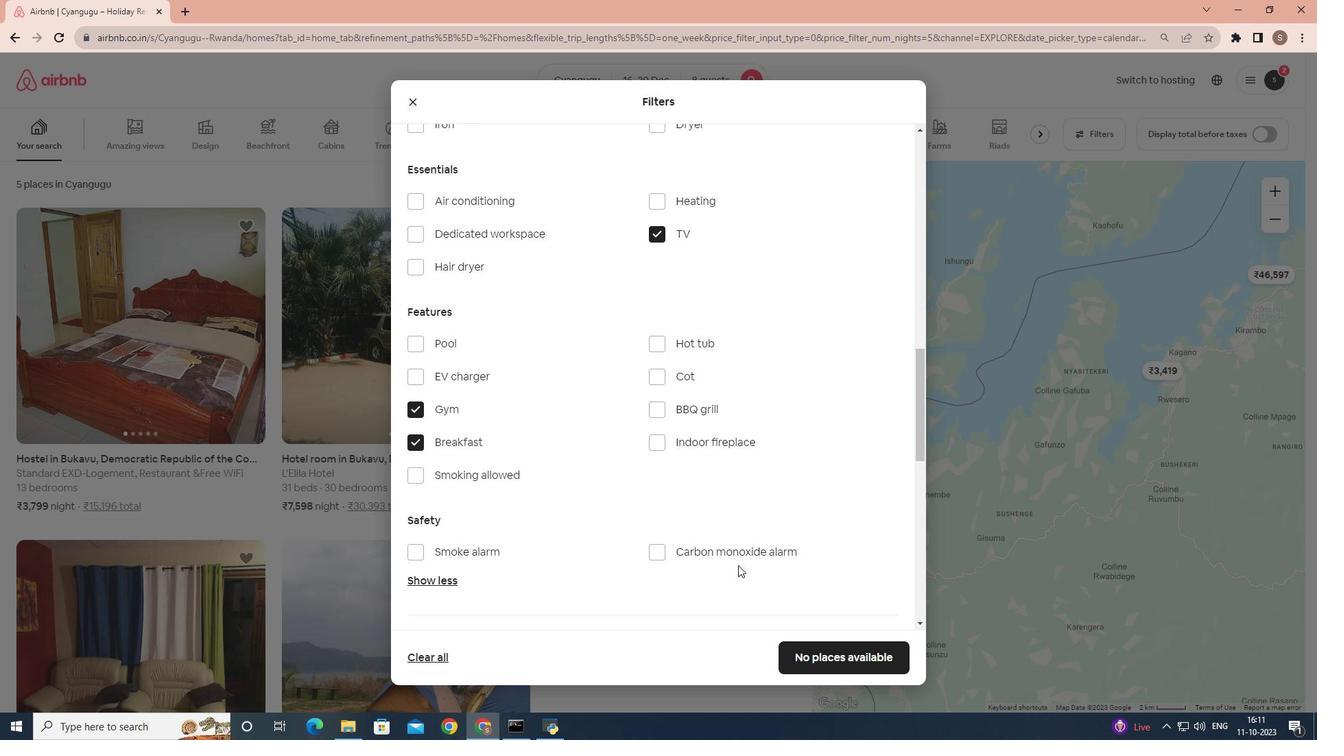 
Action: Mouse moved to (743, 567)
Screenshot: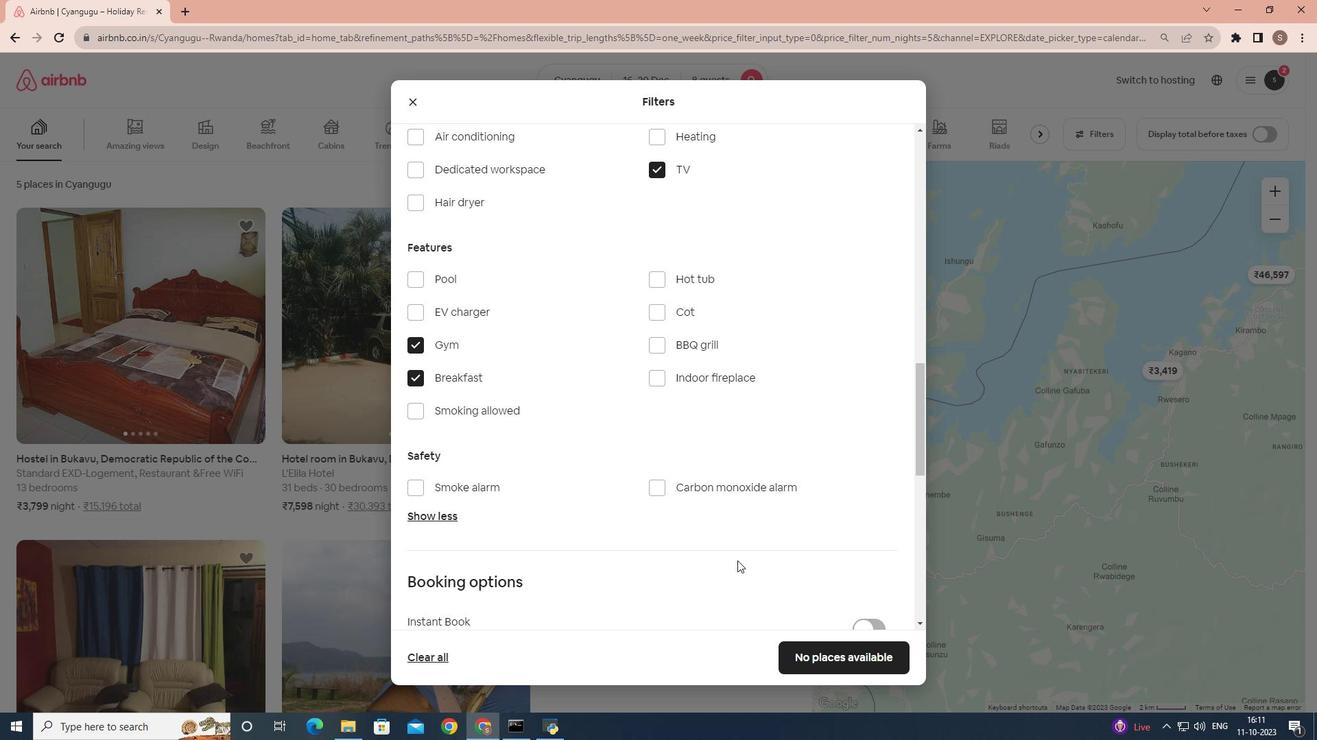 
Action: Mouse scrolled (743, 566) with delta (0, 0)
Screenshot: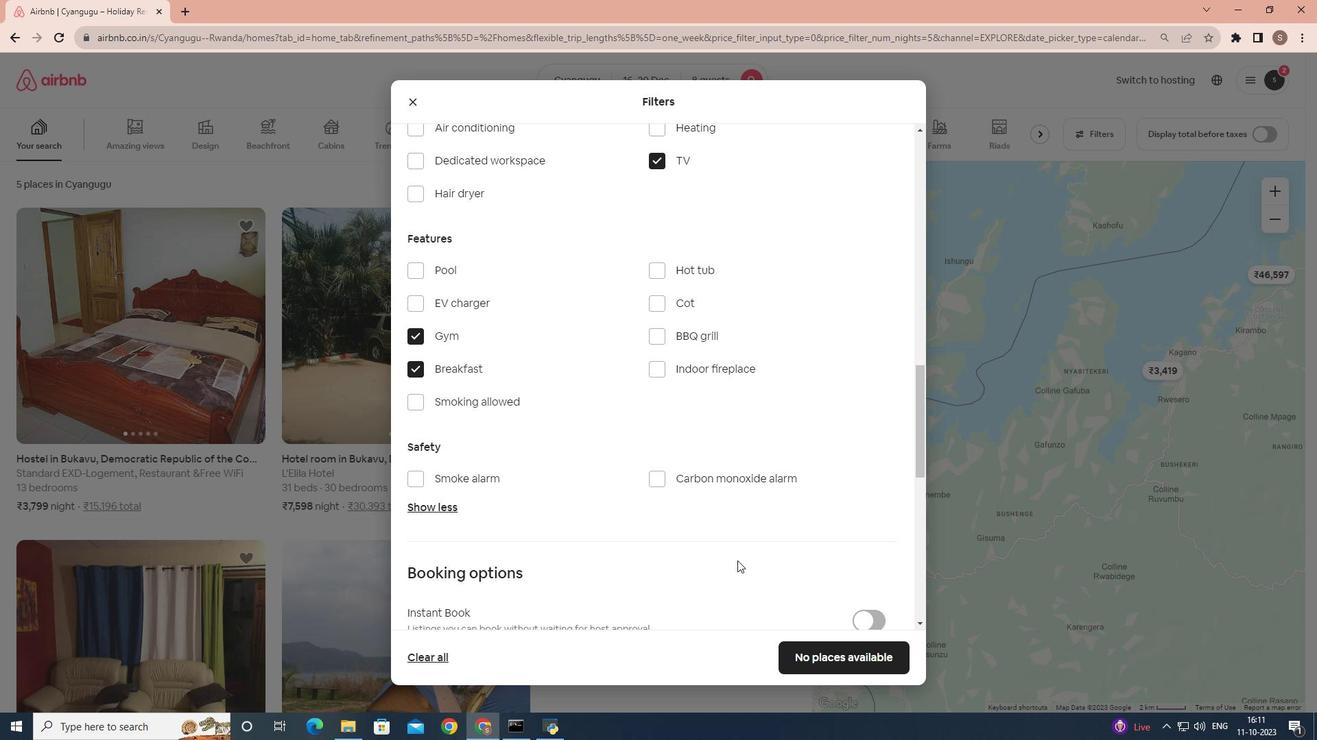 
Action: Mouse moved to (756, 558)
Screenshot: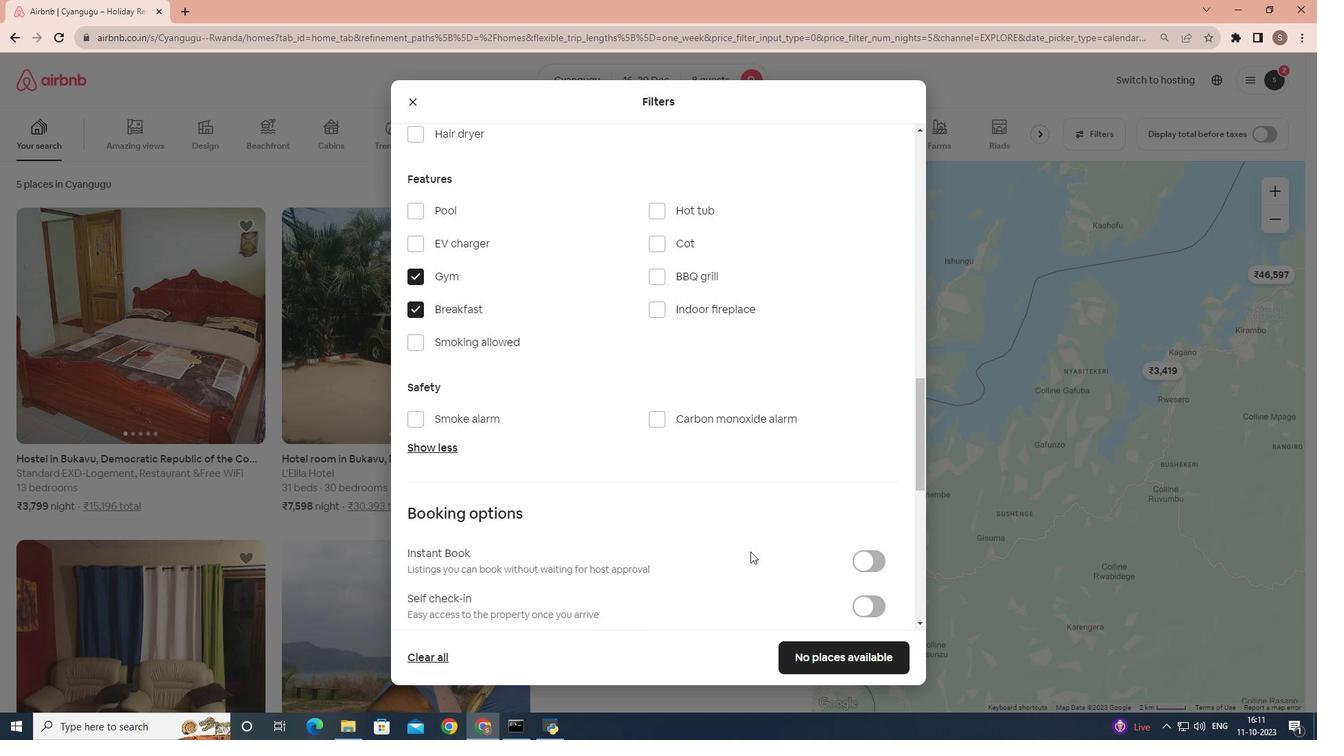 
Action: Mouse scrolled (756, 557) with delta (0, 0)
Screenshot: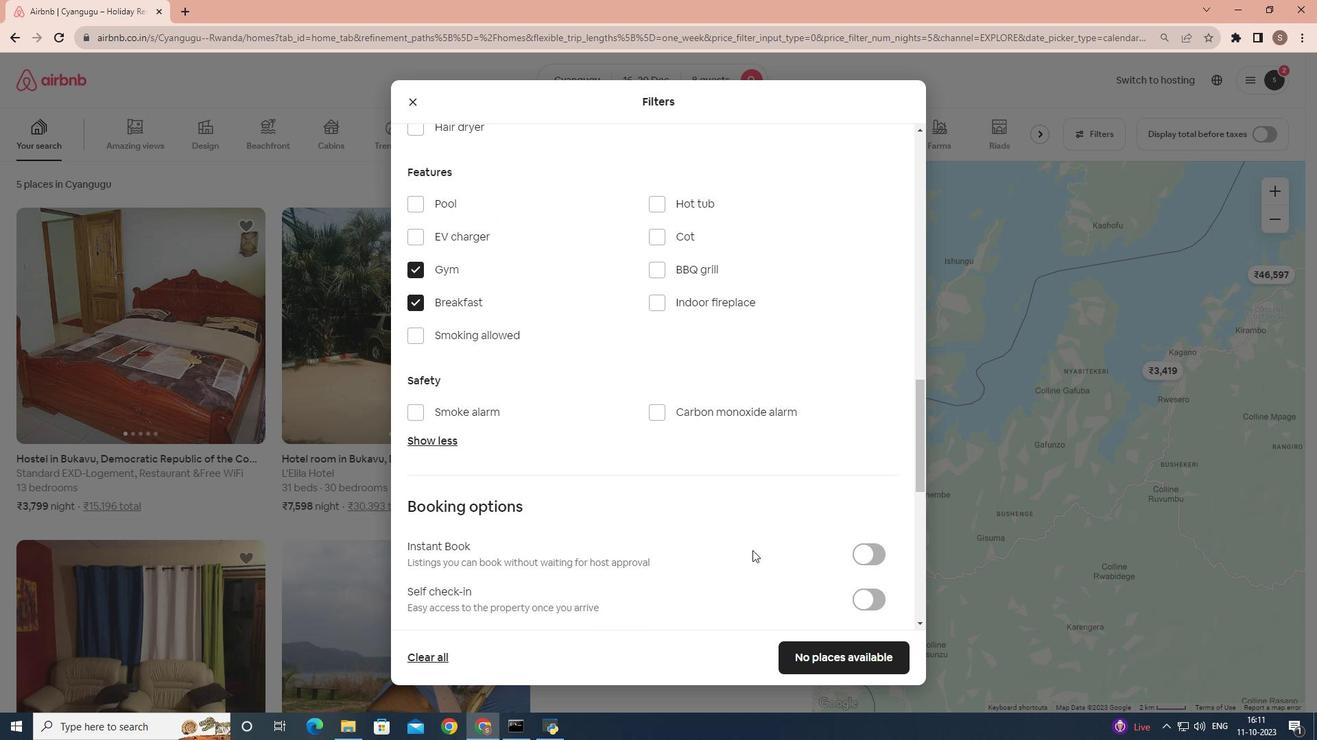 
Action: Mouse moved to (878, 539)
Screenshot: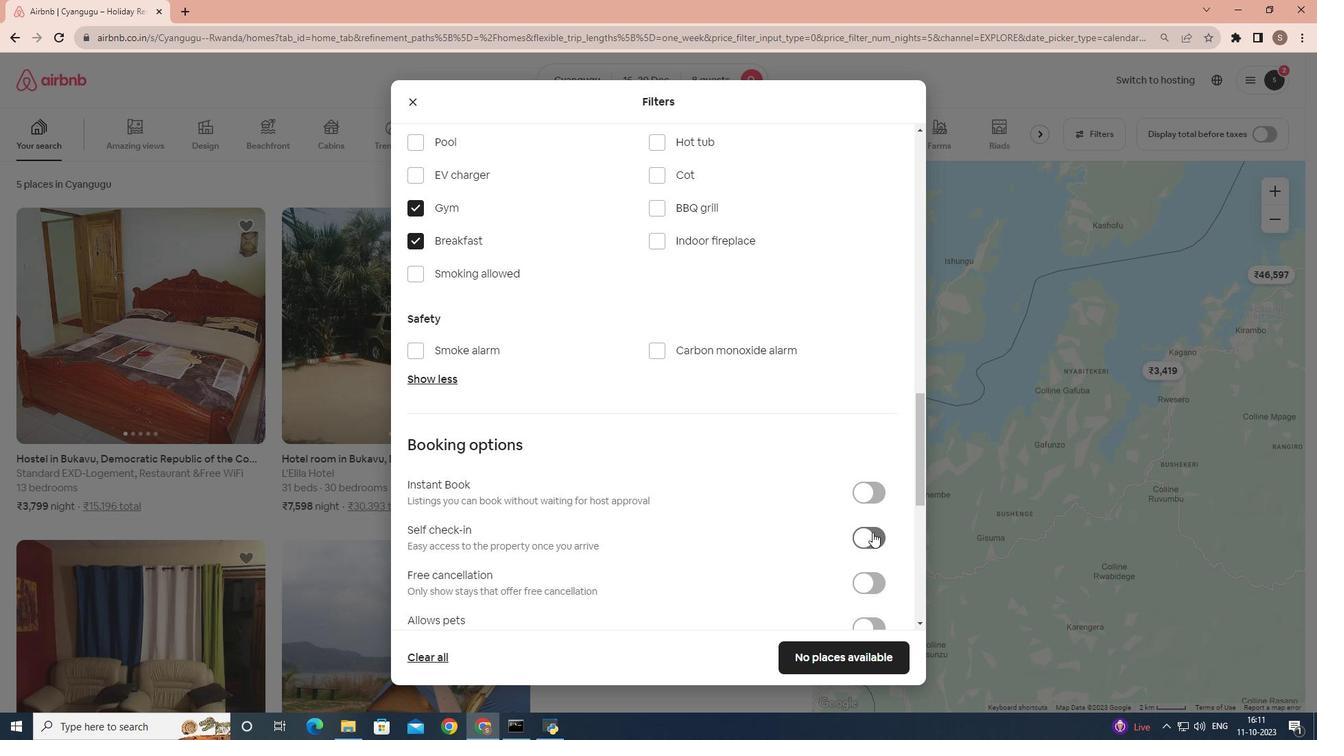 
Action: Mouse pressed left at (878, 539)
Screenshot: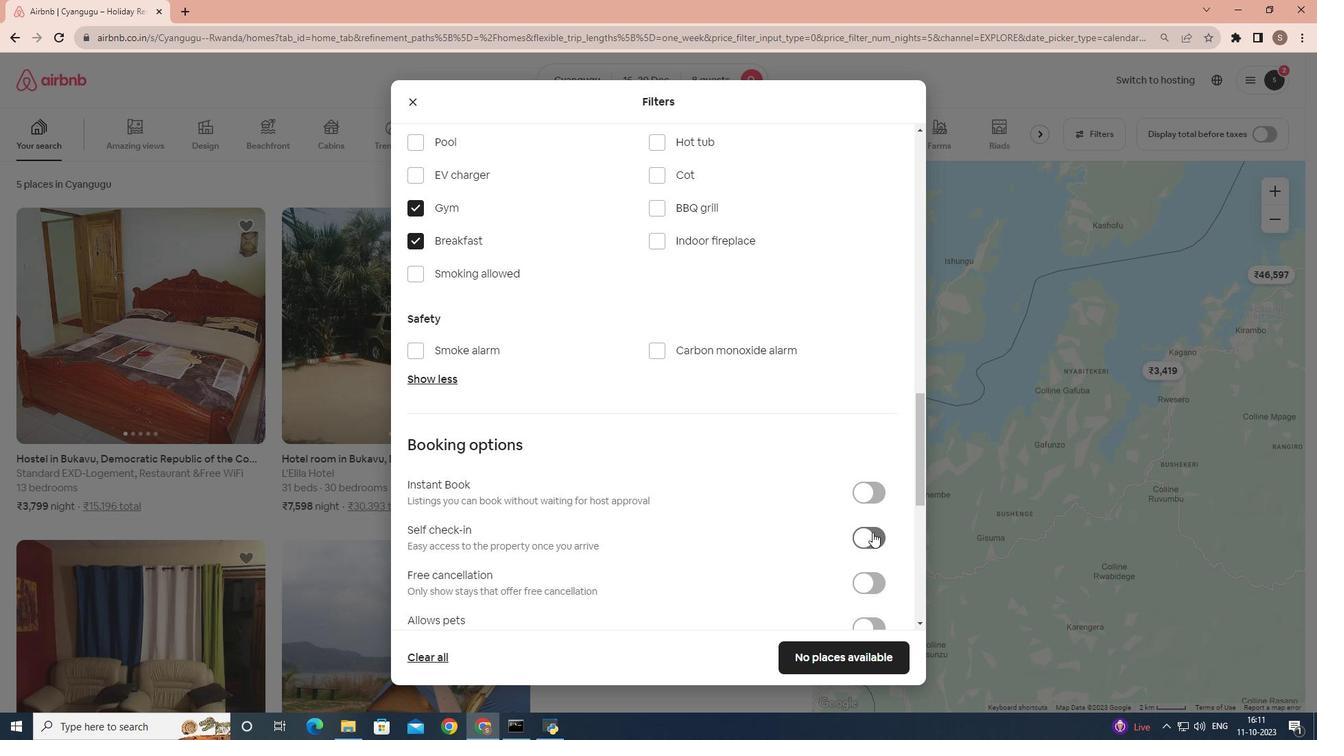 
Action: Mouse moved to (786, 556)
Screenshot: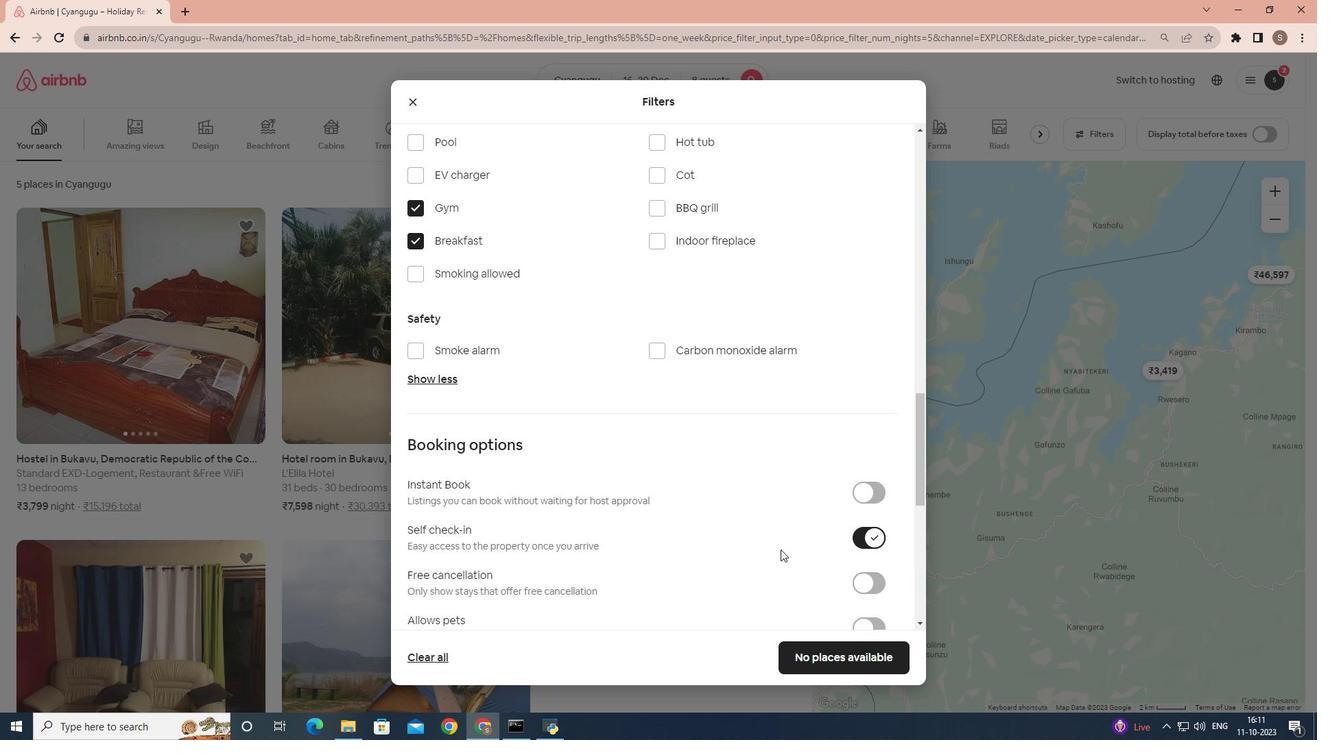 
